 Task: Select traffic view around selected location Luray Caverns, Virginia, United States and identify the nearest hotel to the peak traffic point
Action: Mouse moved to (406, 580)
Screenshot: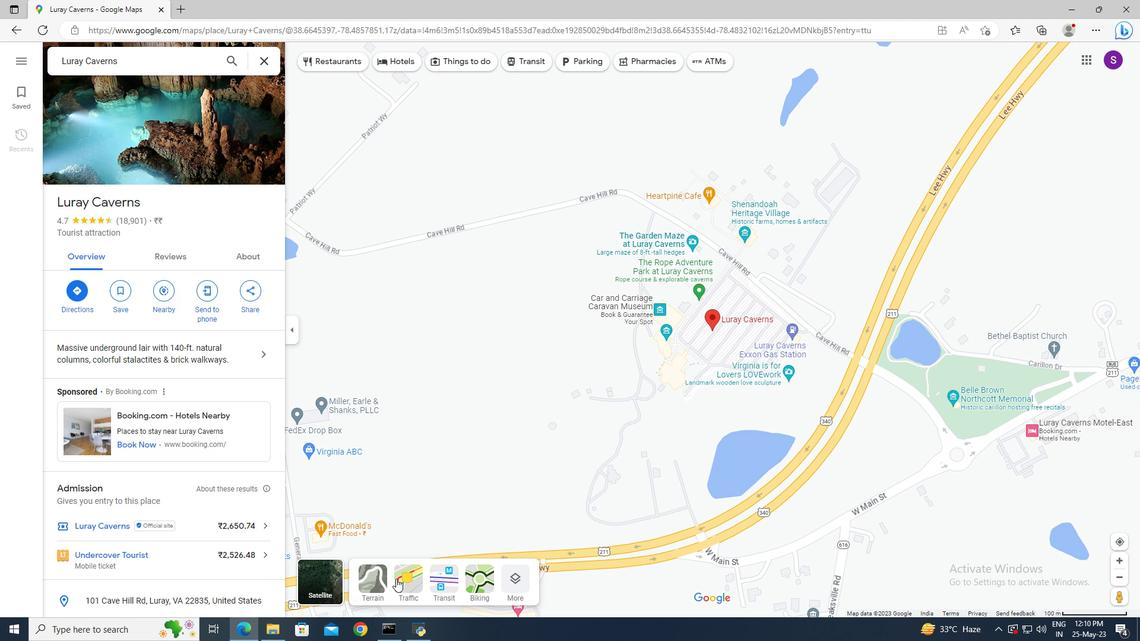 
Action: Mouse pressed left at (406, 580)
Screenshot: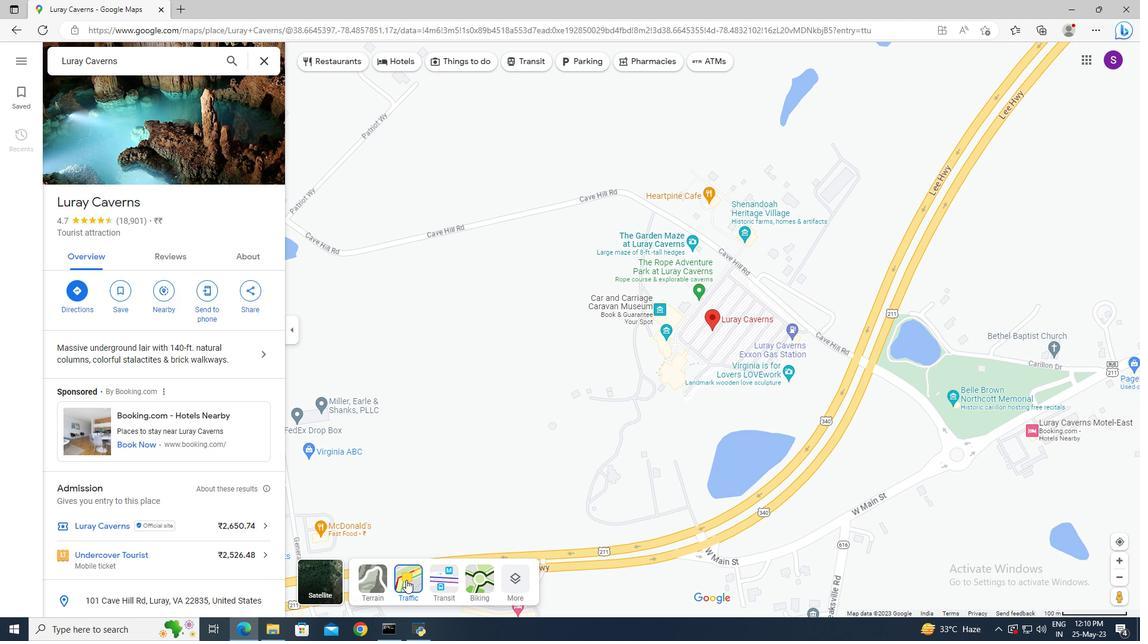 
Action: Mouse moved to (554, 437)
Screenshot: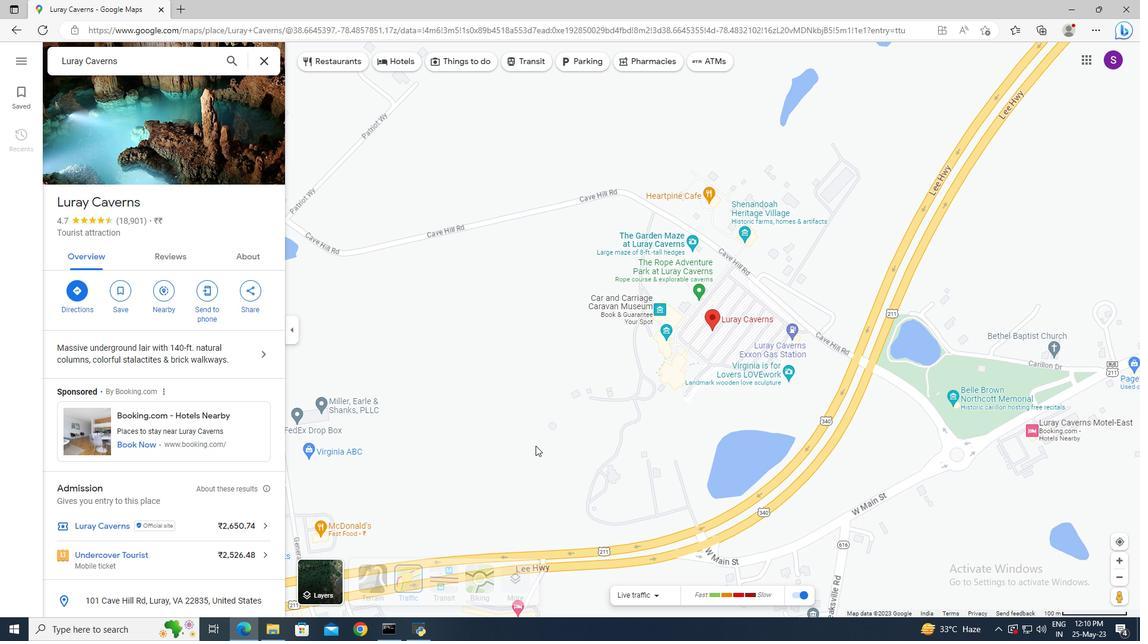 
Action: Mouse scrolled (554, 437) with delta (0, 0)
Screenshot: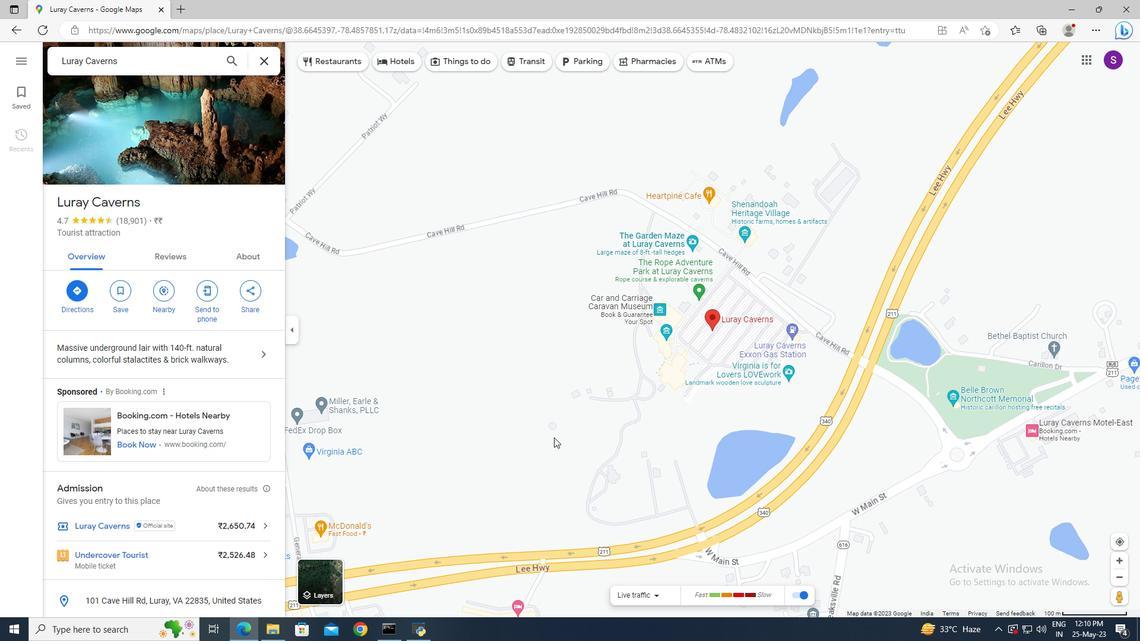 
Action: Mouse scrolled (554, 437) with delta (0, 0)
Screenshot: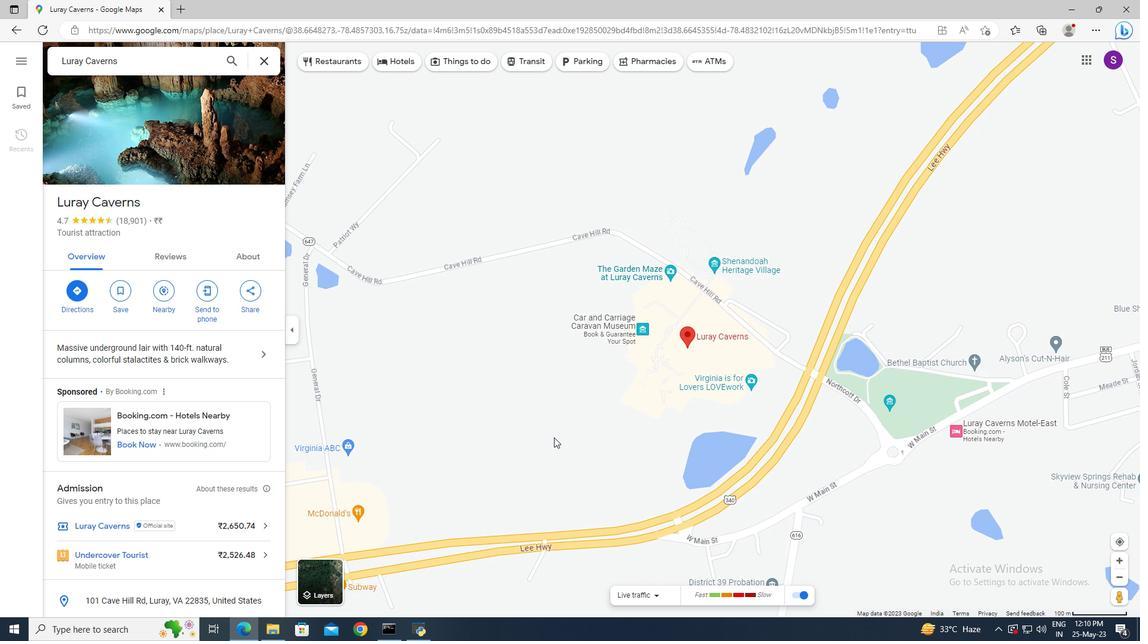 
Action: Mouse scrolled (554, 437) with delta (0, 0)
Screenshot: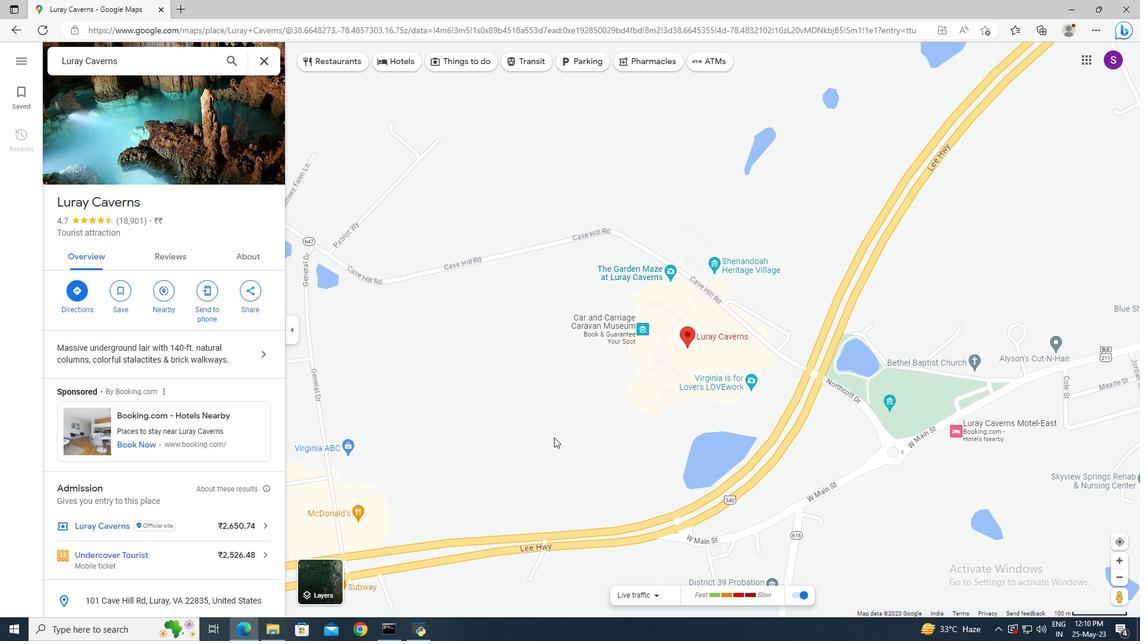 
Action: Mouse scrolled (554, 437) with delta (0, 0)
Screenshot: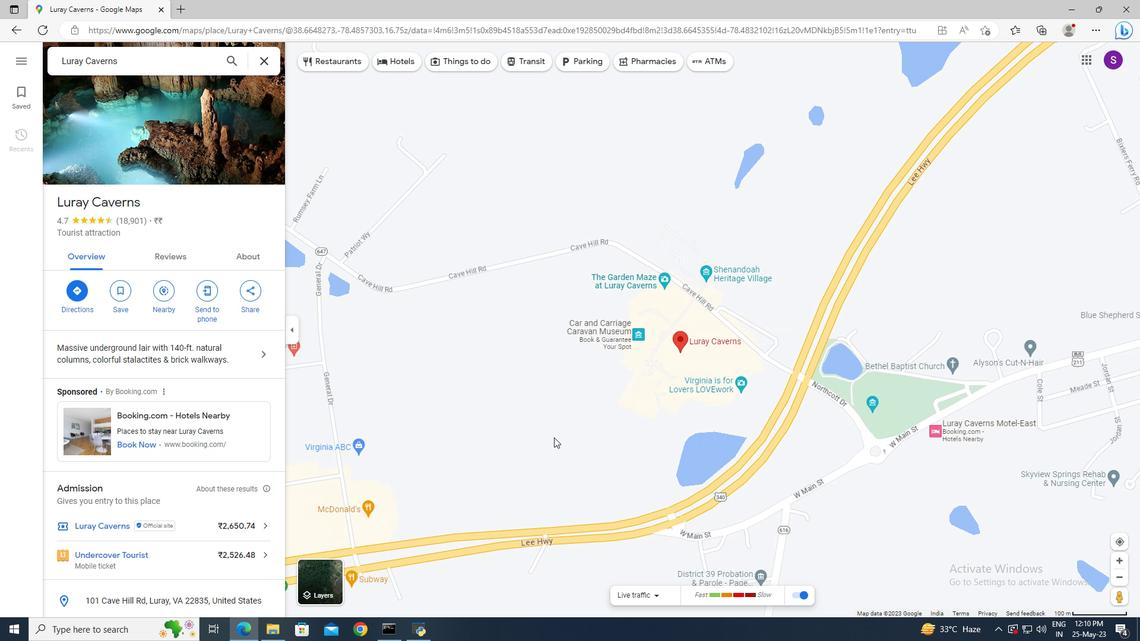 
Action: Mouse scrolled (554, 437) with delta (0, 0)
Screenshot: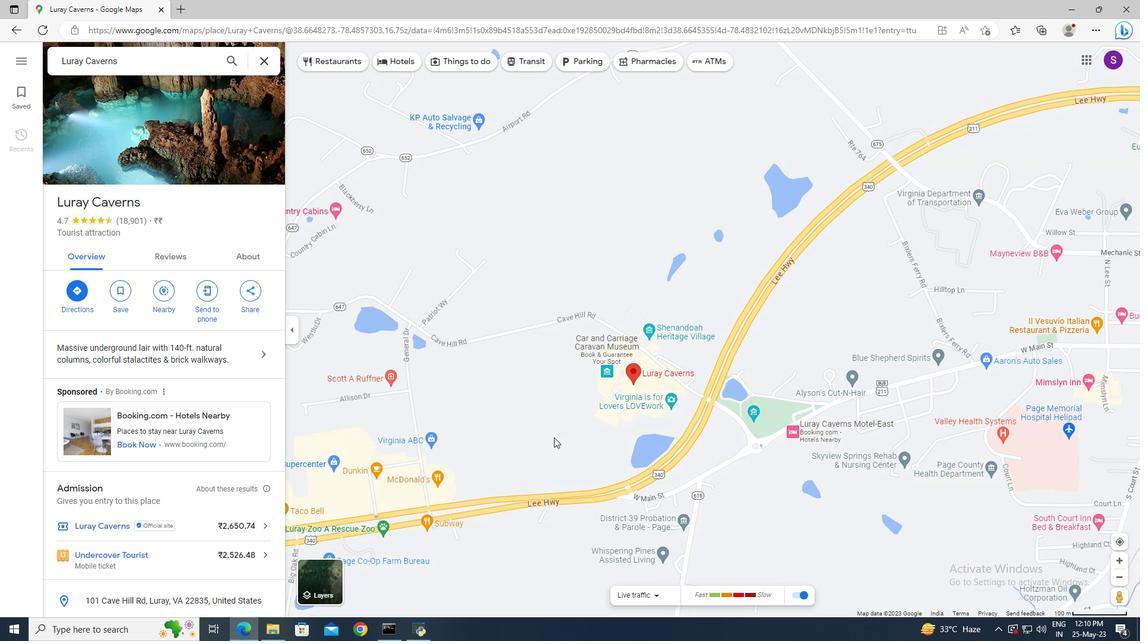 
Action: Mouse scrolled (554, 437) with delta (0, 0)
Screenshot: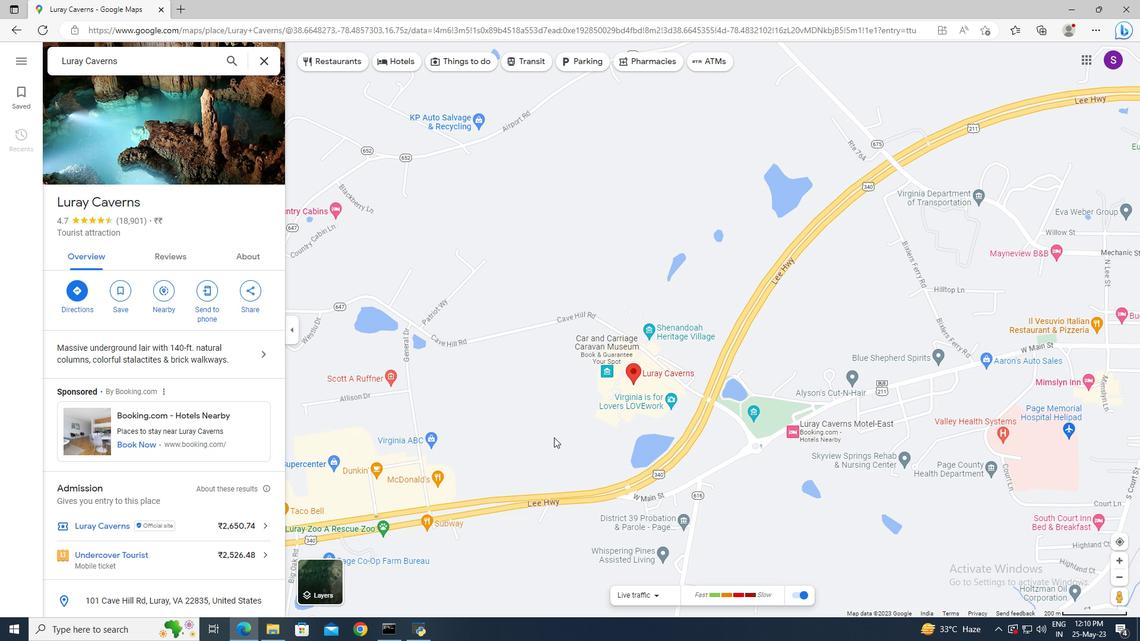 
Action: Mouse scrolled (554, 437) with delta (0, 0)
Screenshot: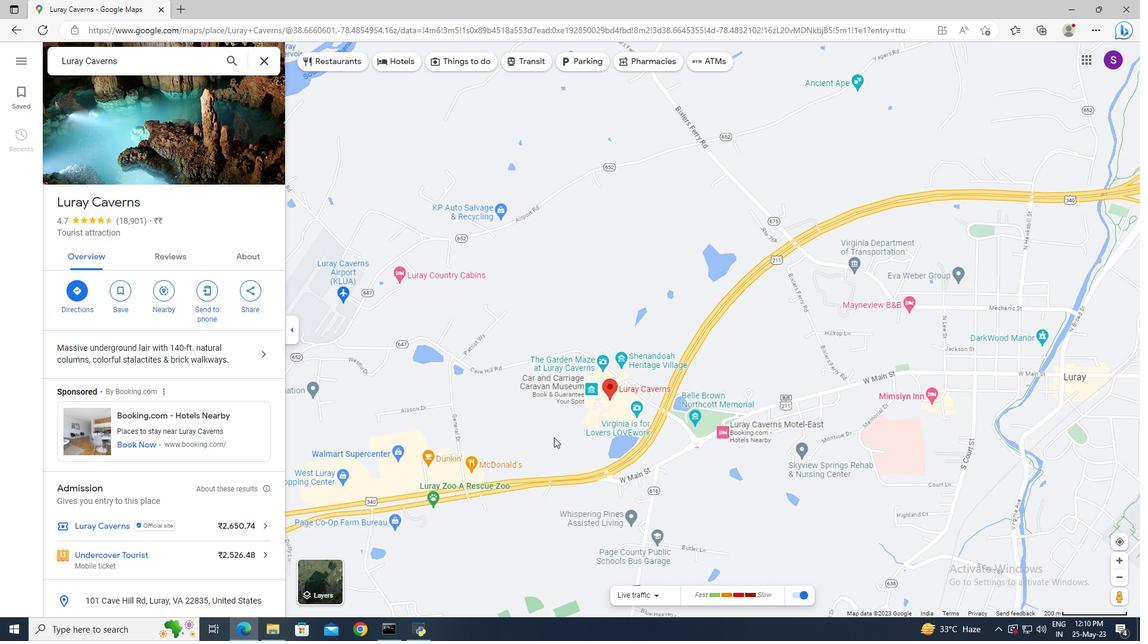 
Action: Mouse scrolled (554, 437) with delta (0, 0)
Screenshot: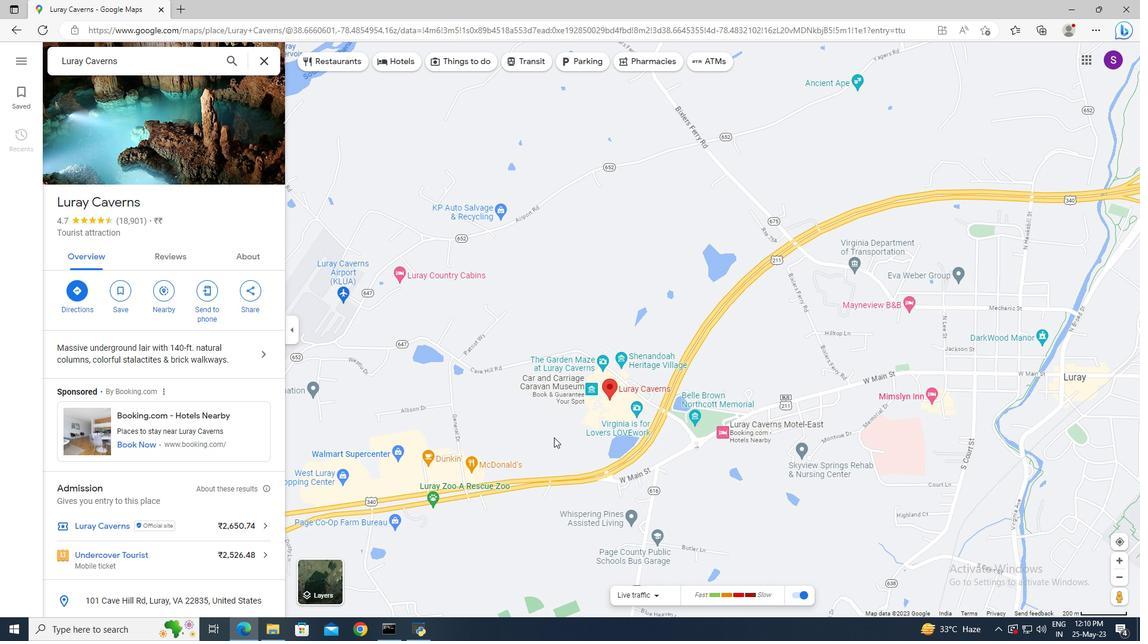 
Action: Mouse scrolled (554, 437) with delta (0, 0)
Screenshot: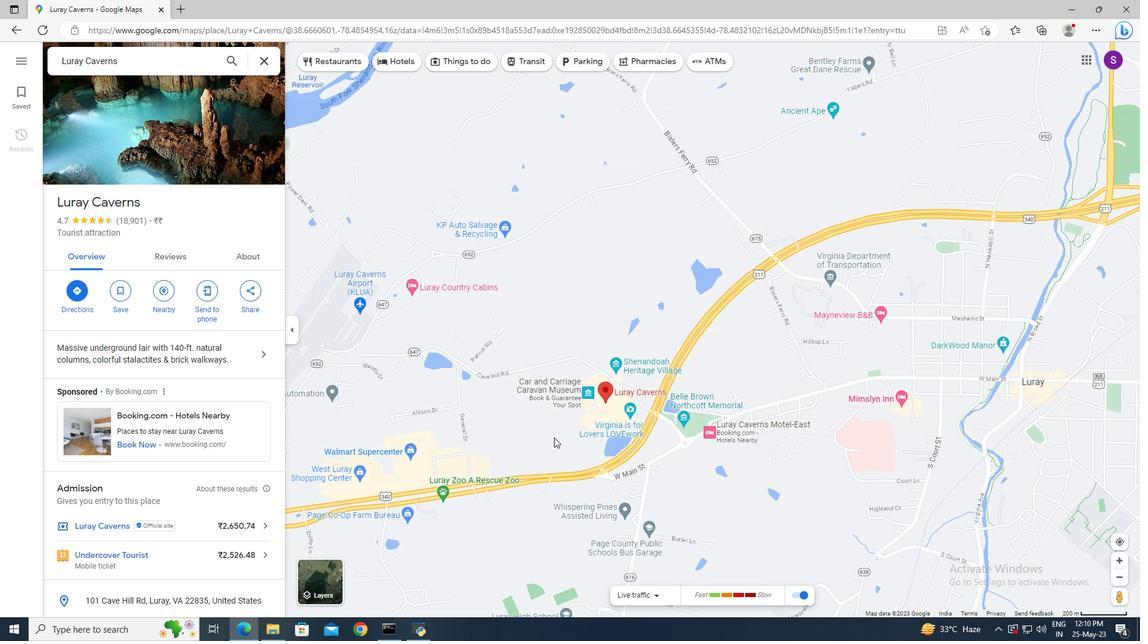 
Action: Mouse scrolled (554, 437) with delta (0, 0)
Screenshot: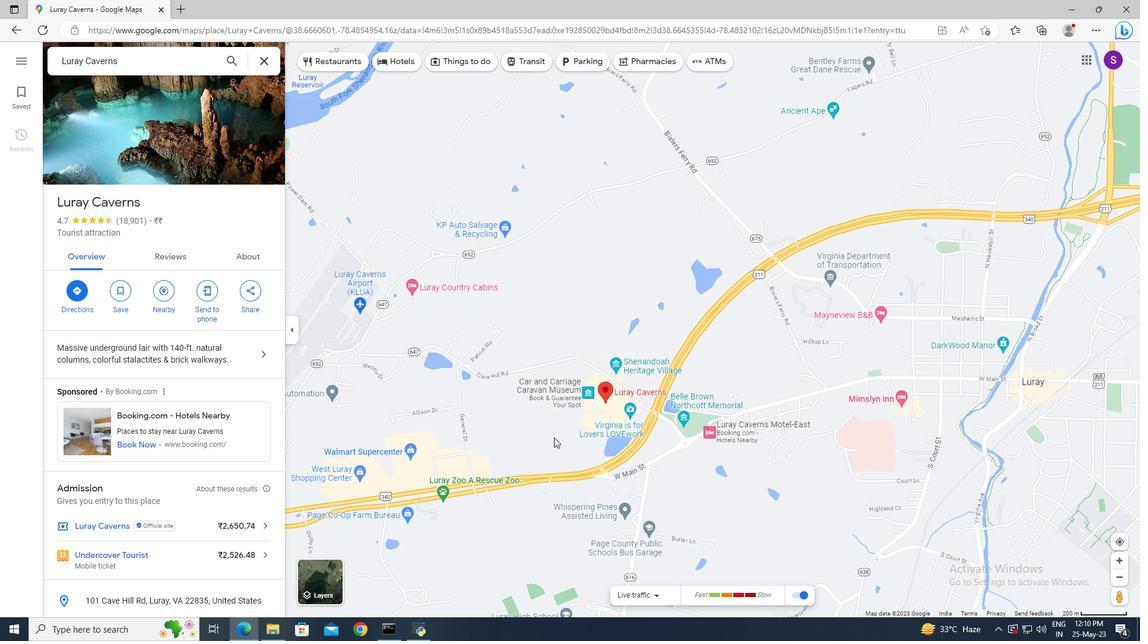 
Action: Mouse scrolled (554, 438) with delta (0, 0)
Screenshot: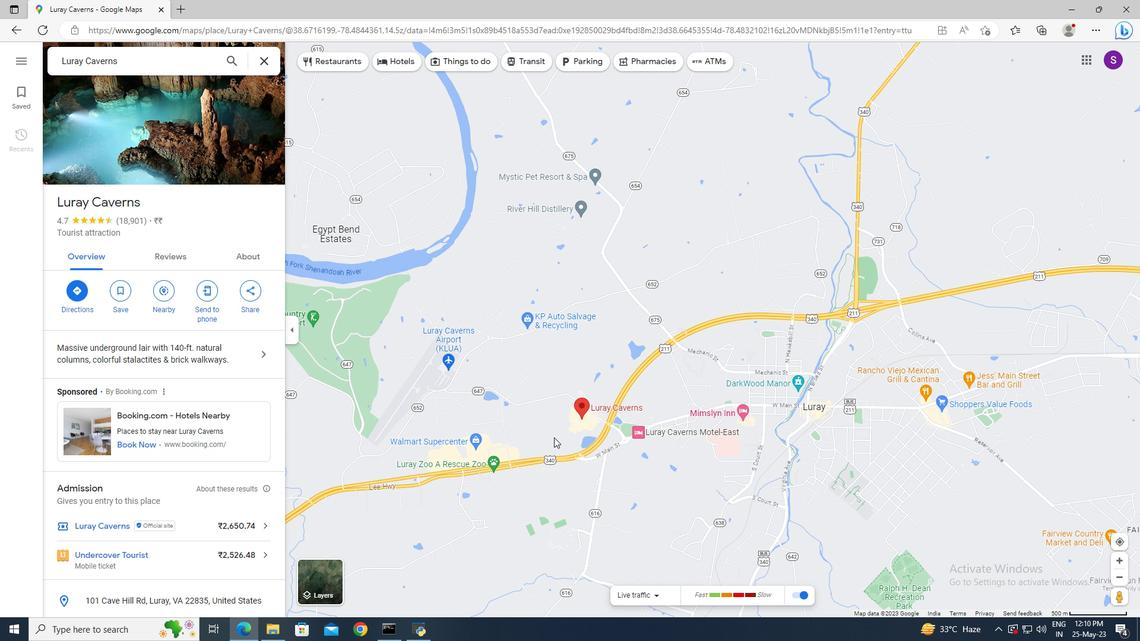
Action: Mouse scrolled (554, 438) with delta (0, 0)
Screenshot: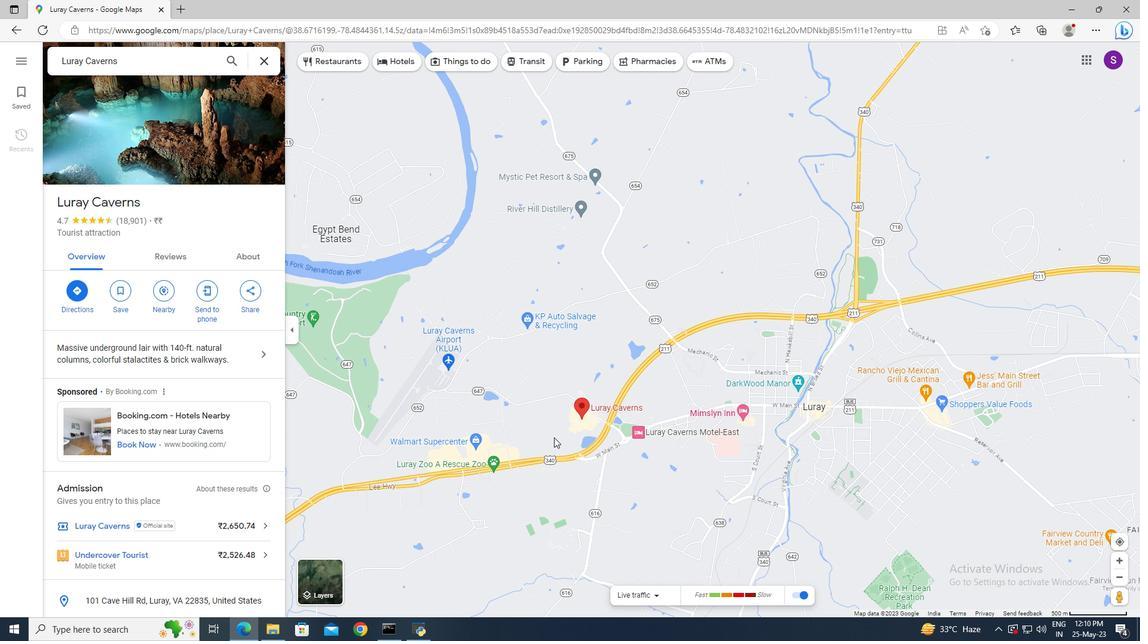 
Action: Mouse scrolled (554, 437) with delta (0, 0)
Screenshot: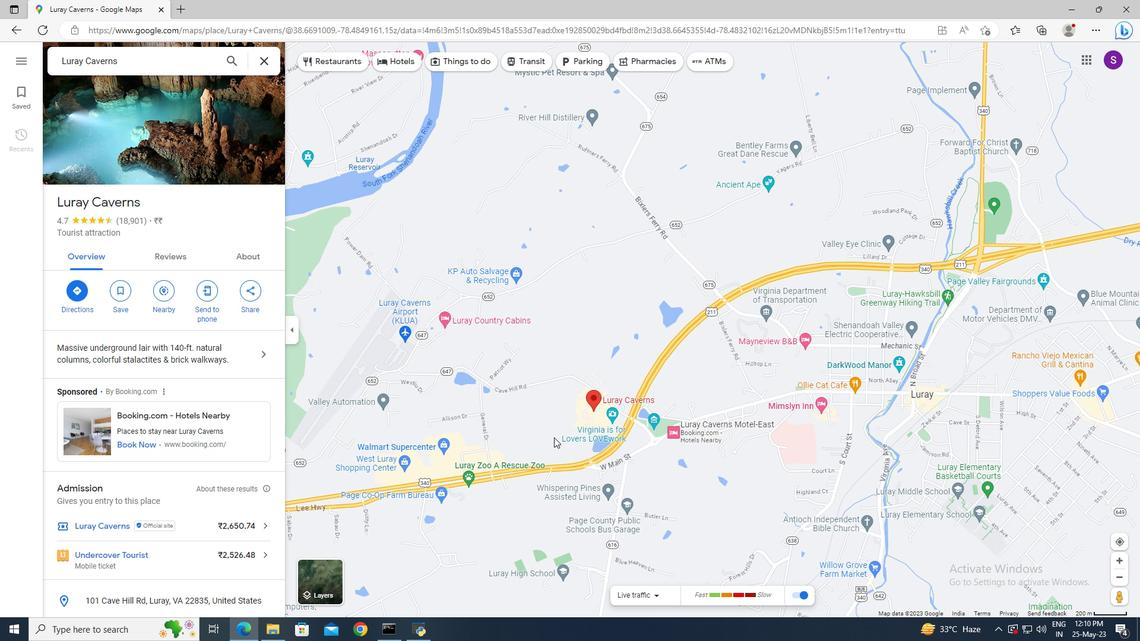 
Action: Mouse scrolled (554, 437) with delta (0, 0)
Screenshot: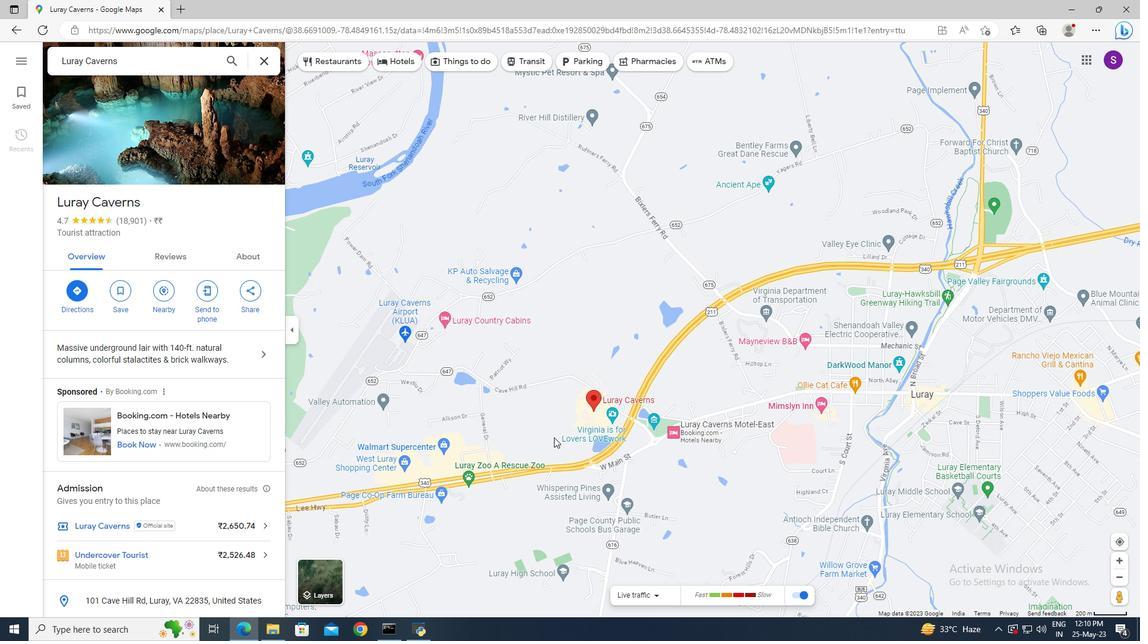 
Action: Mouse scrolled (554, 437) with delta (0, 0)
Screenshot: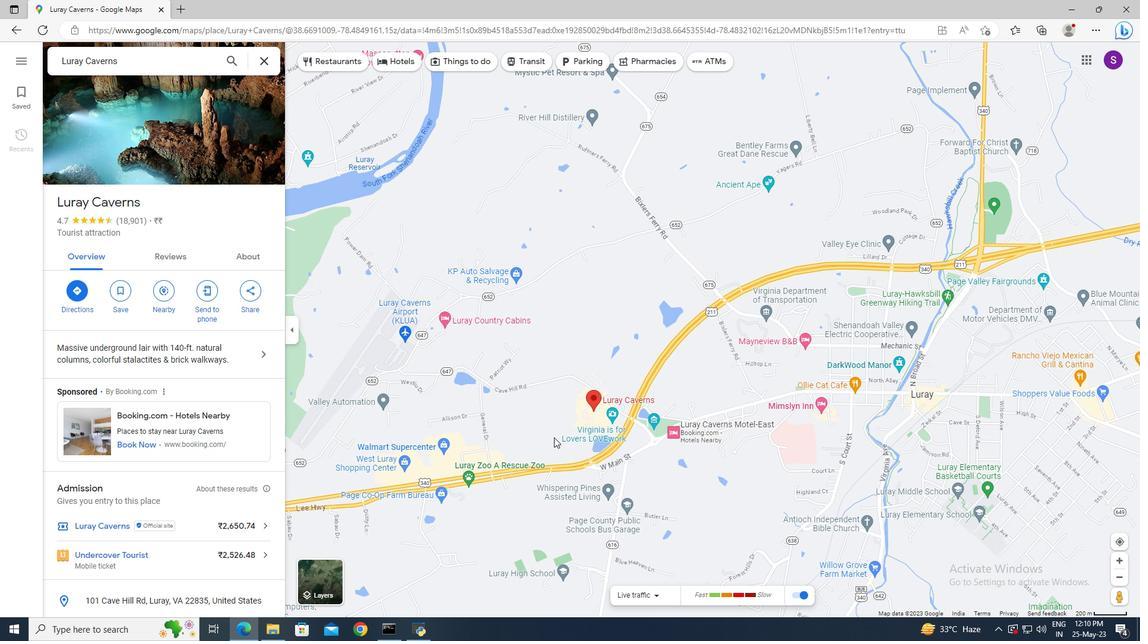 
Action: Mouse scrolled (554, 437) with delta (0, 0)
Screenshot: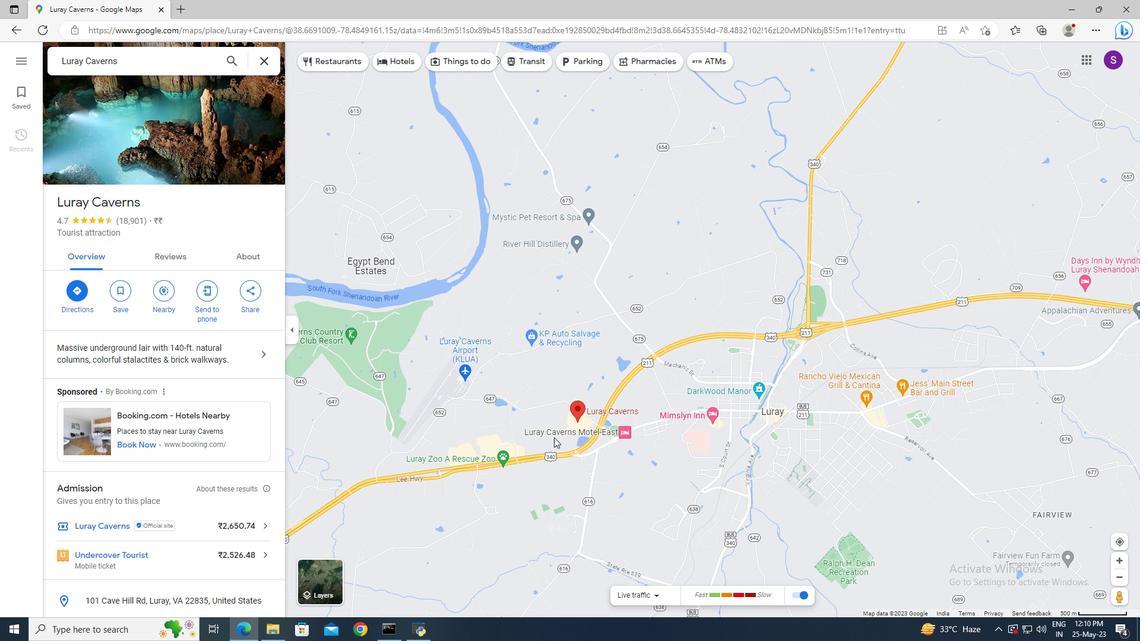 
Action: Mouse scrolled (554, 437) with delta (0, 0)
Screenshot: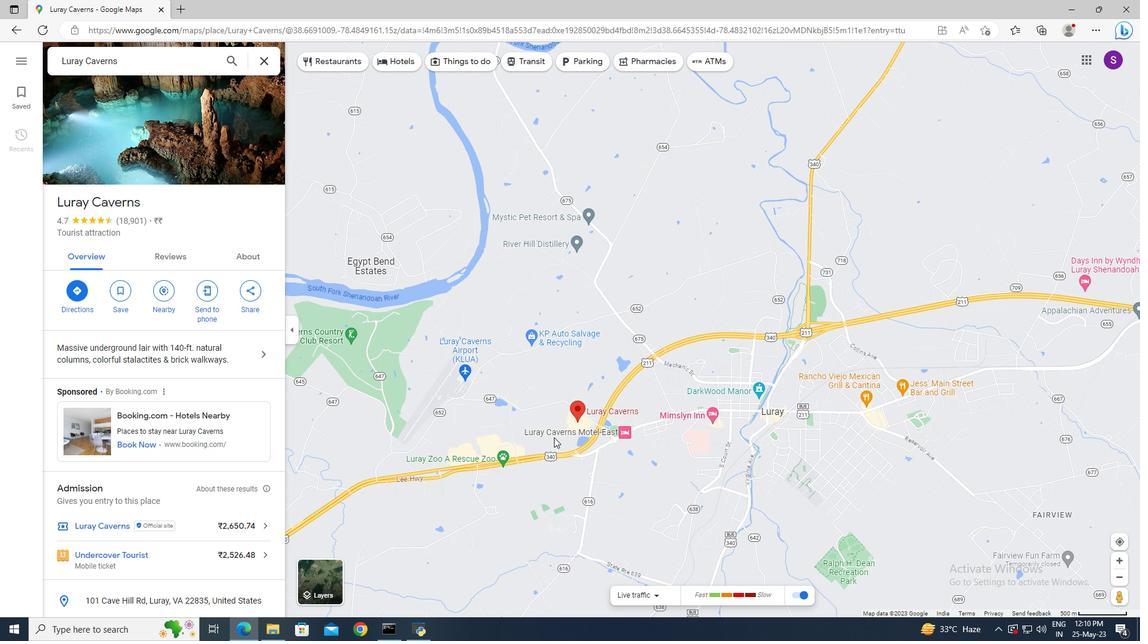 
Action: Mouse scrolled (554, 437) with delta (0, 0)
Screenshot: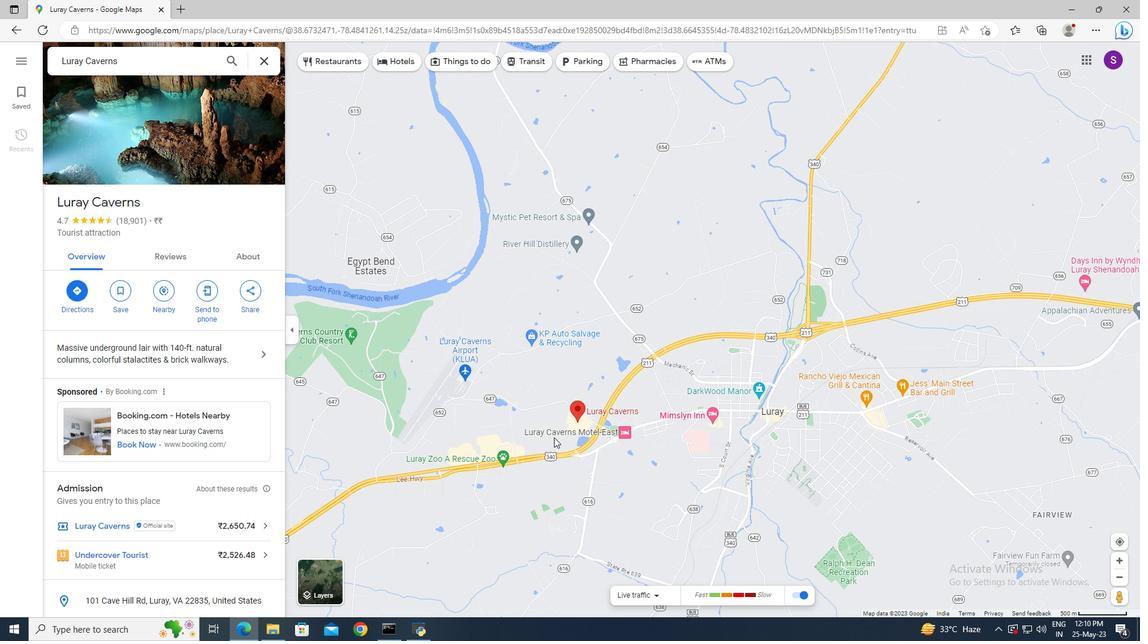 
Action: Mouse scrolled (554, 437) with delta (0, 0)
Screenshot: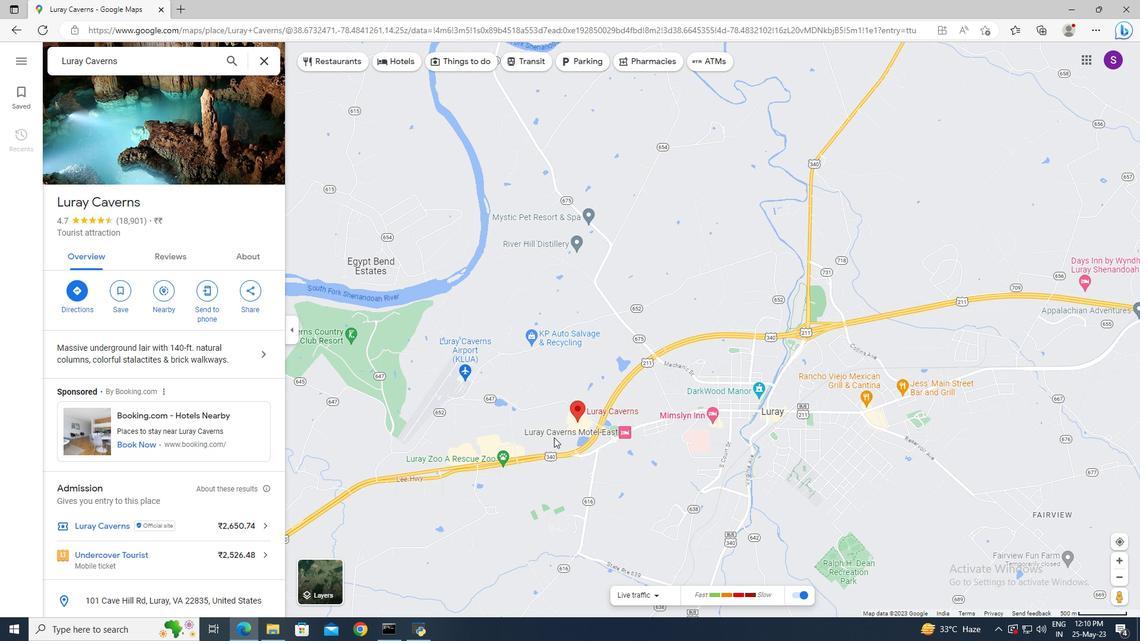 
Action: Mouse scrolled (554, 438) with delta (0, 0)
Screenshot: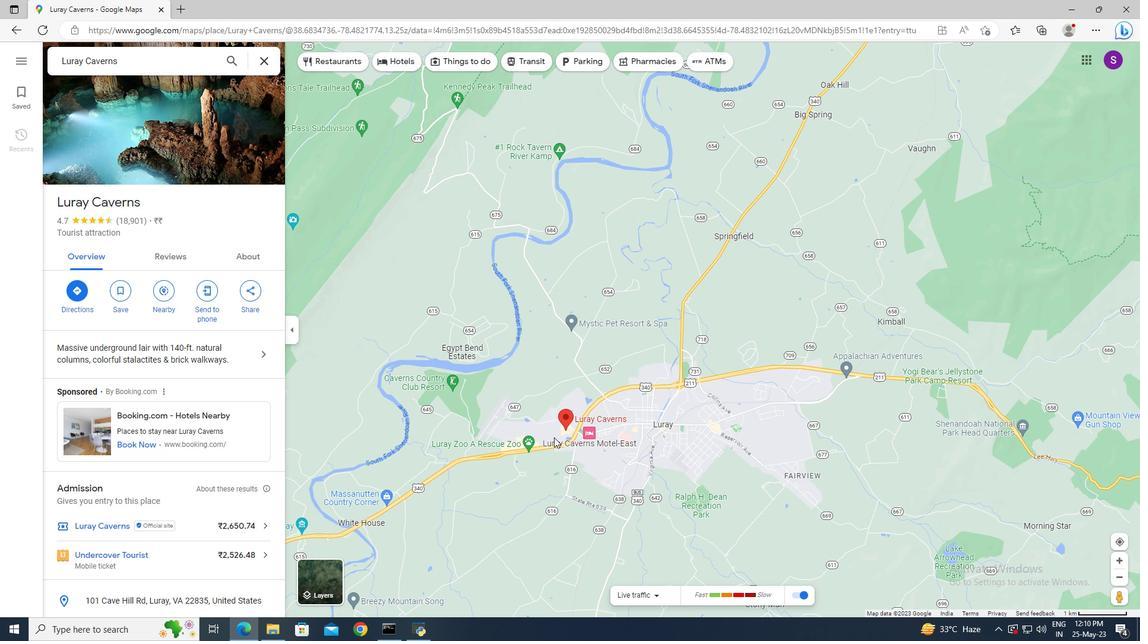 
Action: Mouse scrolled (554, 438) with delta (0, 0)
Screenshot: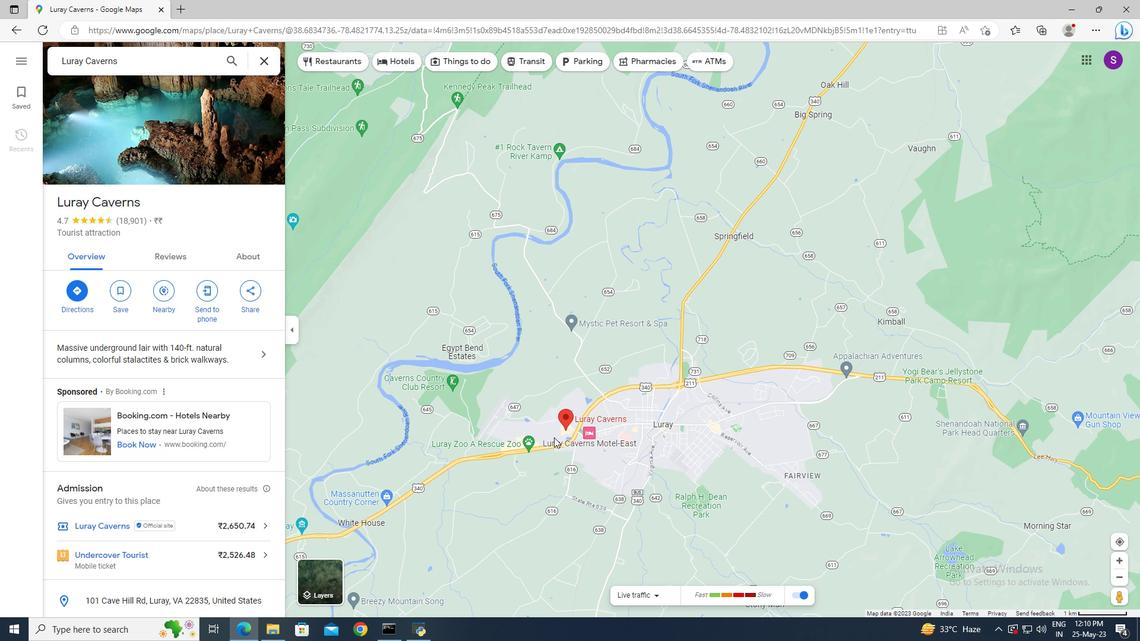 
Action: Mouse scrolled (554, 438) with delta (0, 0)
Screenshot: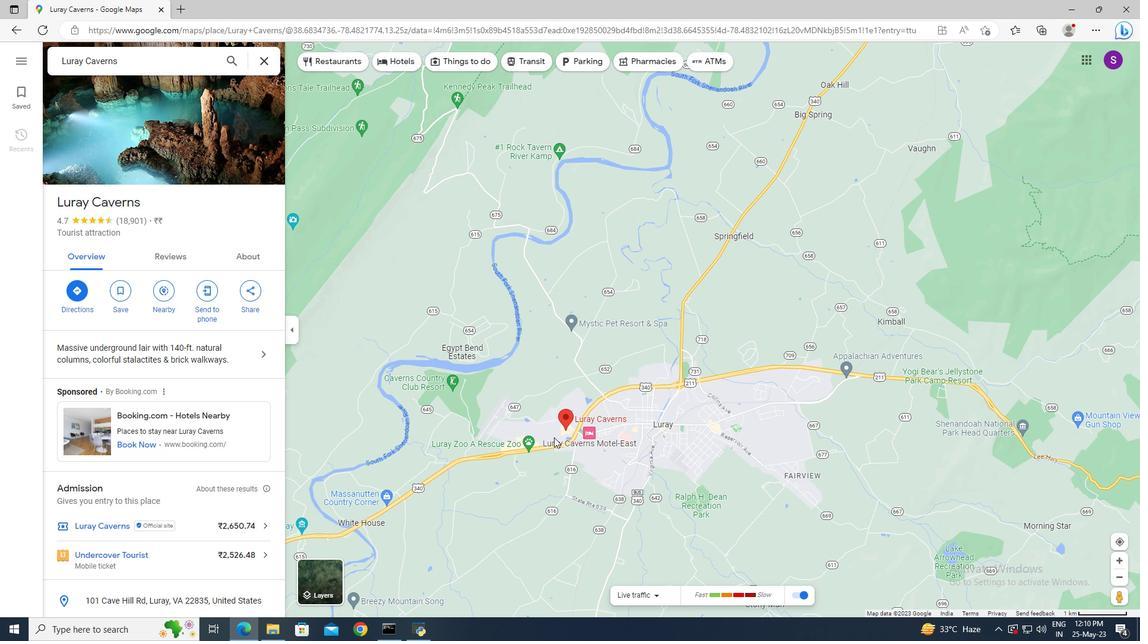 
Action: Mouse scrolled (554, 438) with delta (0, 0)
Screenshot: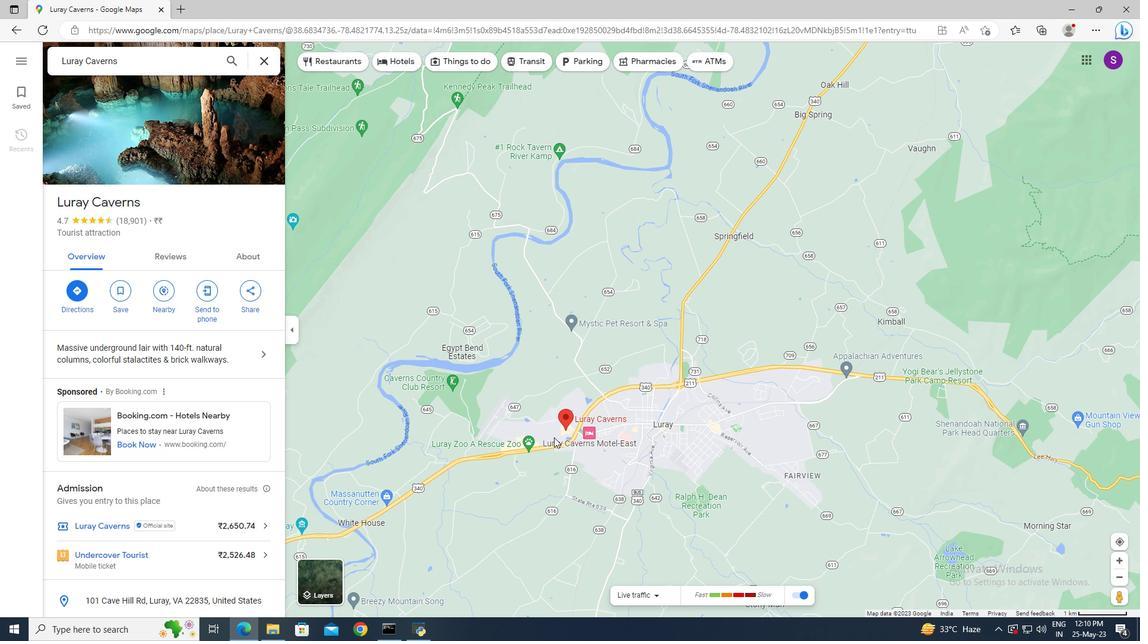 
Action: Mouse moved to (601, 430)
Screenshot: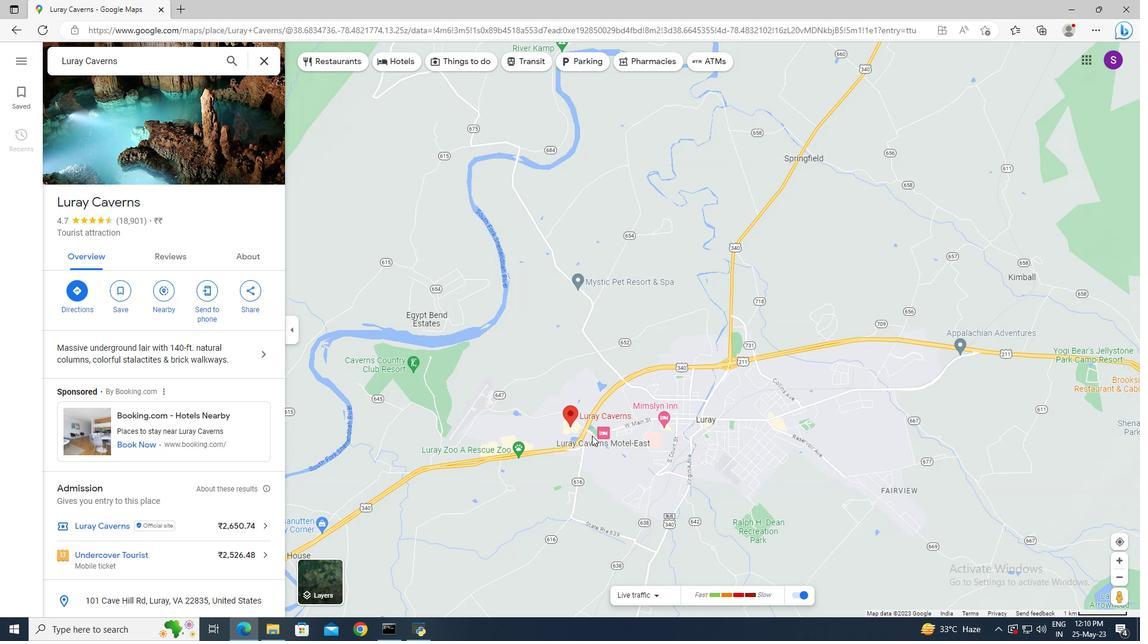 
Action: Mouse scrolled (601, 431) with delta (0, 0)
Screenshot: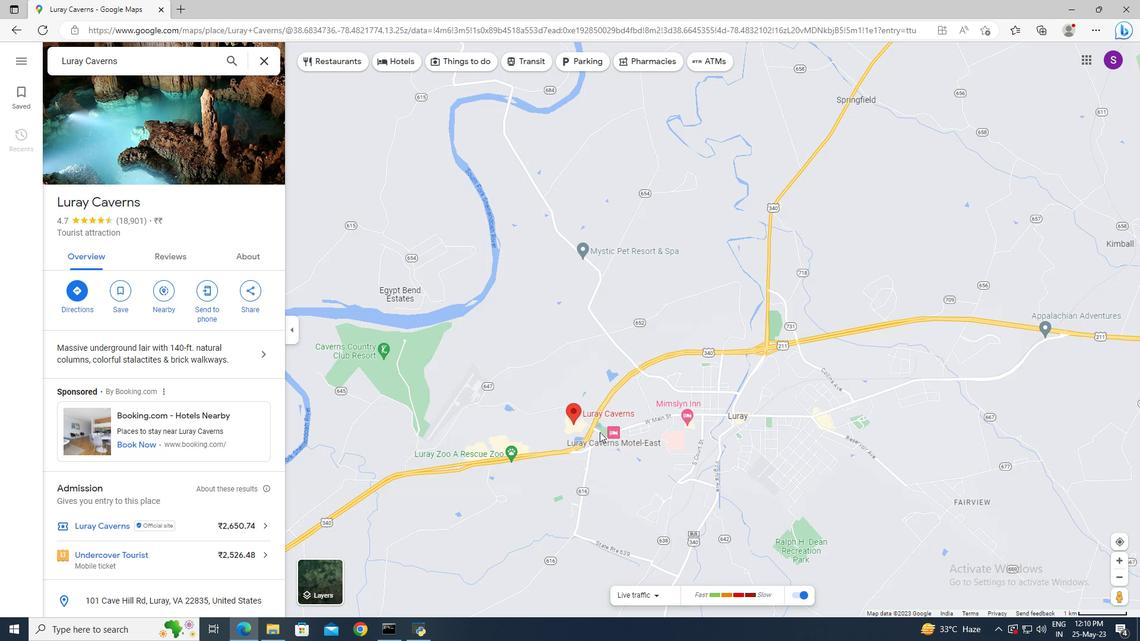 
Action: Mouse scrolled (601, 431) with delta (0, 0)
Screenshot: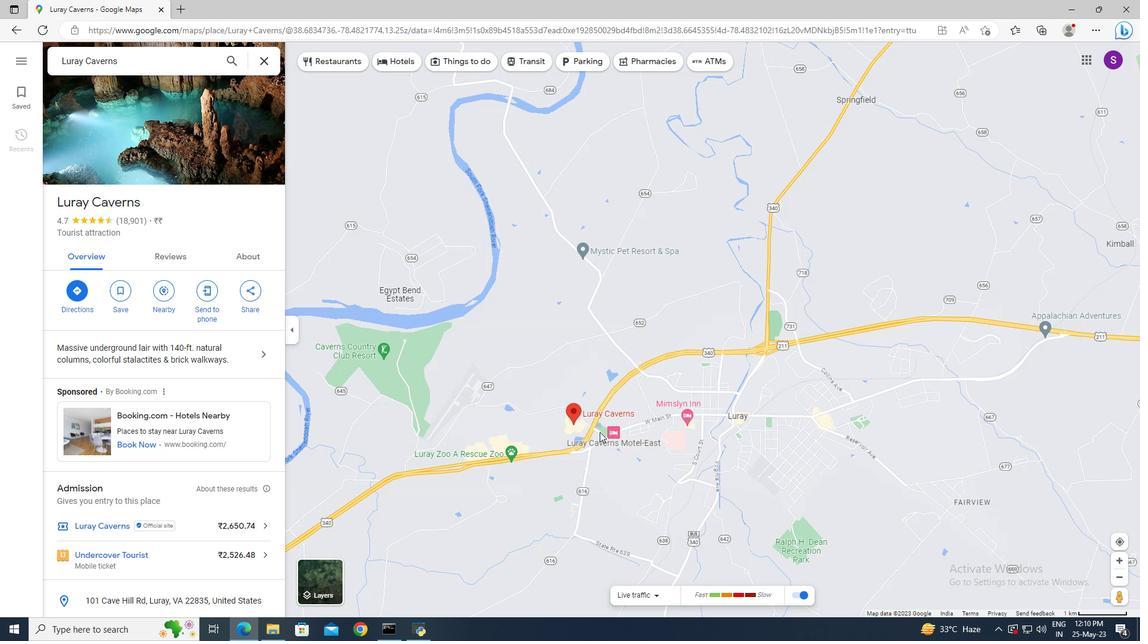 
Action: Mouse scrolled (601, 431) with delta (0, 0)
Screenshot: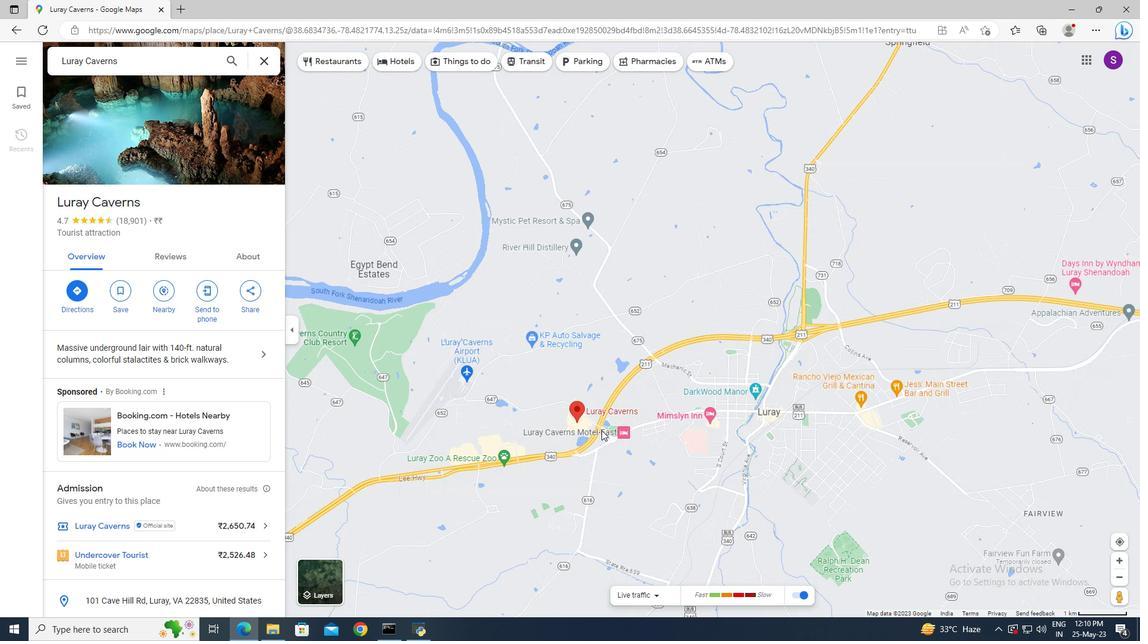 
Action: Mouse scrolled (601, 431) with delta (0, 0)
Screenshot: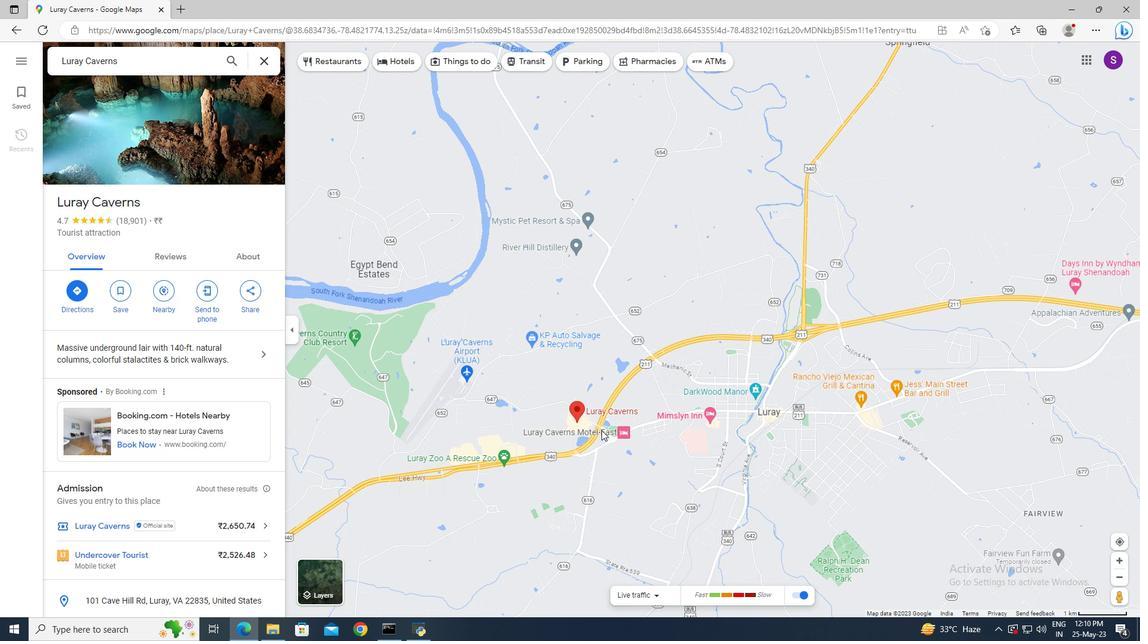 
Action: Mouse scrolled (601, 431) with delta (0, 0)
Screenshot: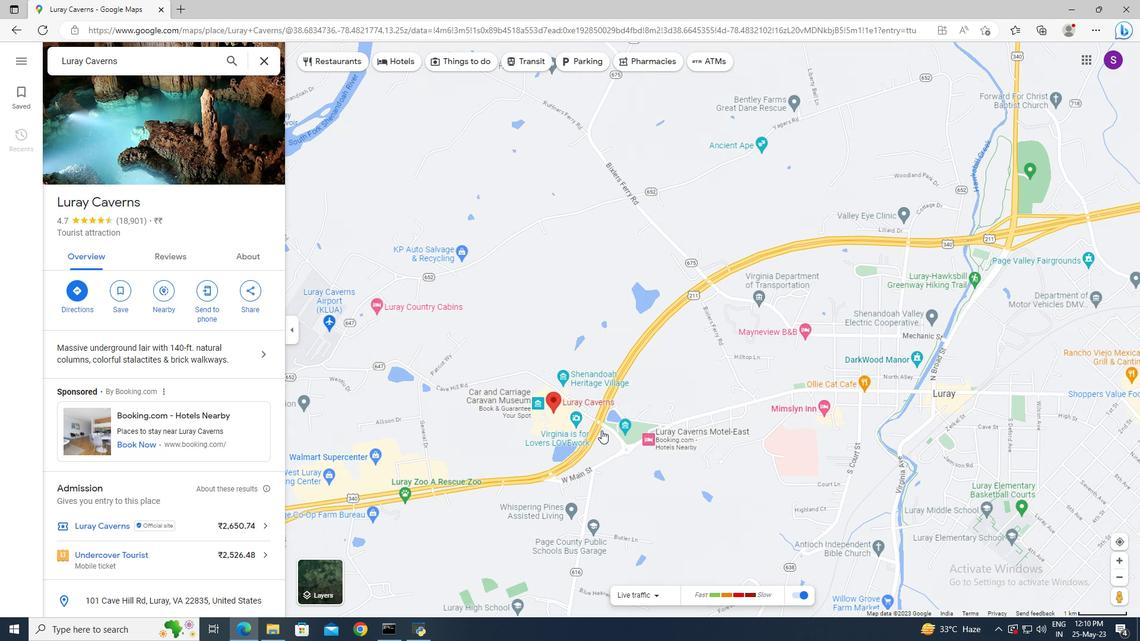 
Action: Mouse scrolled (601, 431) with delta (0, 0)
Screenshot: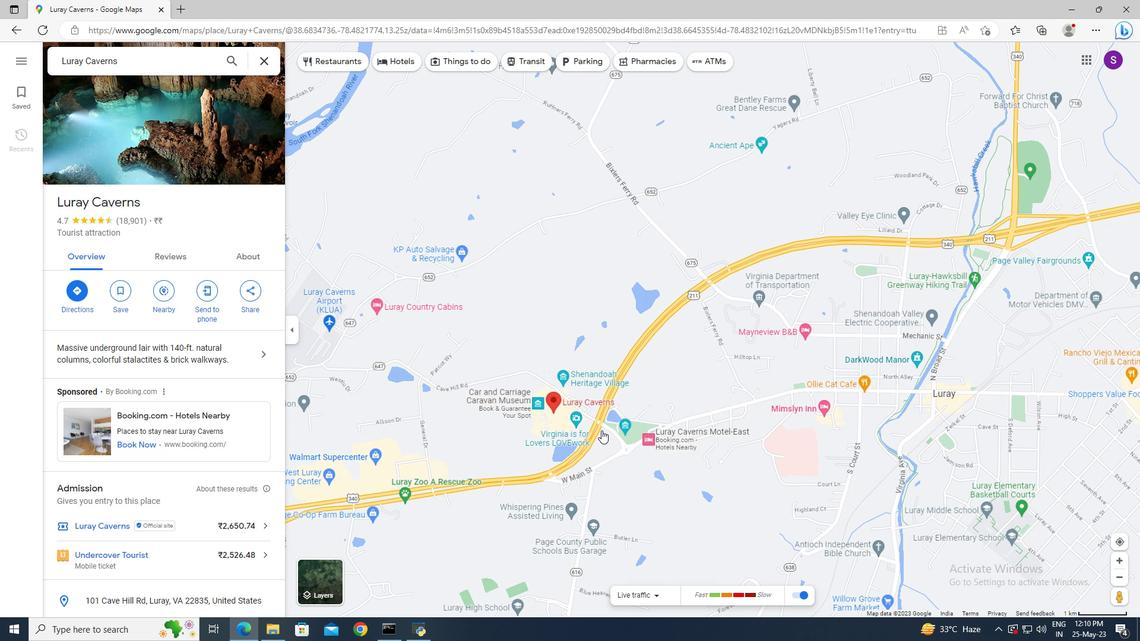 
Action: Mouse scrolled (601, 431) with delta (0, 0)
Screenshot: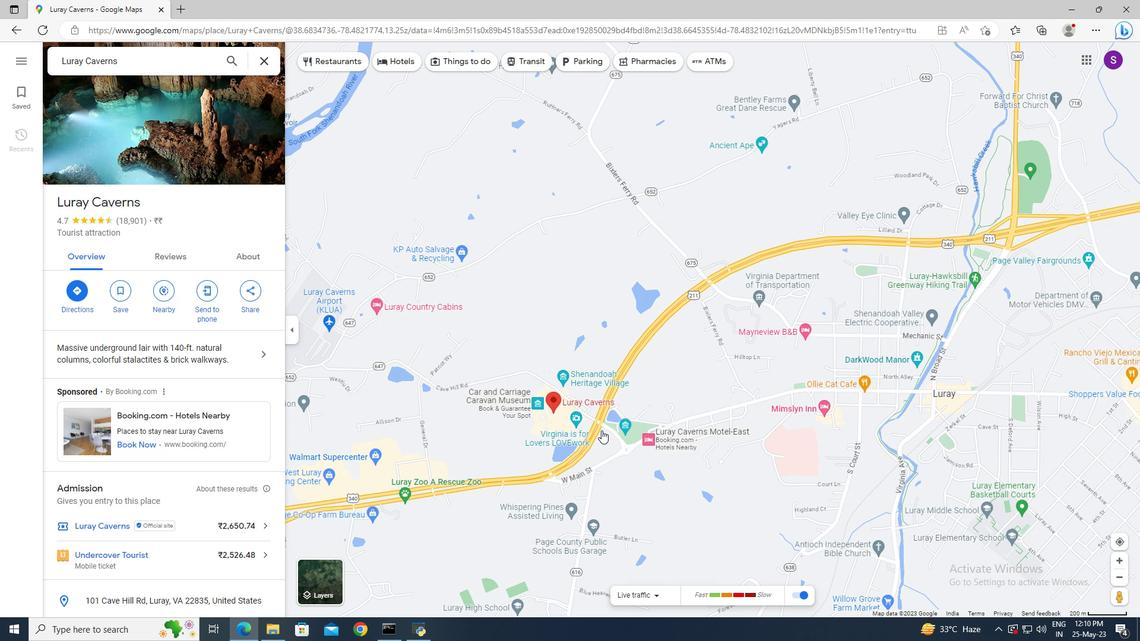 
Action: Mouse scrolled (601, 431) with delta (0, 0)
Screenshot: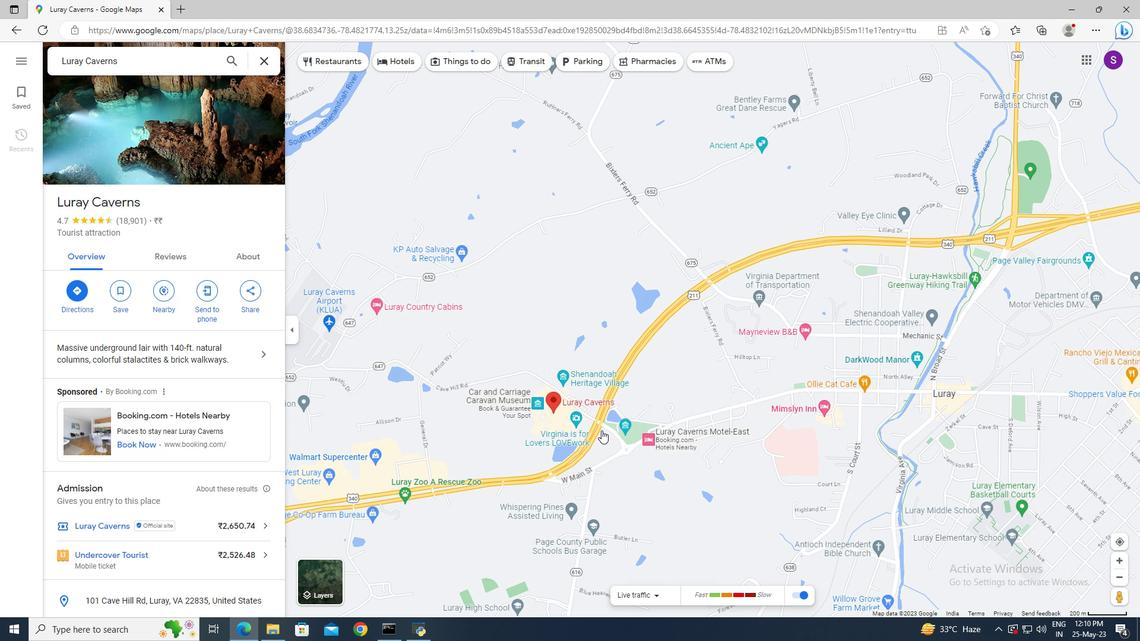 
Action: Mouse scrolled (601, 431) with delta (0, 0)
Screenshot: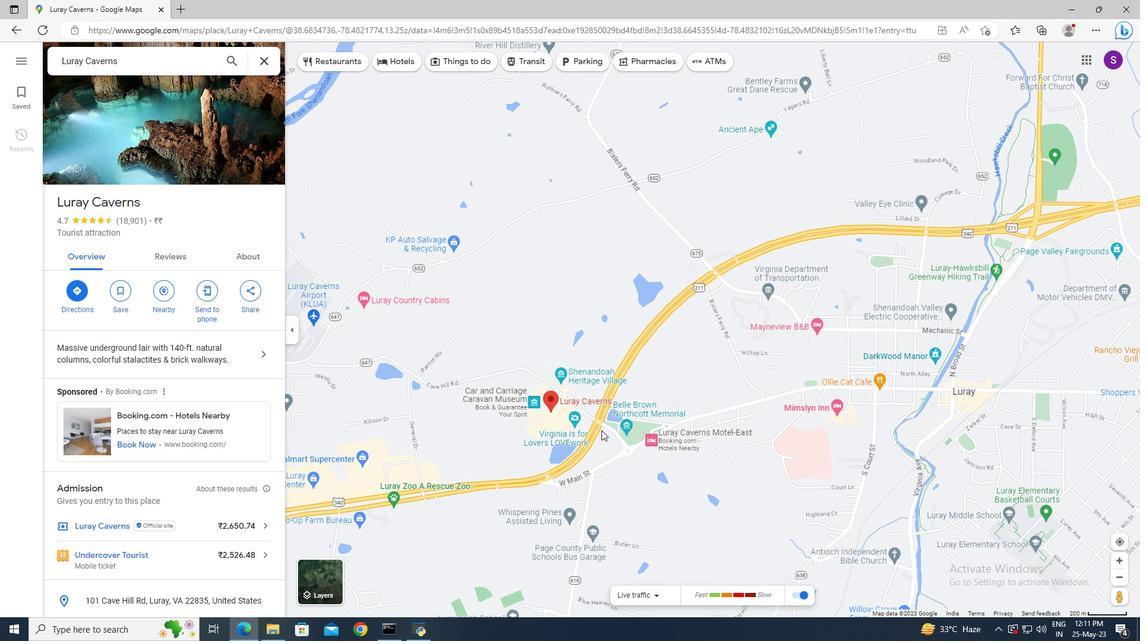 
Action: Mouse scrolled (601, 431) with delta (0, 0)
Screenshot: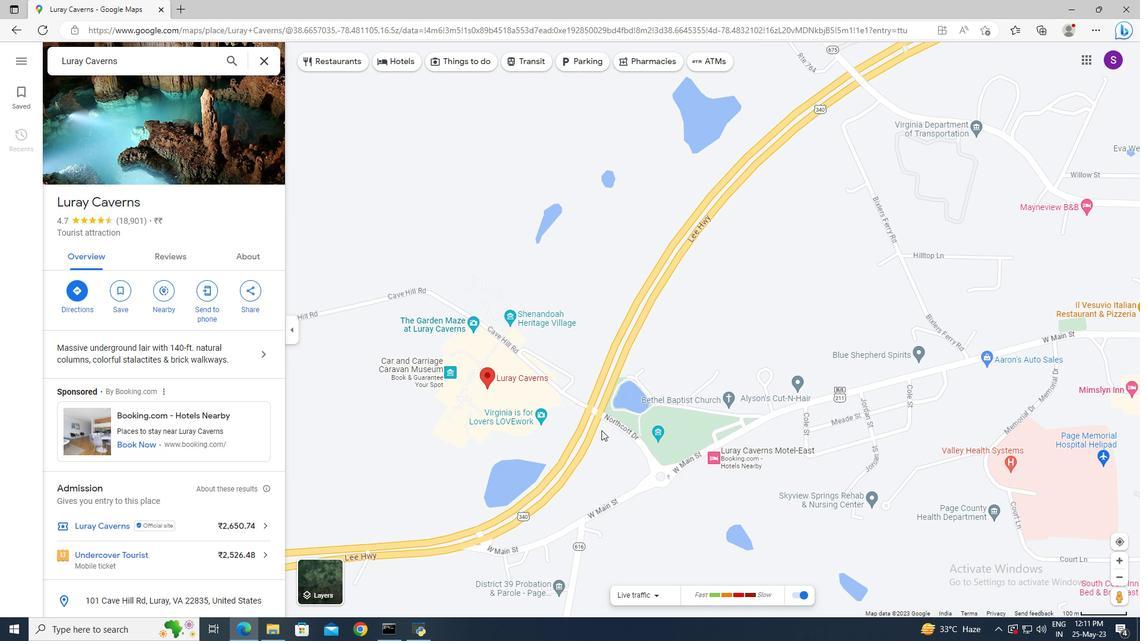 
Action: Mouse scrolled (601, 431) with delta (0, 0)
Screenshot: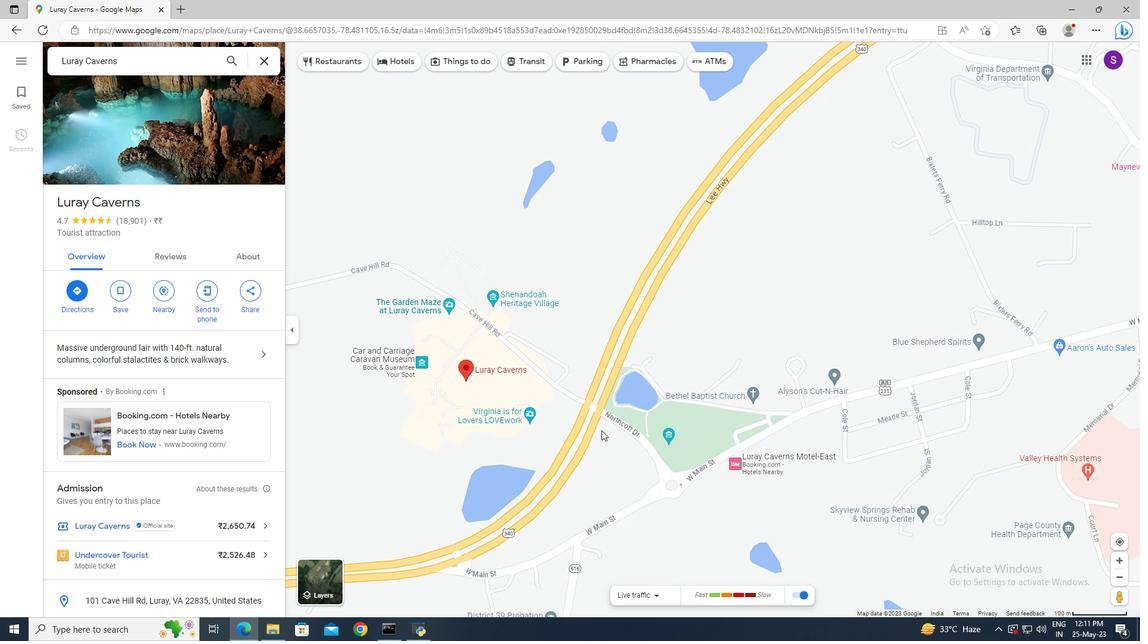
Action: Mouse scrolled (601, 431) with delta (0, 0)
Screenshot: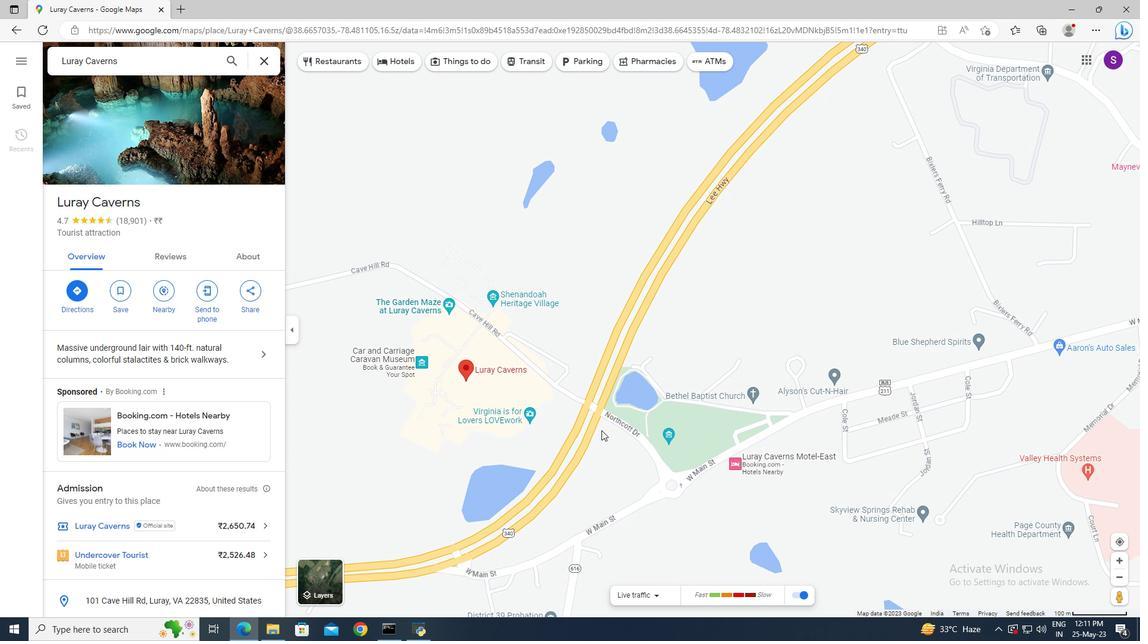 
Action: Mouse moved to (408, 70)
Screenshot: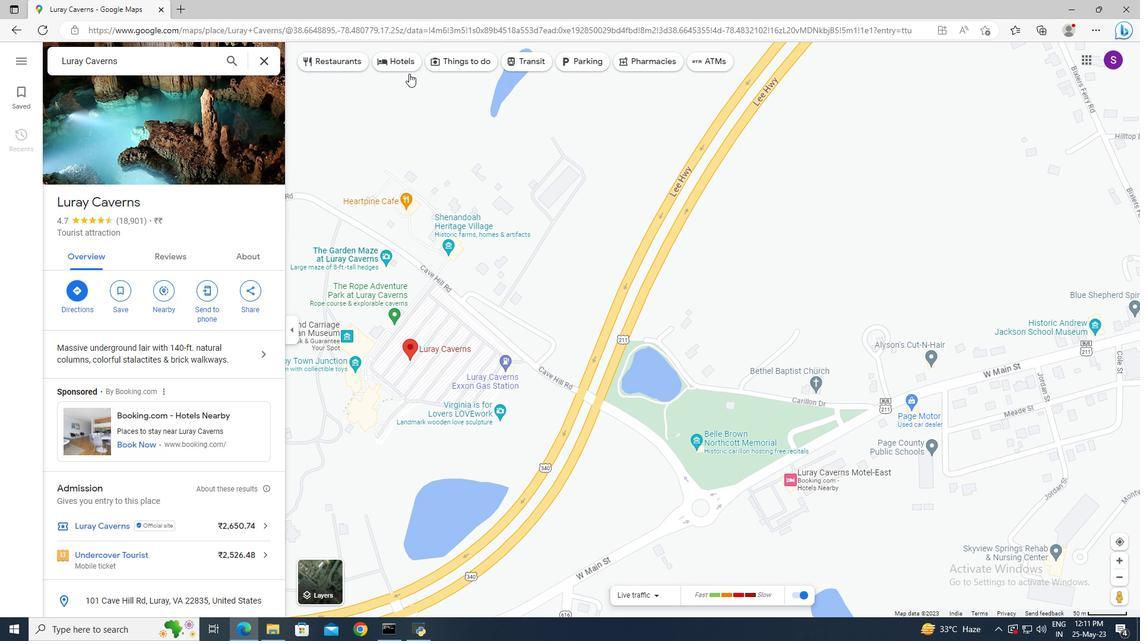 
Action: Mouse pressed left at (408, 70)
Screenshot: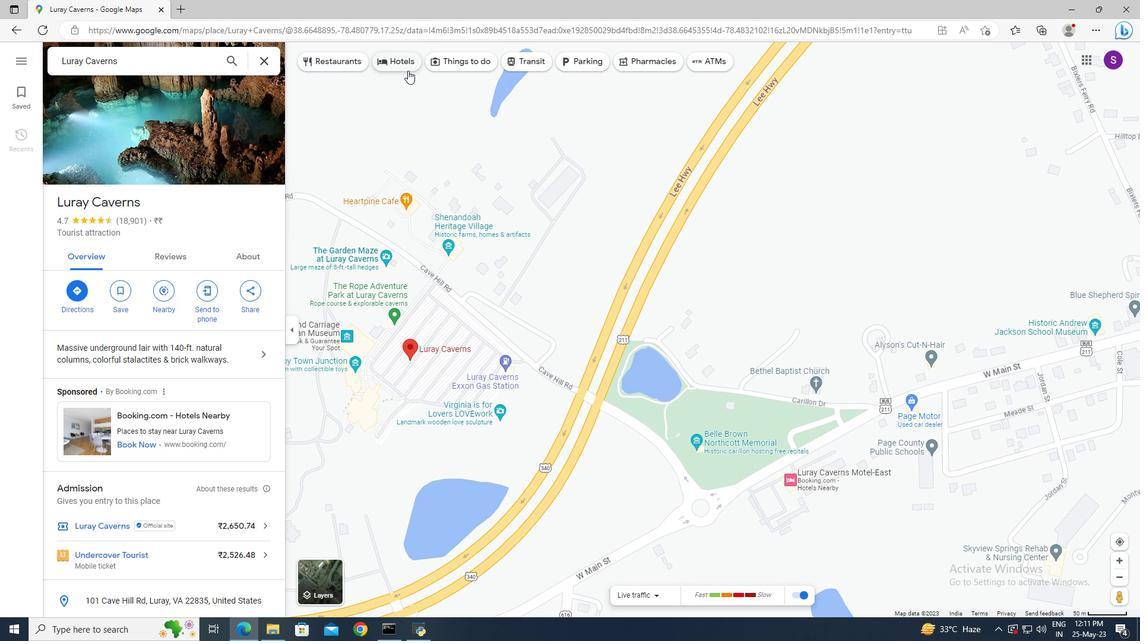
Action: Mouse moved to (459, 429)
Screenshot: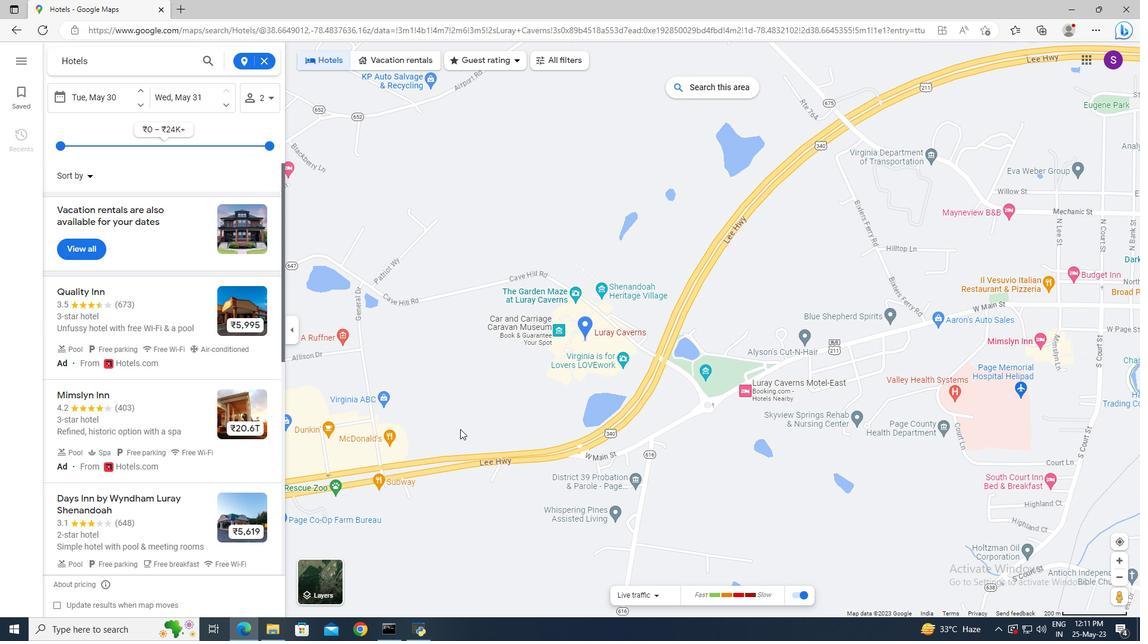 
Action: Mouse pressed left at (459, 429)
Screenshot: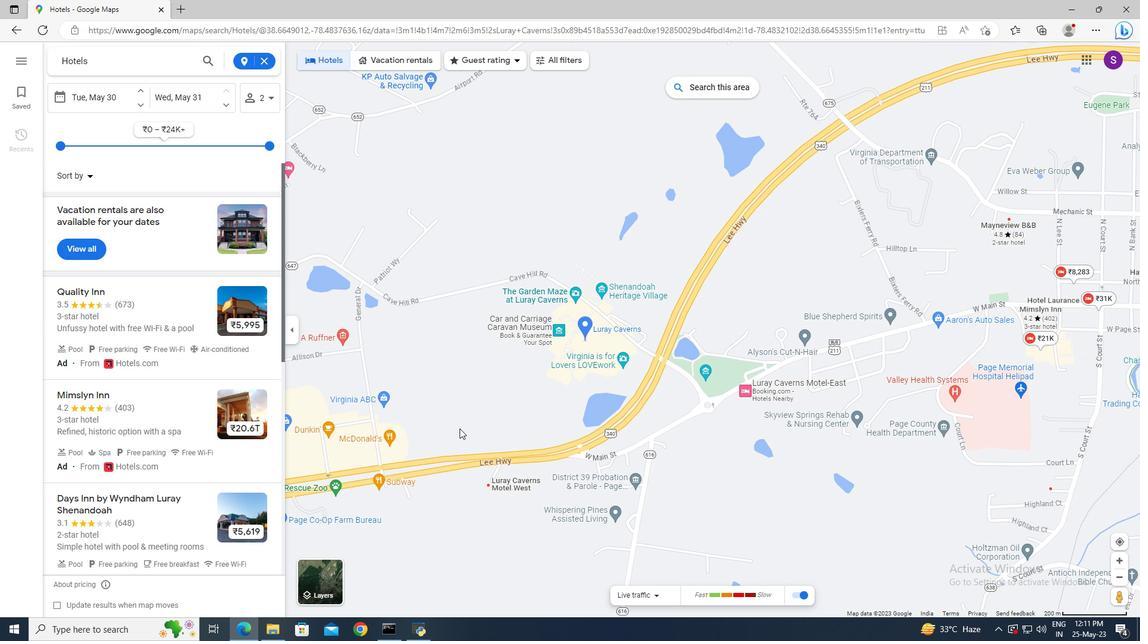
Action: Mouse moved to (678, 344)
Screenshot: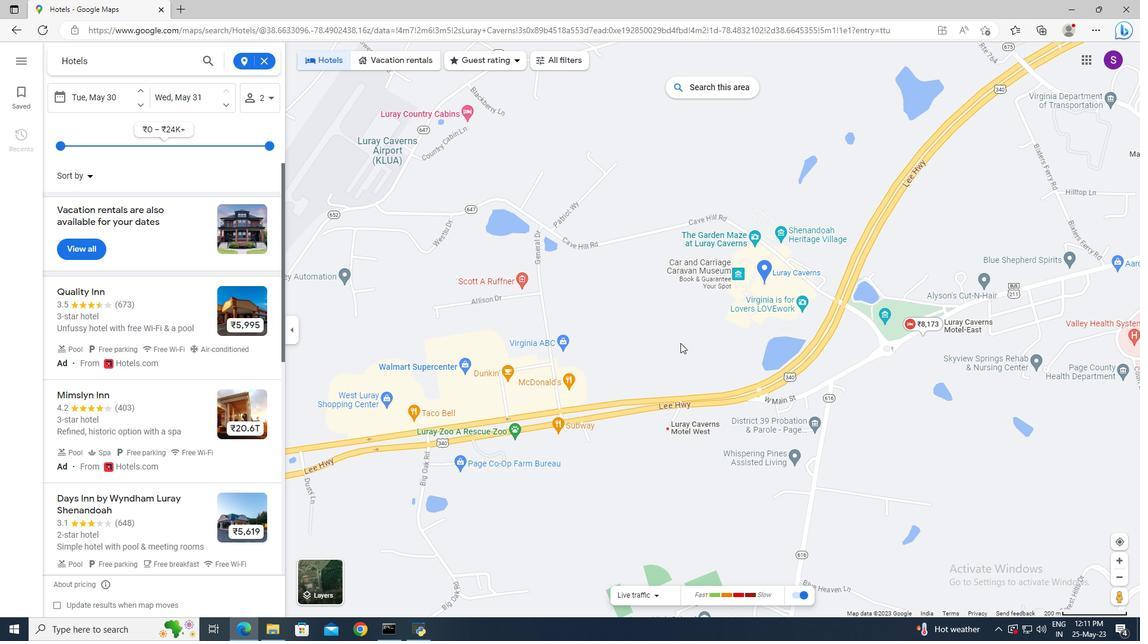 
Action: Mouse scrolled (678, 344) with delta (0, 0)
Screenshot: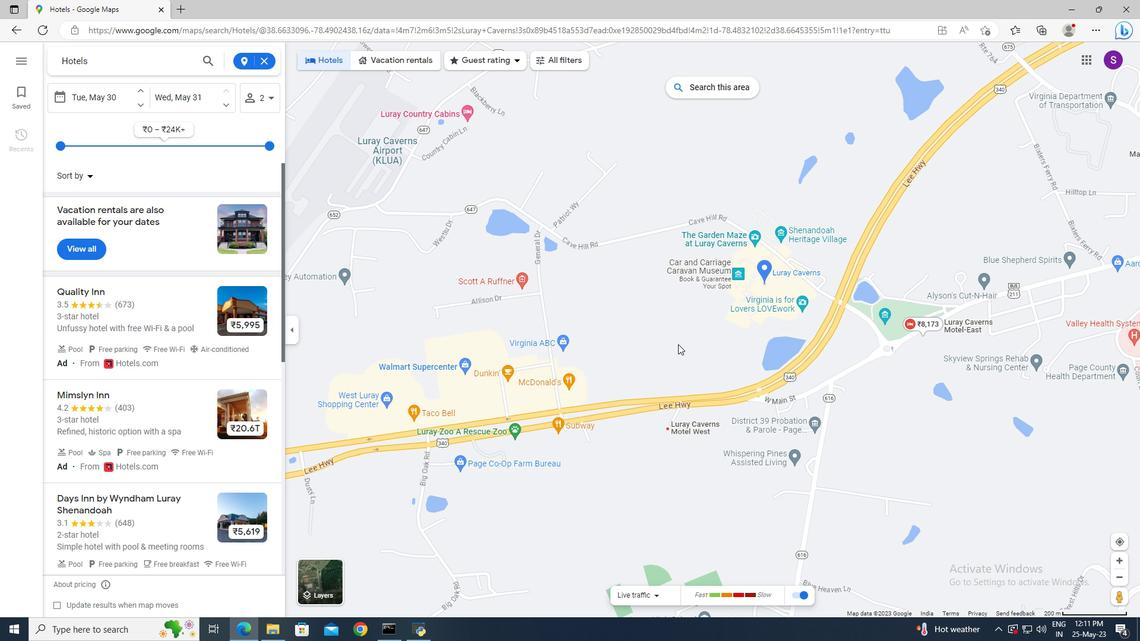 
Action: Mouse scrolled (678, 344) with delta (0, 0)
Screenshot: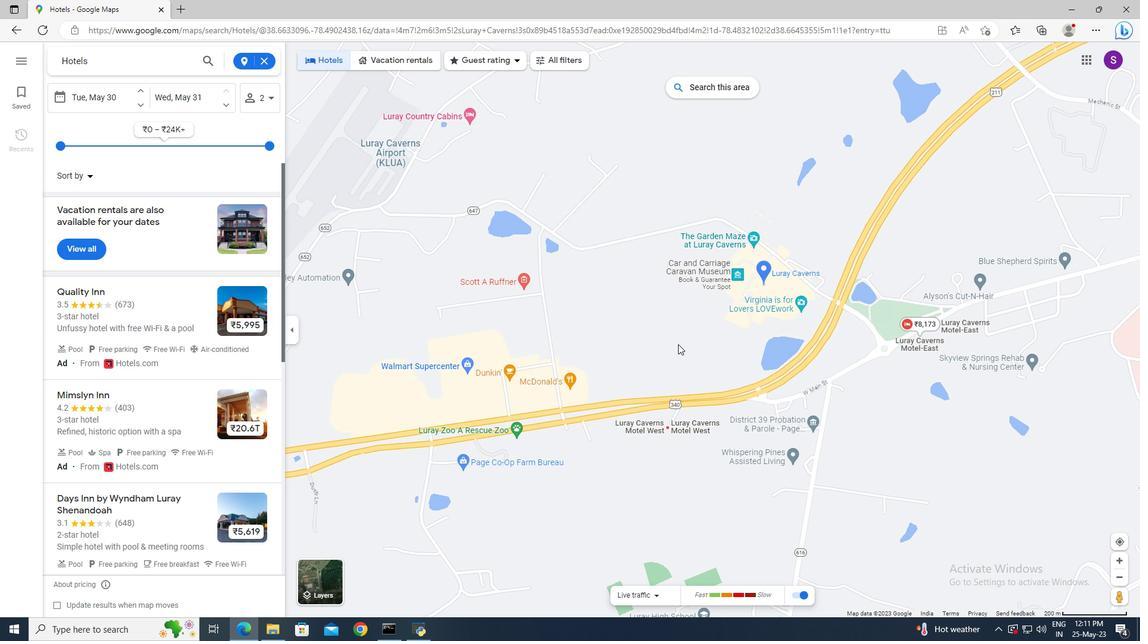 
Action: Mouse moved to (684, 186)
Screenshot: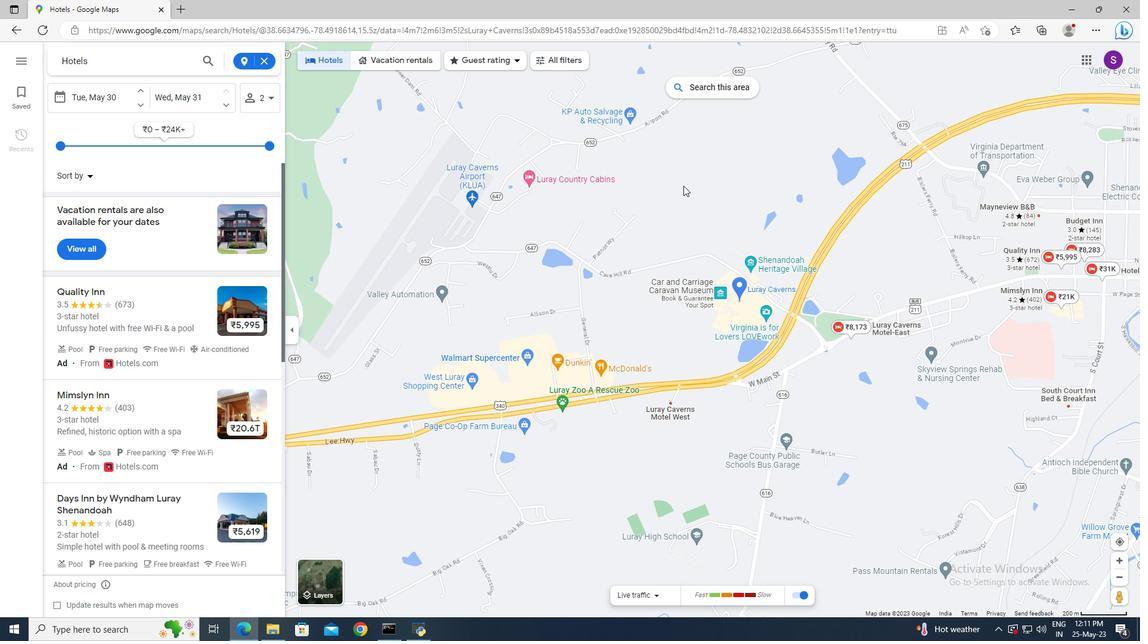 
Action: Mouse pressed left at (684, 186)
Screenshot: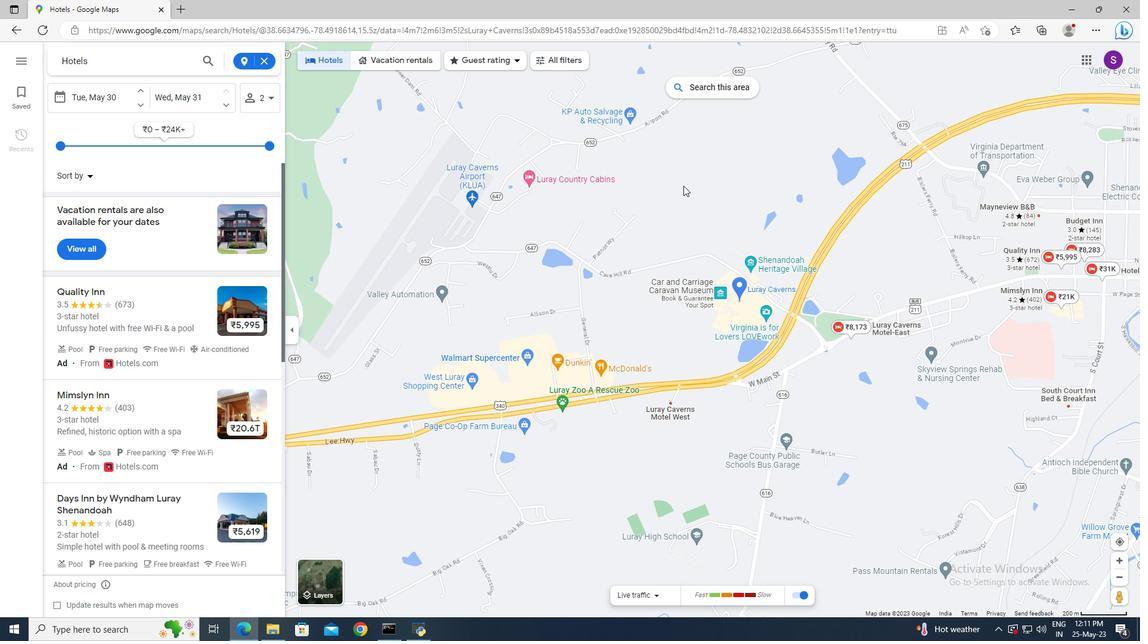 
Action: Mouse moved to (807, 356)
Screenshot: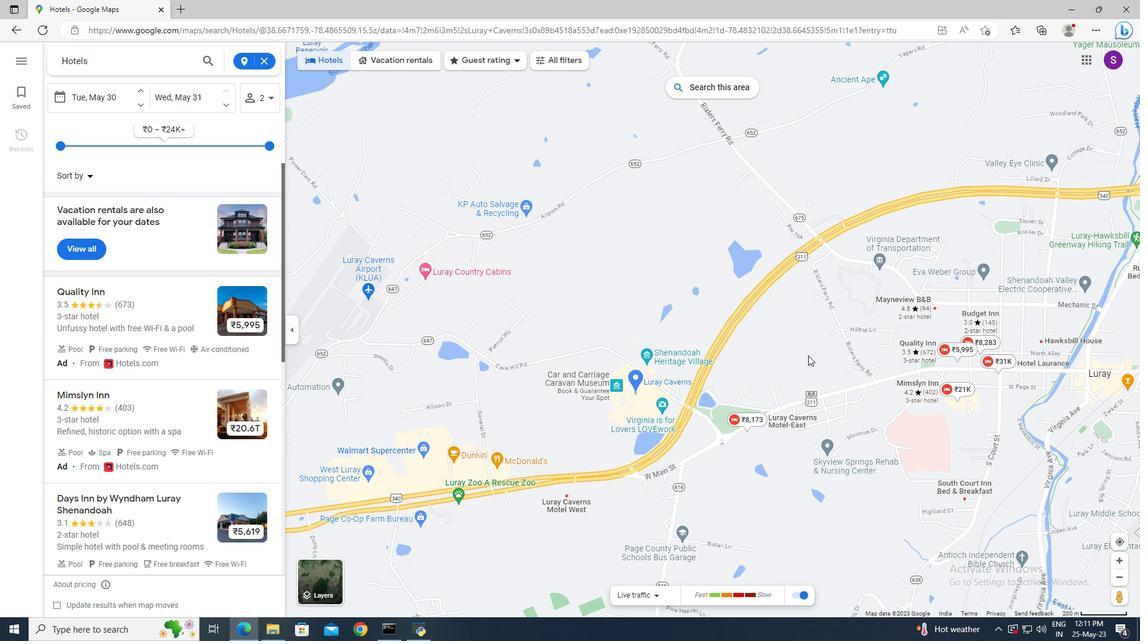 
Action: Mouse pressed left at (807, 356)
Screenshot: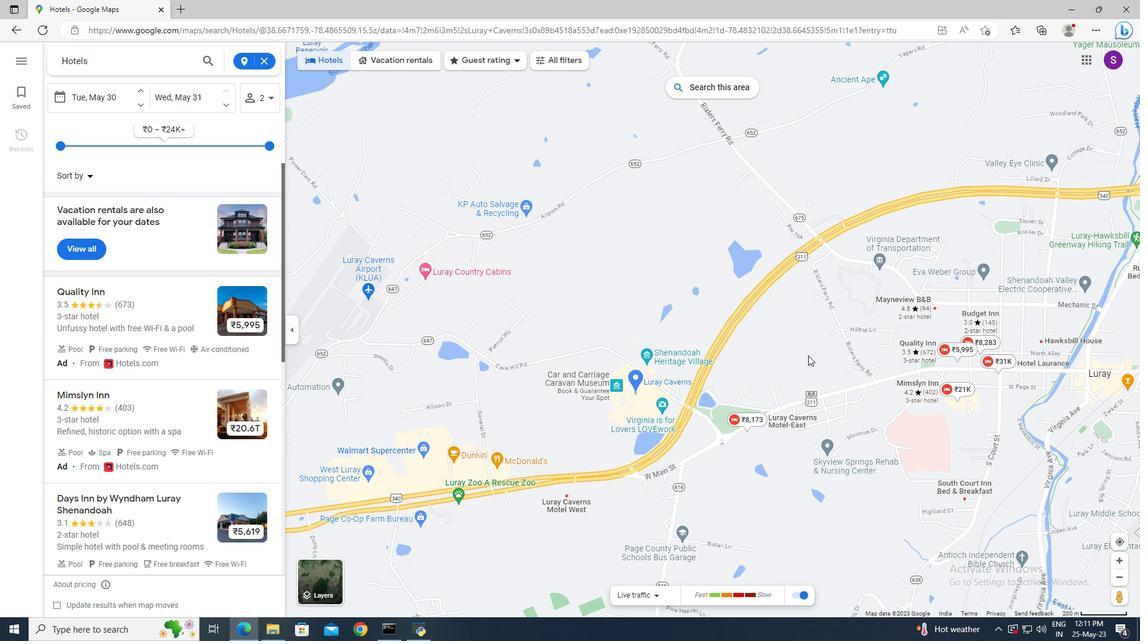 
Action: Mouse moved to (575, 399)
Screenshot: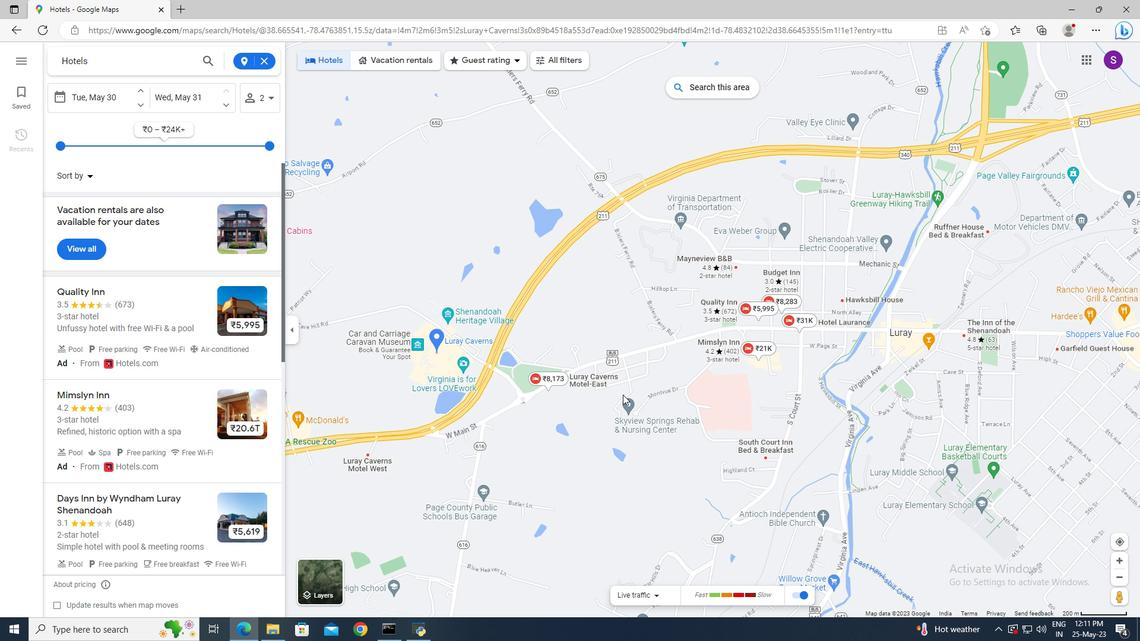 
Action: Mouse scrolled (575, 400) with delta (0, 0)
Screenshot: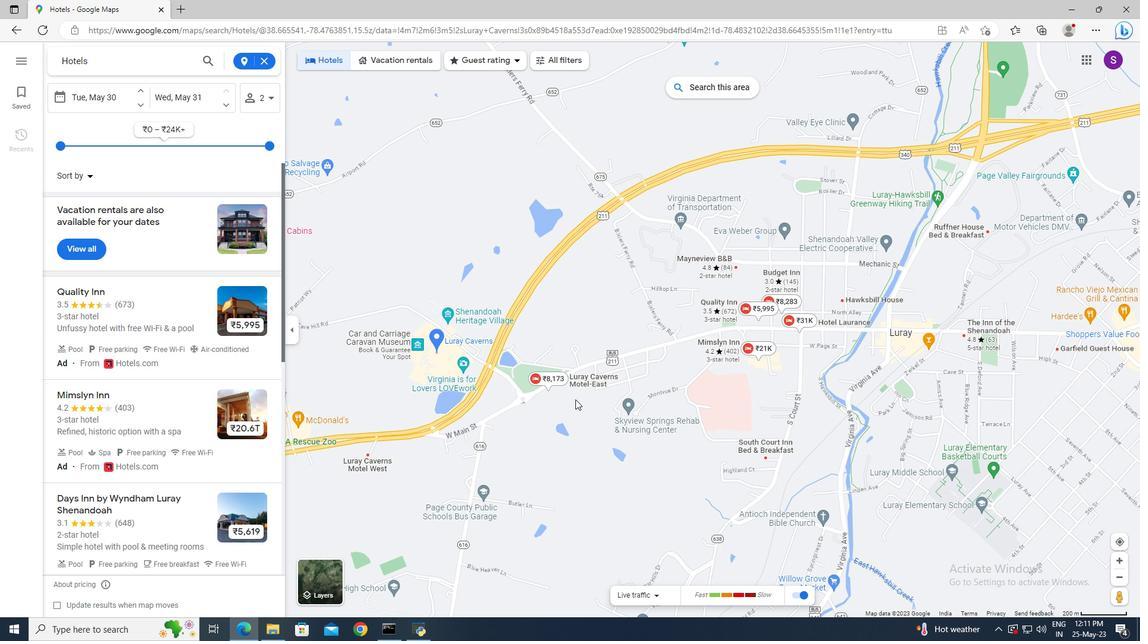 
Action: Mouse scrolled (575, 400) with delta (0, 0)
Screenshot: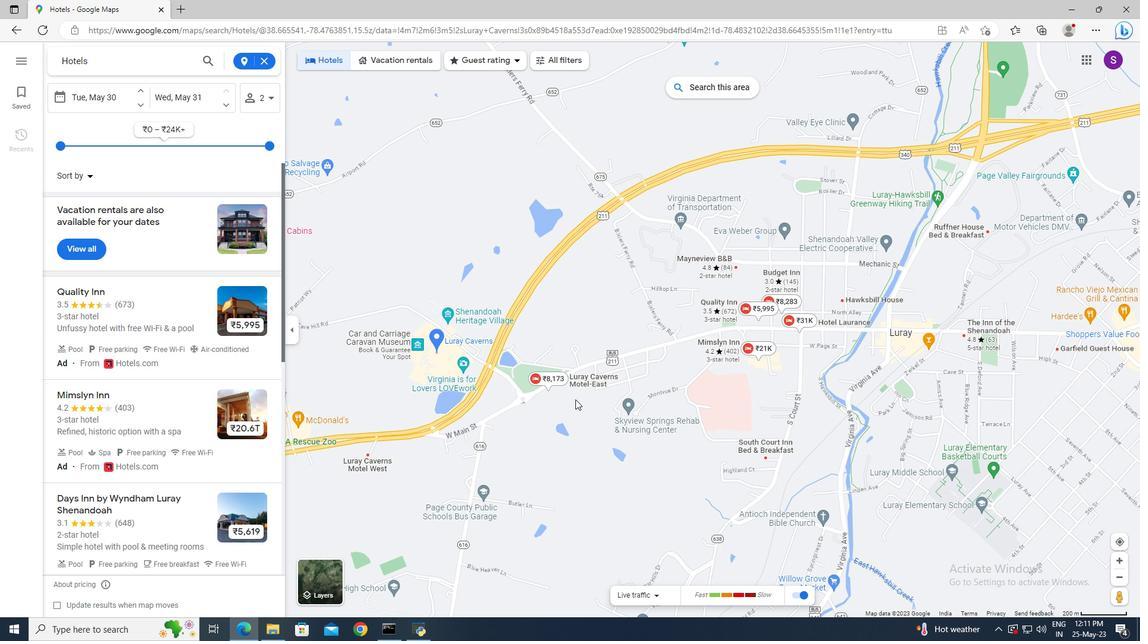 
Action: Mouse scrolled (575, 400) with delta (0, 0)
Screenshot: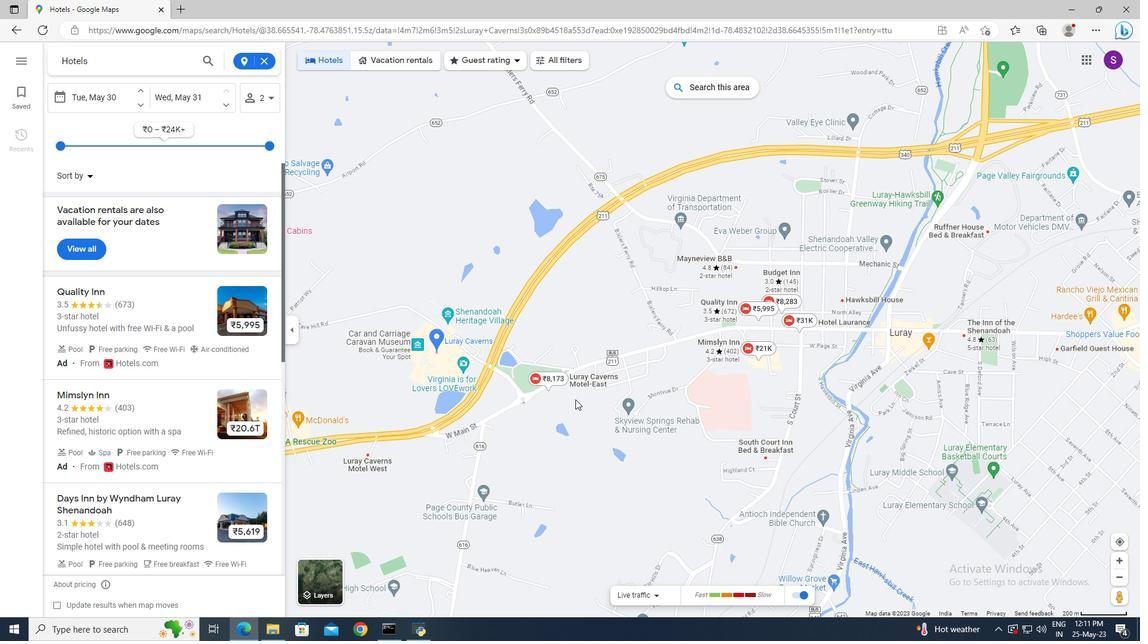 
Action: Mouse moved to (565, 396)
Screenshot: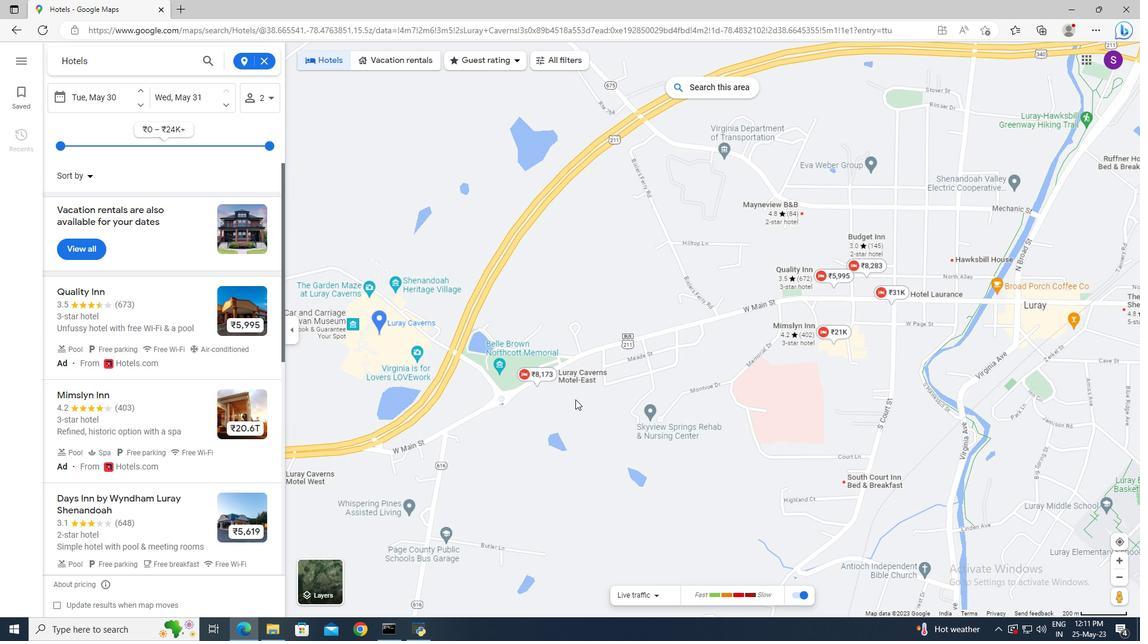
Action: Mouse scrolled (565, 397) with delta (0, 0)
Screenshot: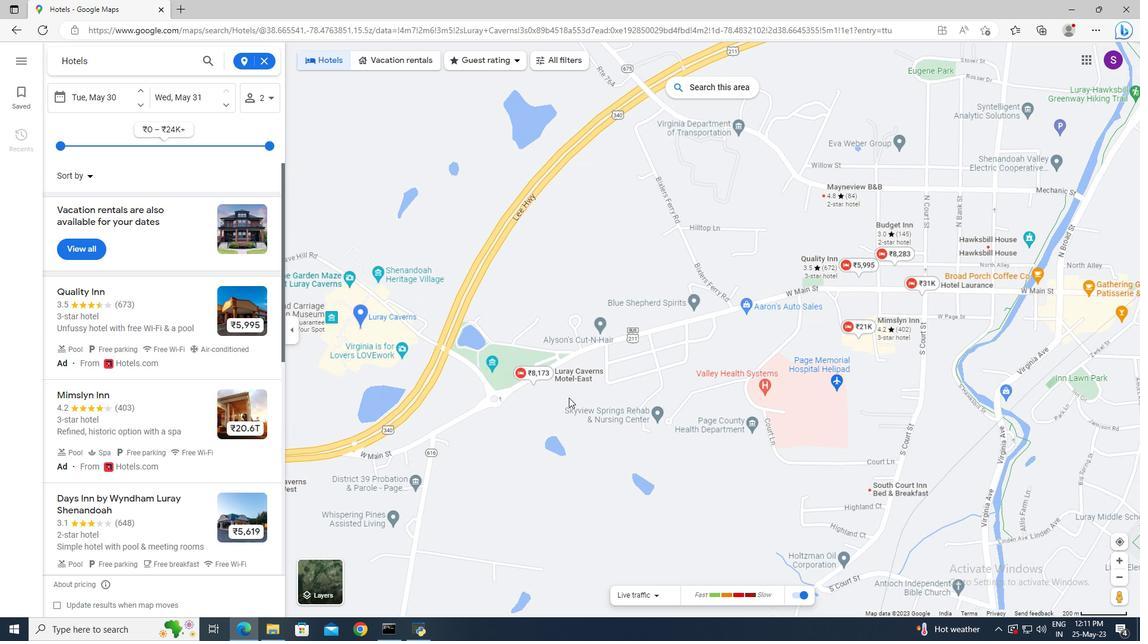 
Action: Mouse moved to (565, 396)
Screenshot: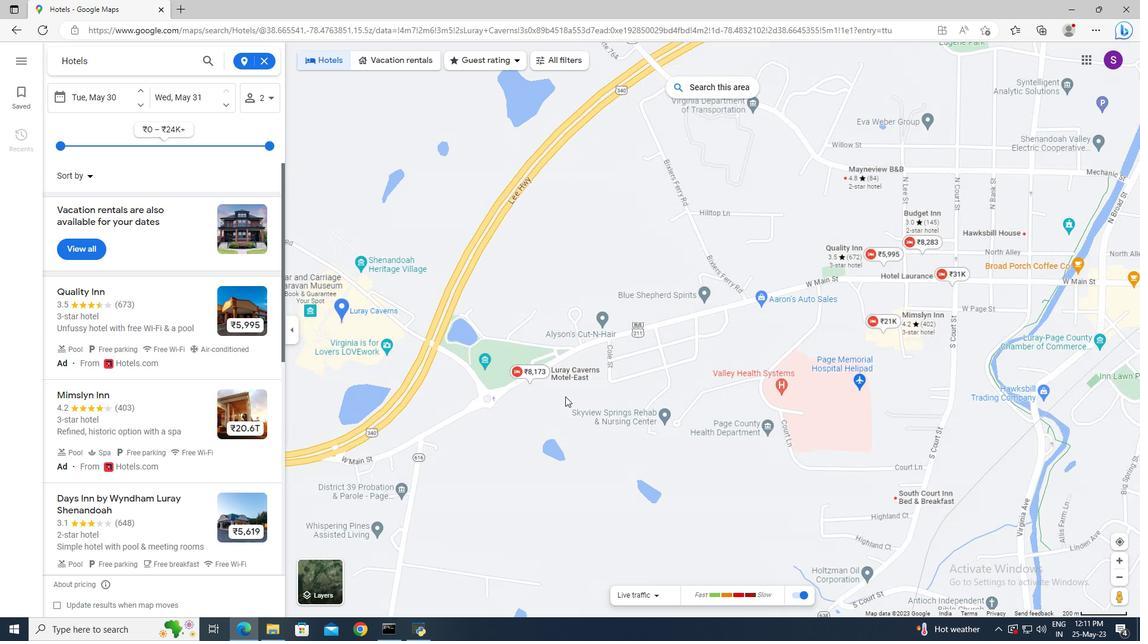 
Action: Mouse scrolled (565, 396) with delta (0, 0)
Screenshot: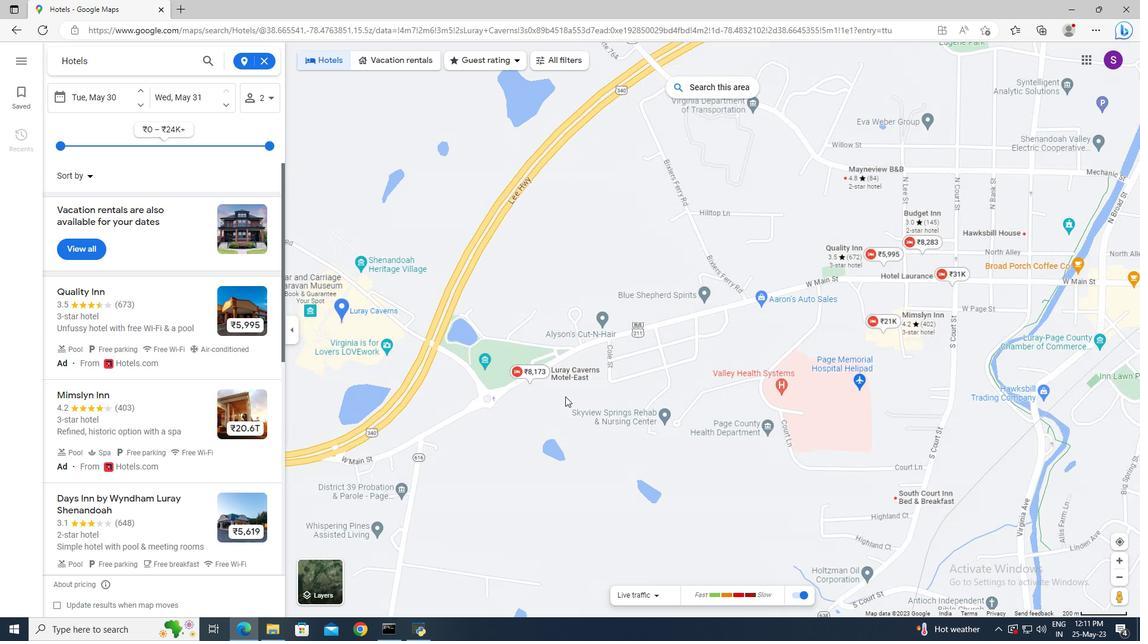 
Action: Mouse scrolled (565, 396) with delta (0, 0)
Screenshot: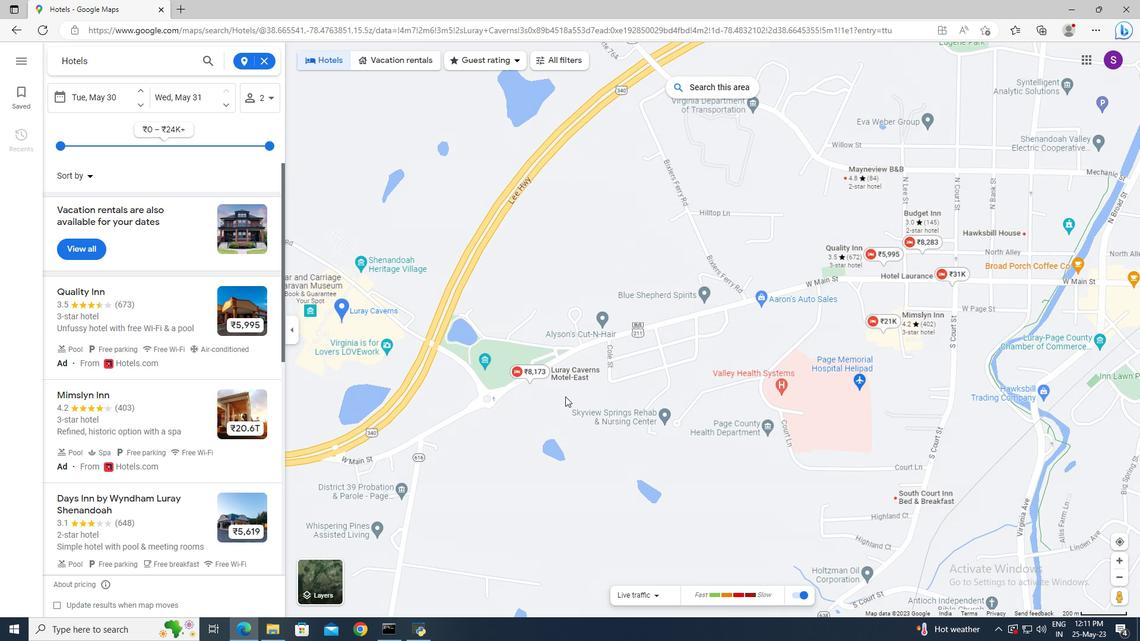 
Action: Mouse scrolled (565, 396) with delta (0, 0)
Screenshot: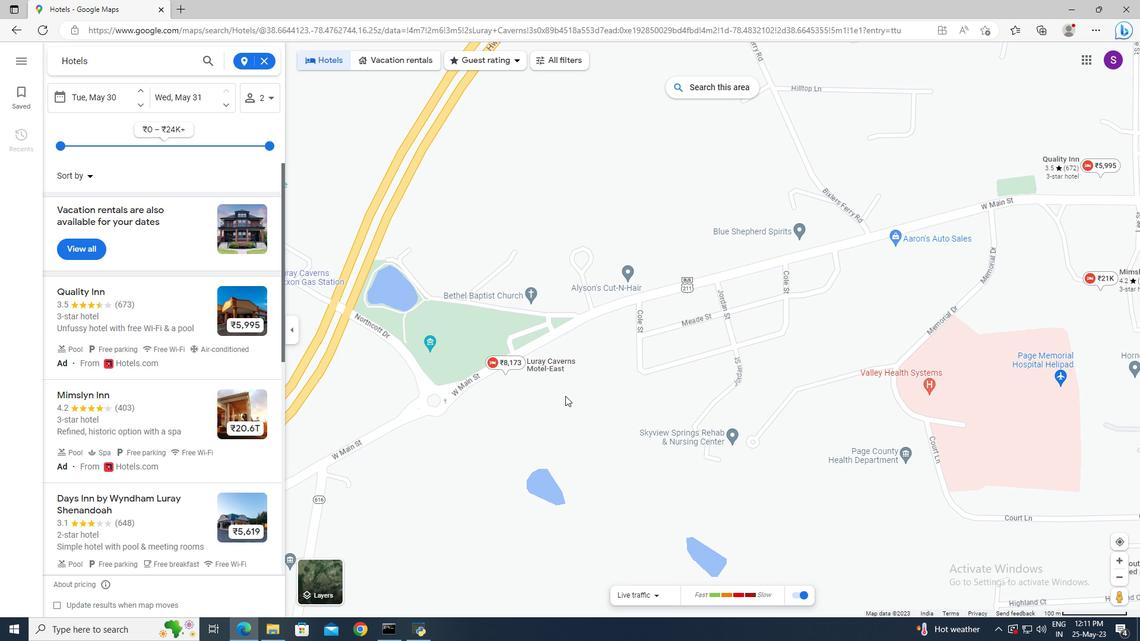 
Action: Mouse moved to (668, 396)
Screenshot: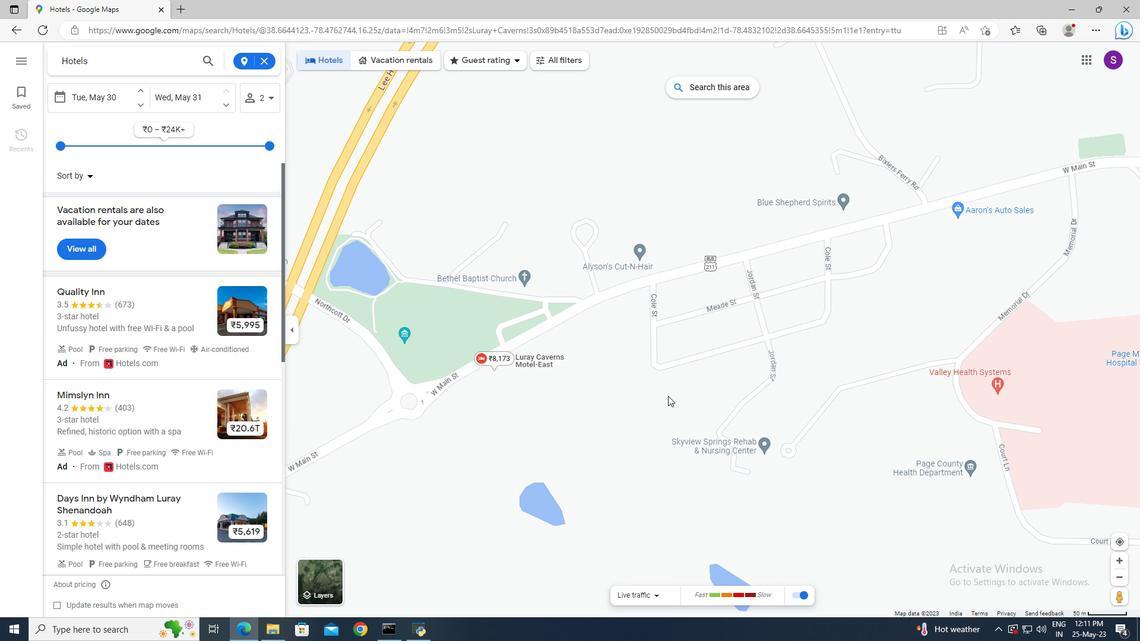 
Action: Mouse pressed left at (668, 396)
Screenshot: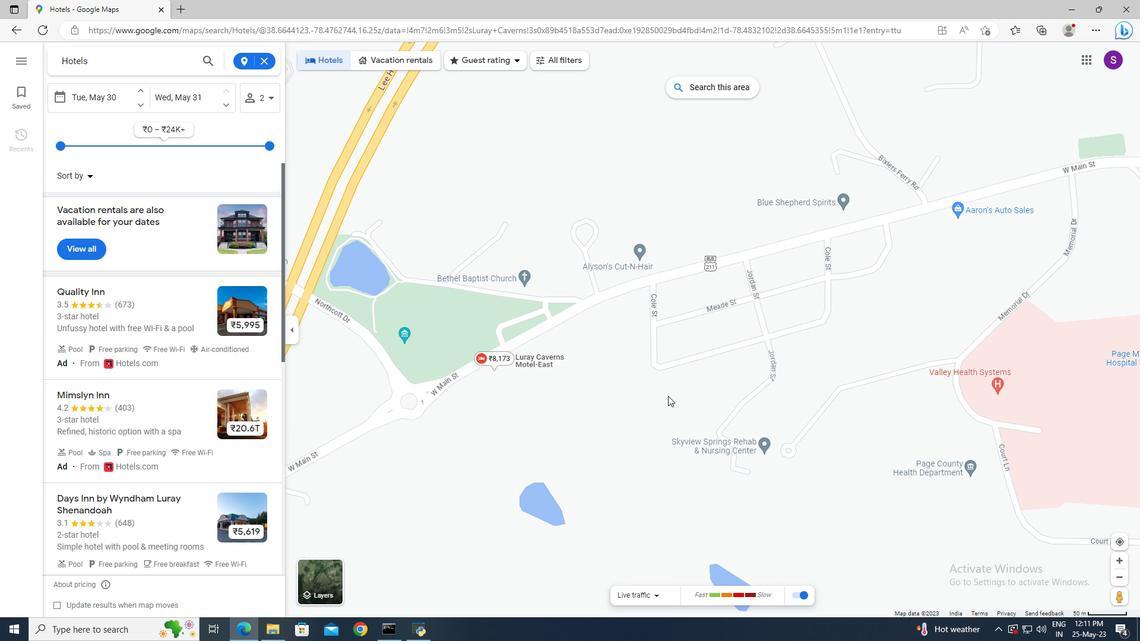 
Action: Mouse moved to (728, 330)
Screenshot: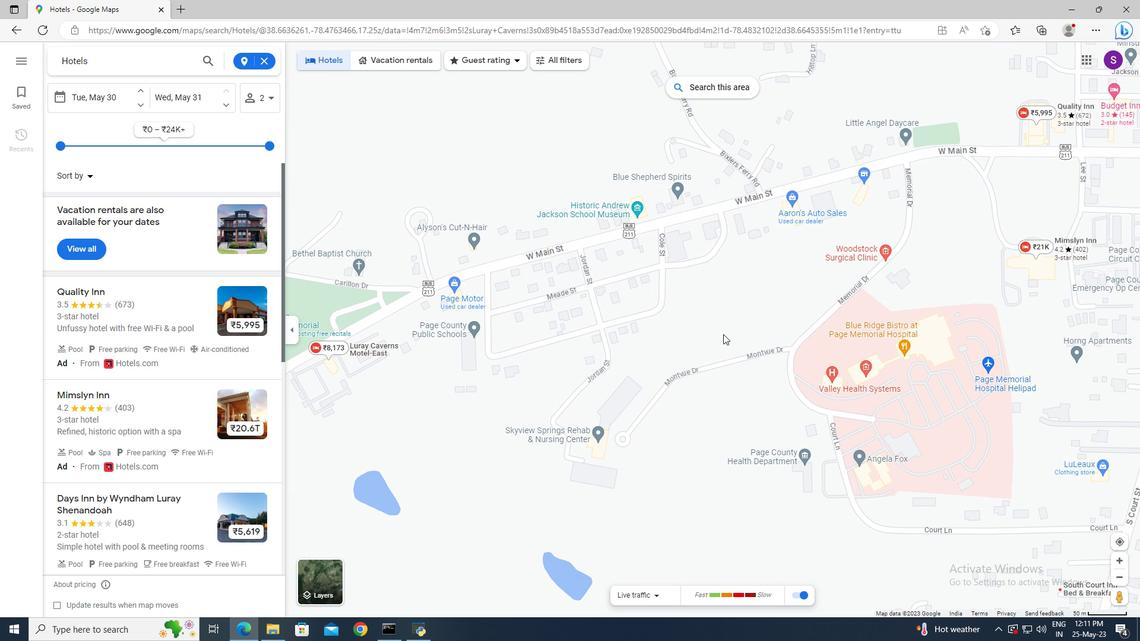 
Action: Mouse pressed left at (728, 330)
Screenshot: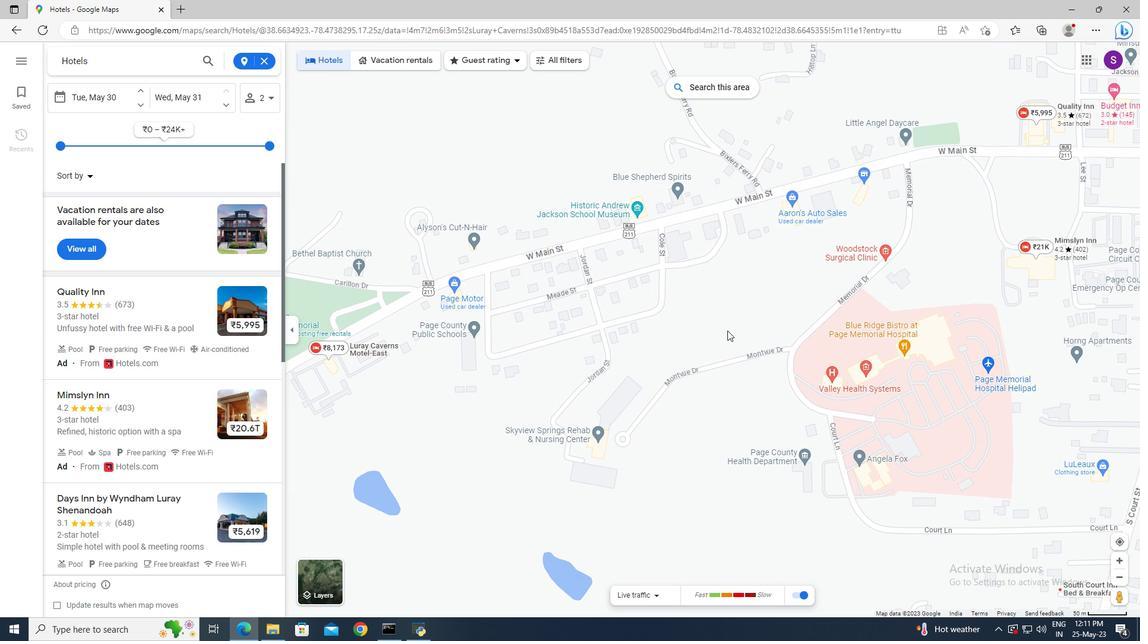
Action: Mouse moved to (828, 311)
Screenshot: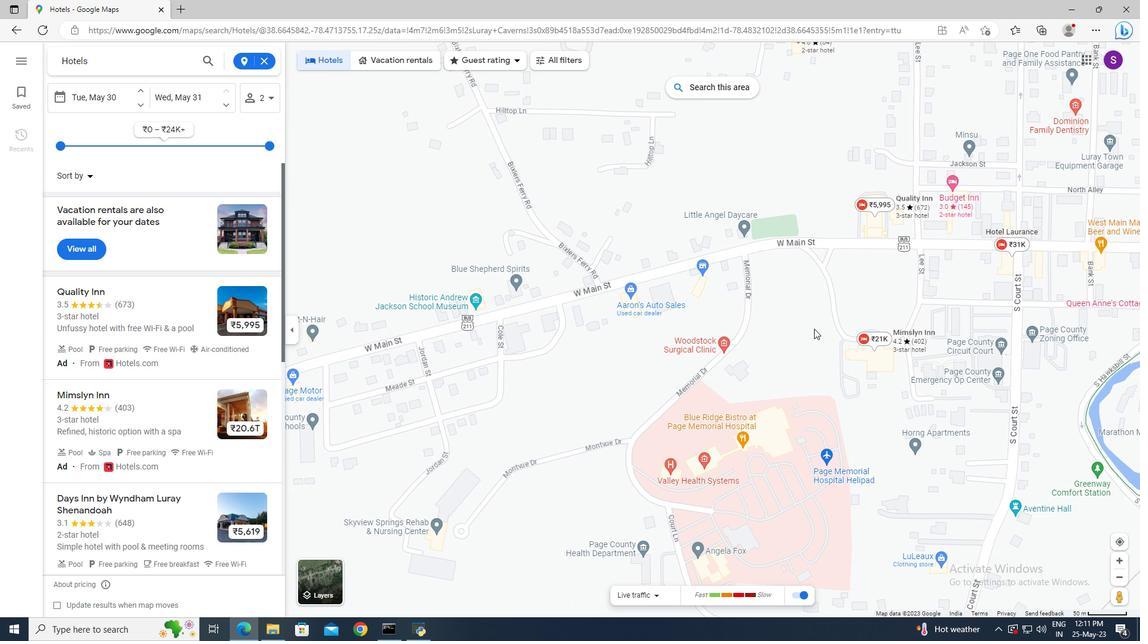 
Action: Mouse pressed left at (828, 311)
Screenshot: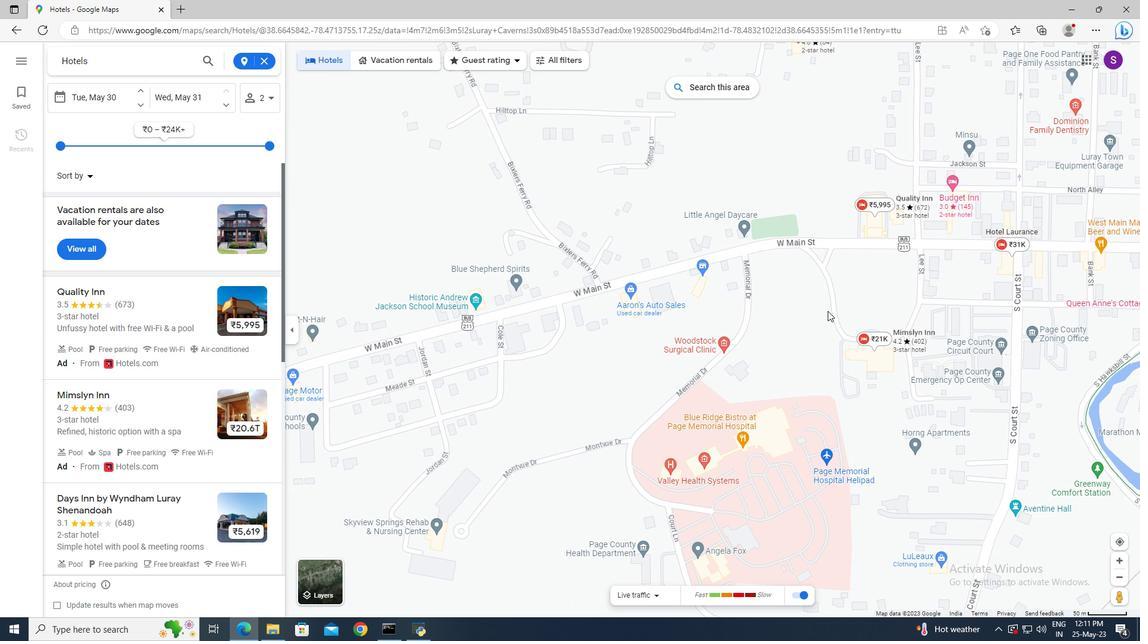 
Action: Mouse moved to (657, 597)
Screenshot: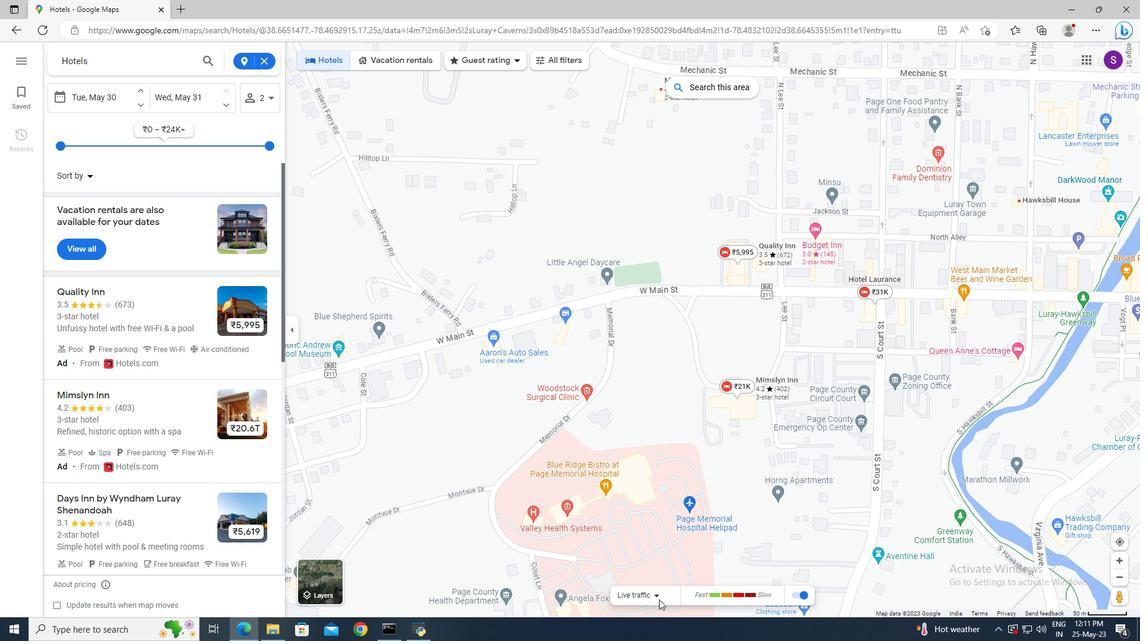 
Action: Mouse pressed left at (657, 597)
Screenshot: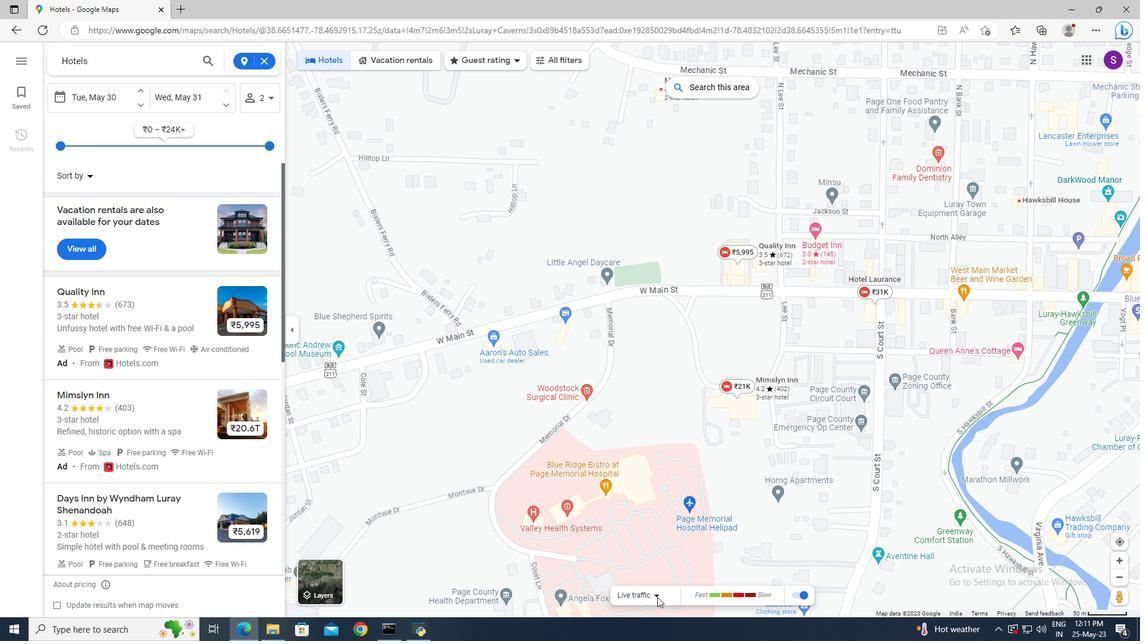 
Action: Mouse moved to (655, 585)
Screenshot: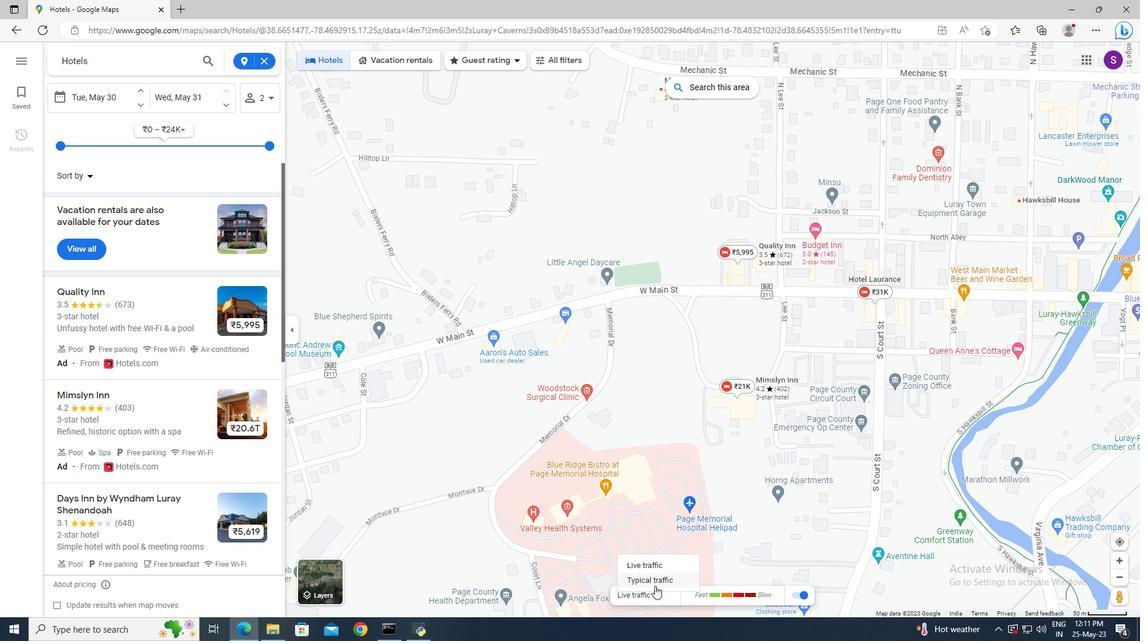 
Action: Mouse pressed left at (655, 585)
Screenshot: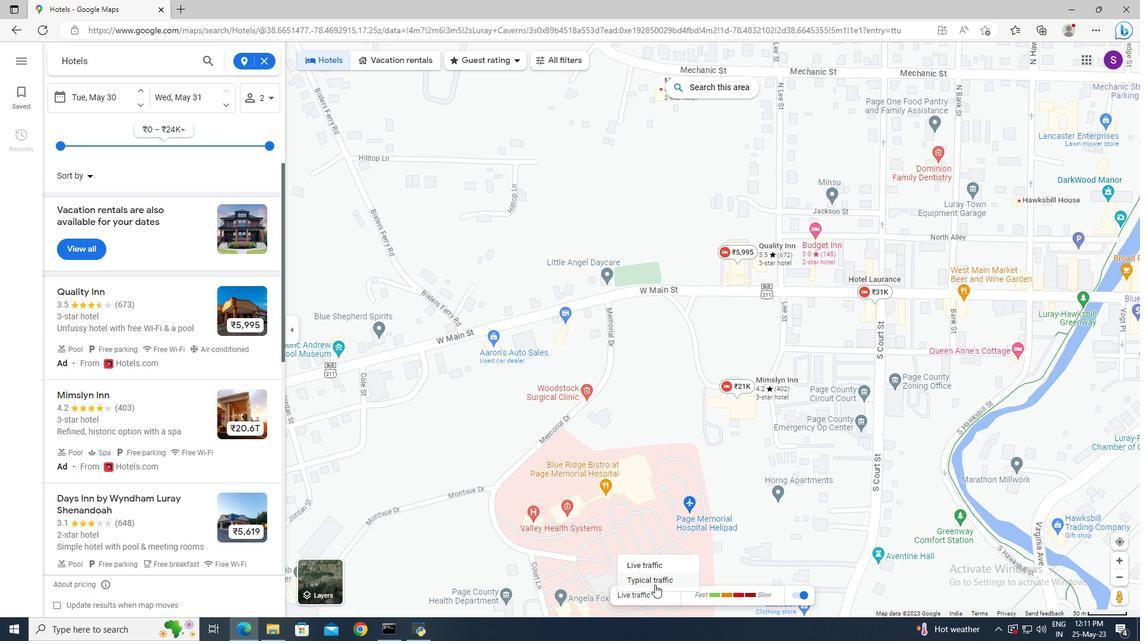 
Action: Mouse moved to (659, 559)
Screenshot: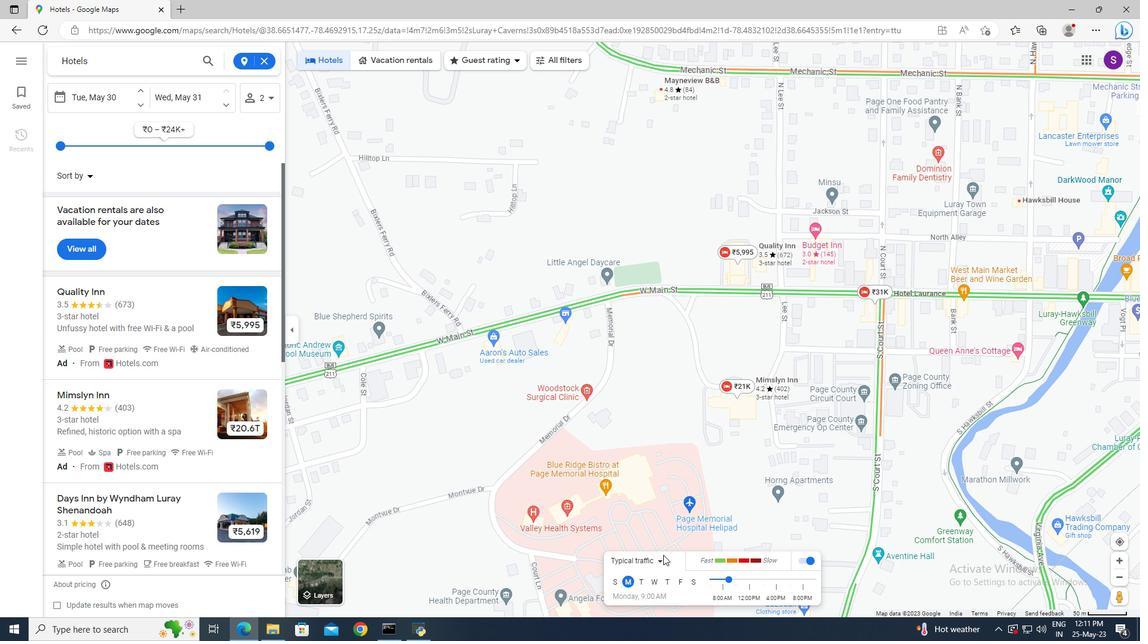 
Action: Mouse pressed left at (659, 559)
Screenshot: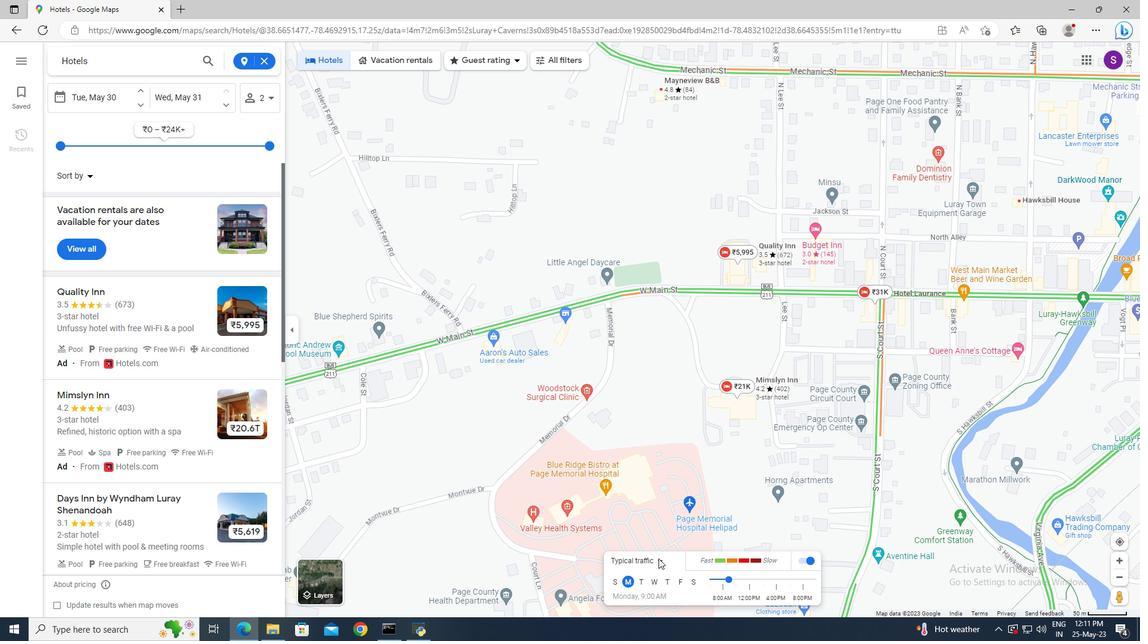 
Action: Mouse moved to (646, 575)
Screenshot: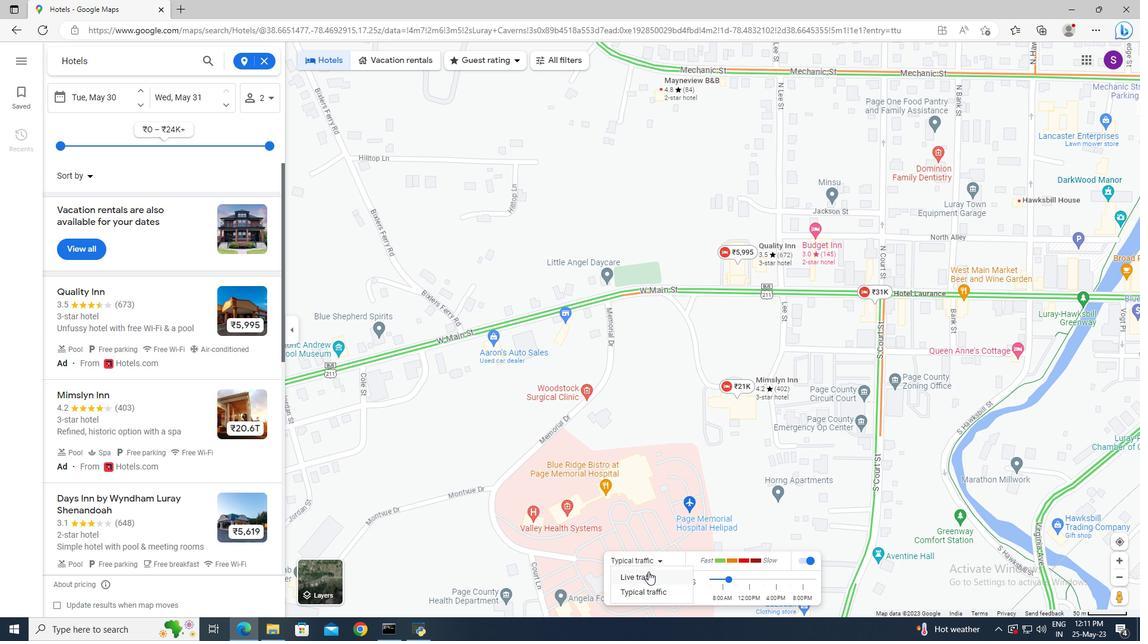 
Action: Mouse pressed left at (646, 575)
Screenshot: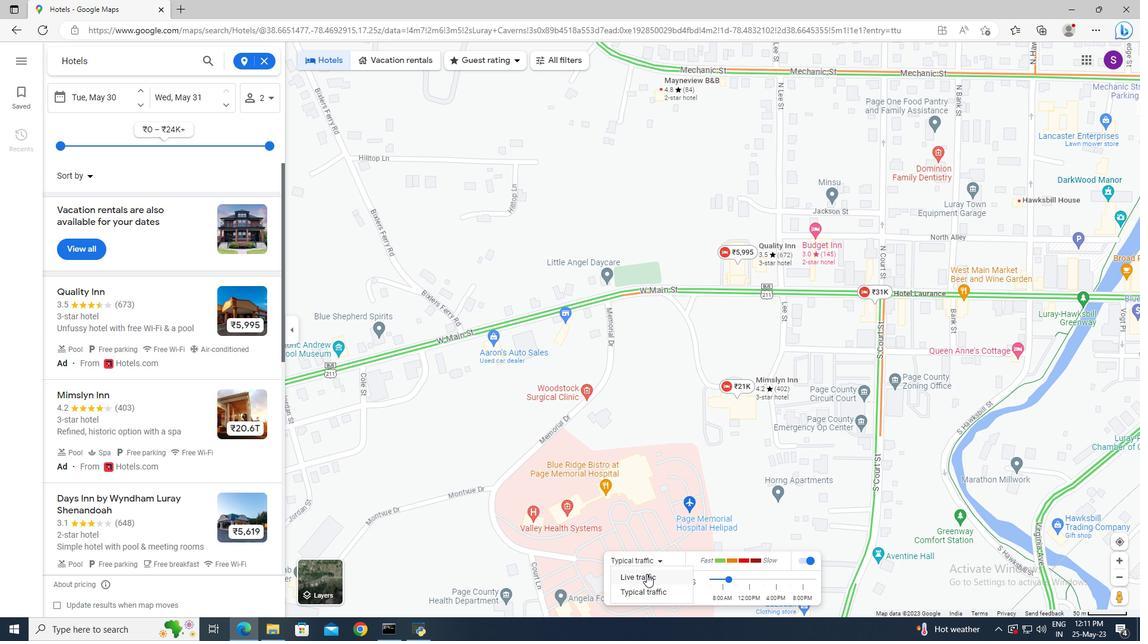 
Action: Mouse moved to (656, 600)
Screenshot: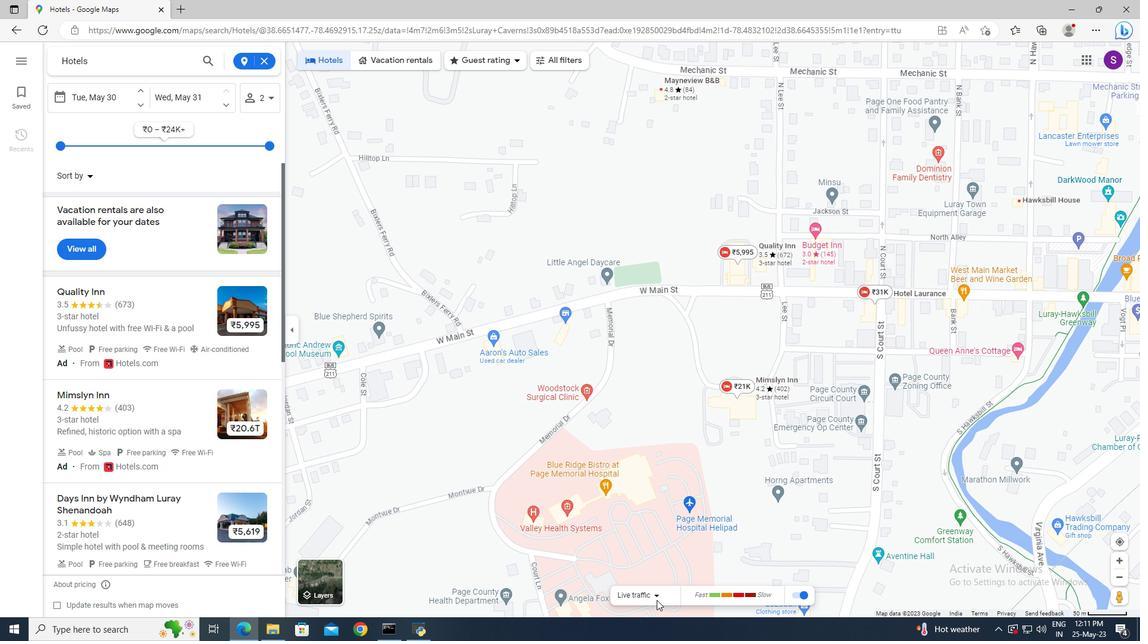 
Action: Mouse pressed left at (656, 600)
Screenshot: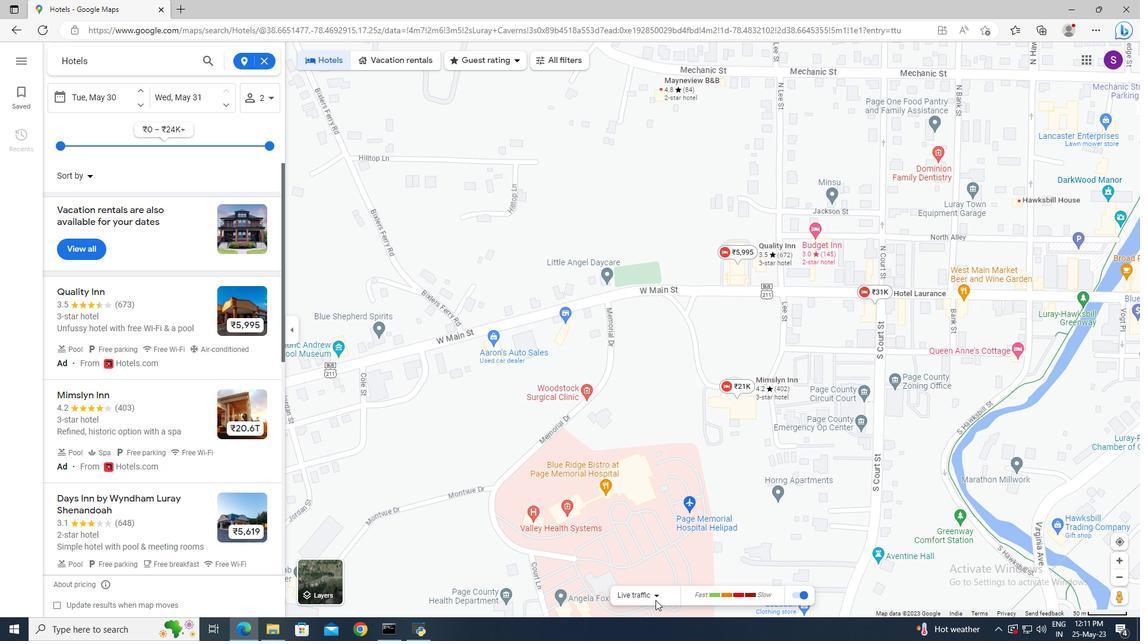 
Action: Mouse moved to (653, 581)
Screenshot: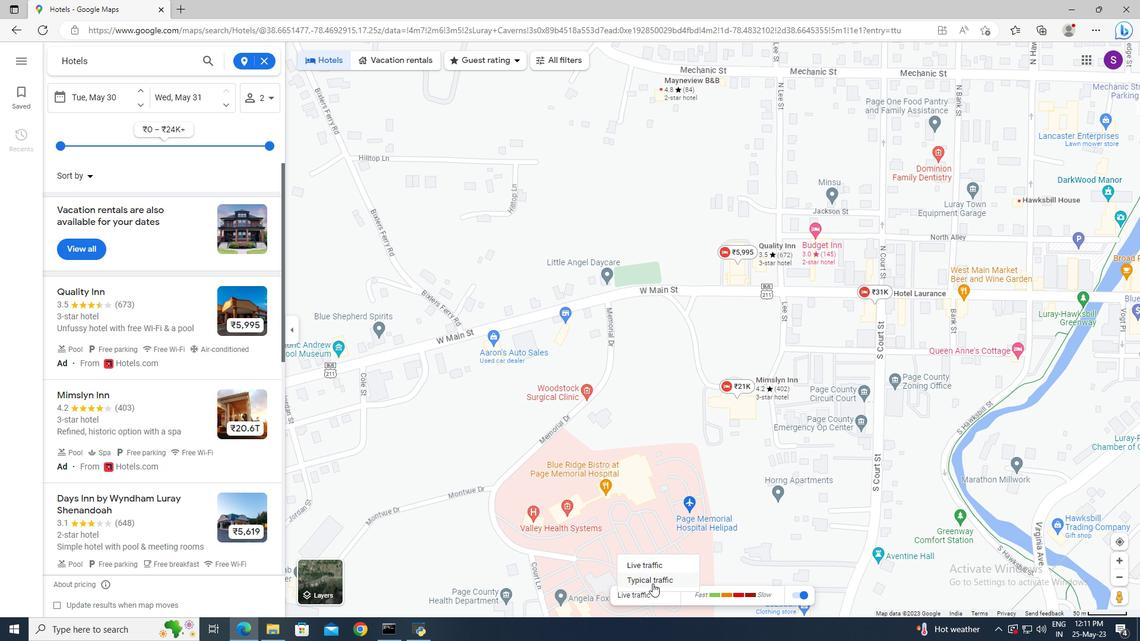 
Action: Mouse pressed left at (653, 581)
Screenshot: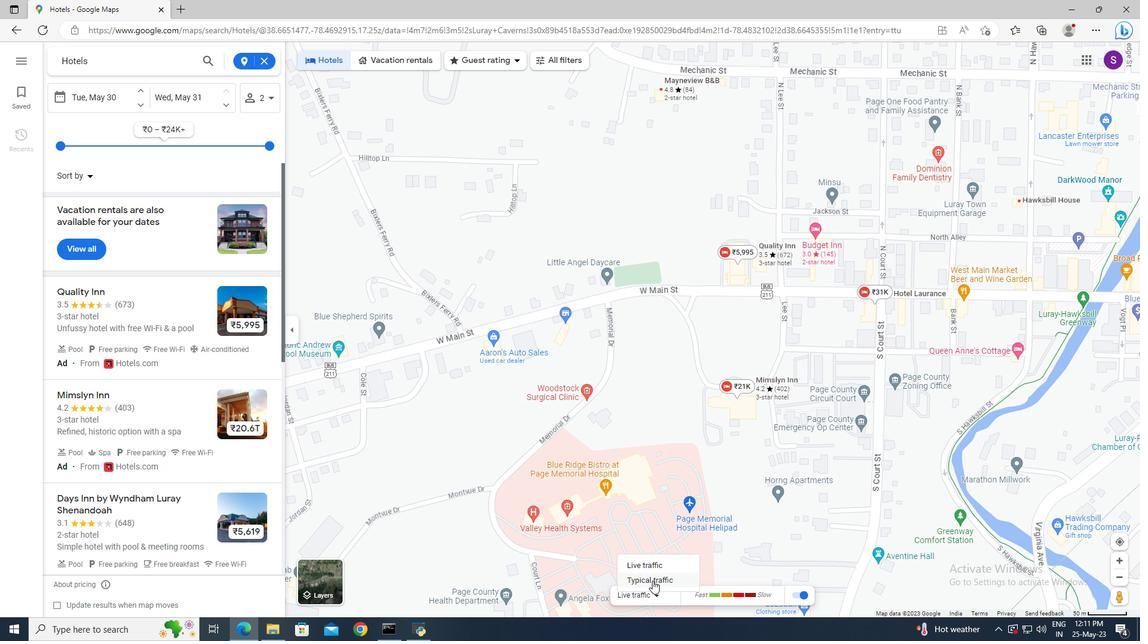 
Action: Mouse moved to (651, 377)
Screenshot: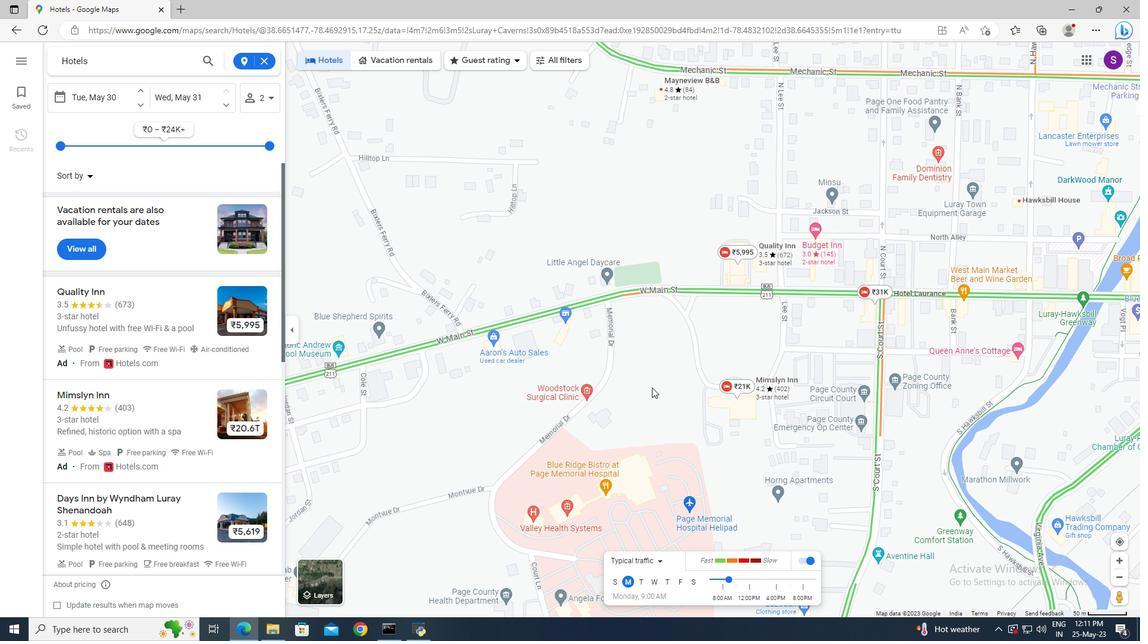 
Action: Mouse pressed left at (651, 377)
Screenshot: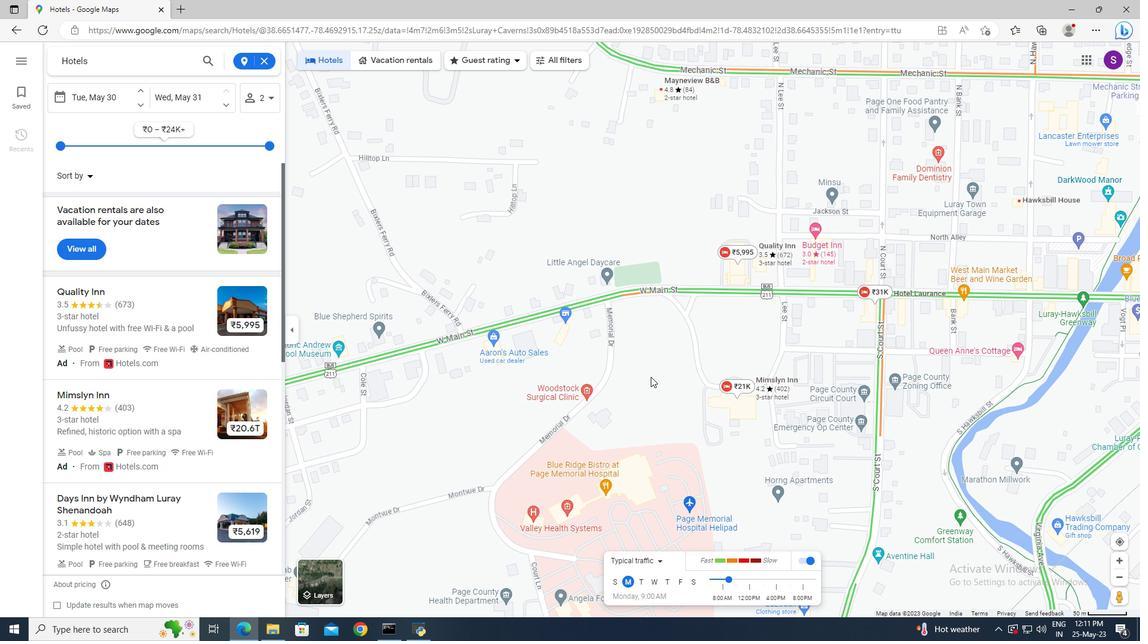 
Action: Mouse moved to (657, 377)
Screenshot: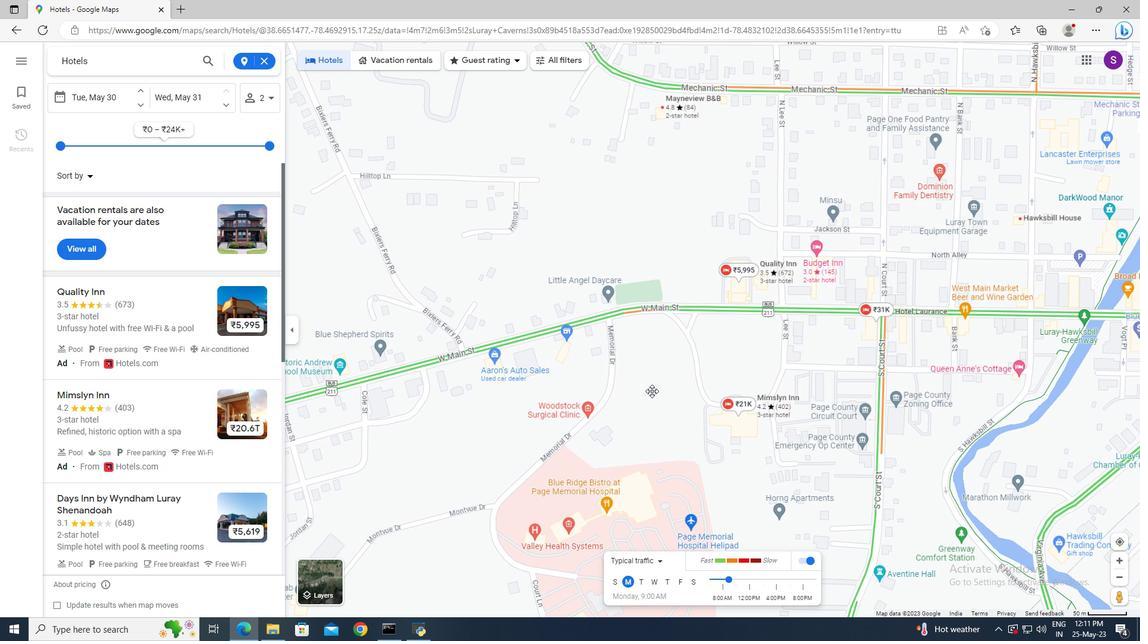 
Action: Mouse scrolled (657, 376) with delta (0, 0)
Screenshot: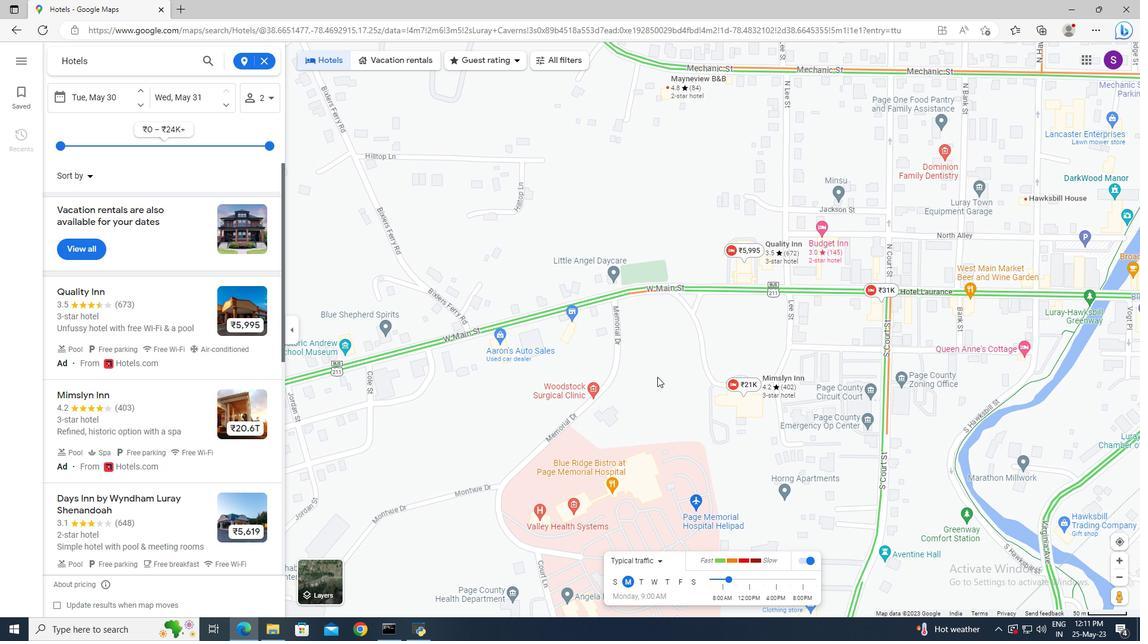 
Action: Mouse scrolled (657, 376) with delta (0, 0)
Screenshot: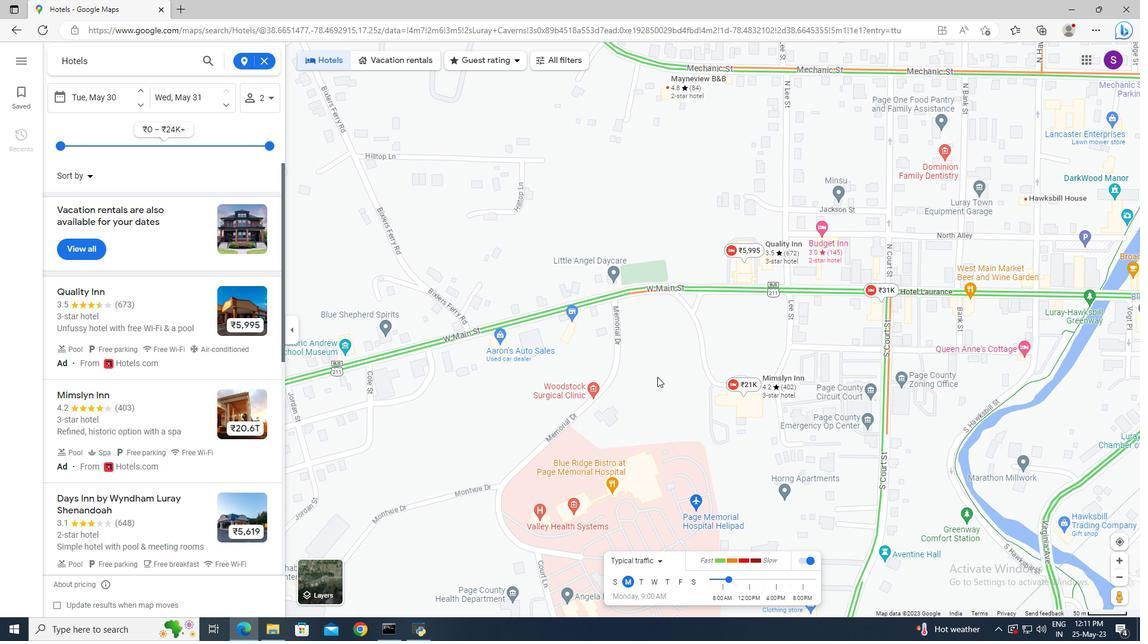 
Action: Mouse moved to (815, 310)
Screenshot: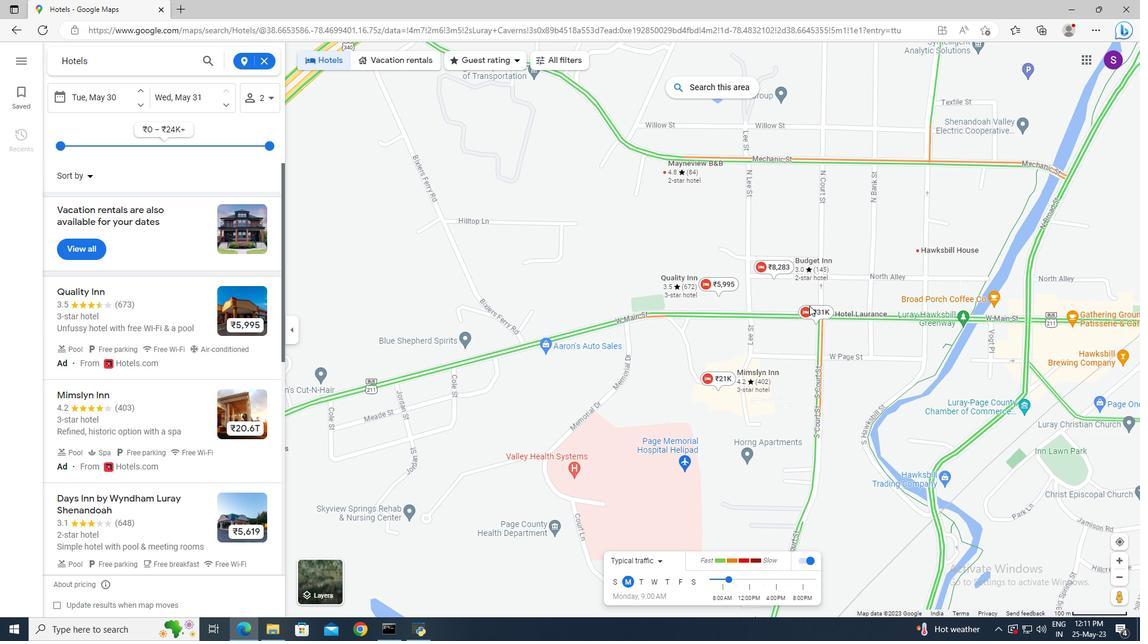 
Action: Mouse scrolled (815, 311) with delta (0, 0)
Screenshot: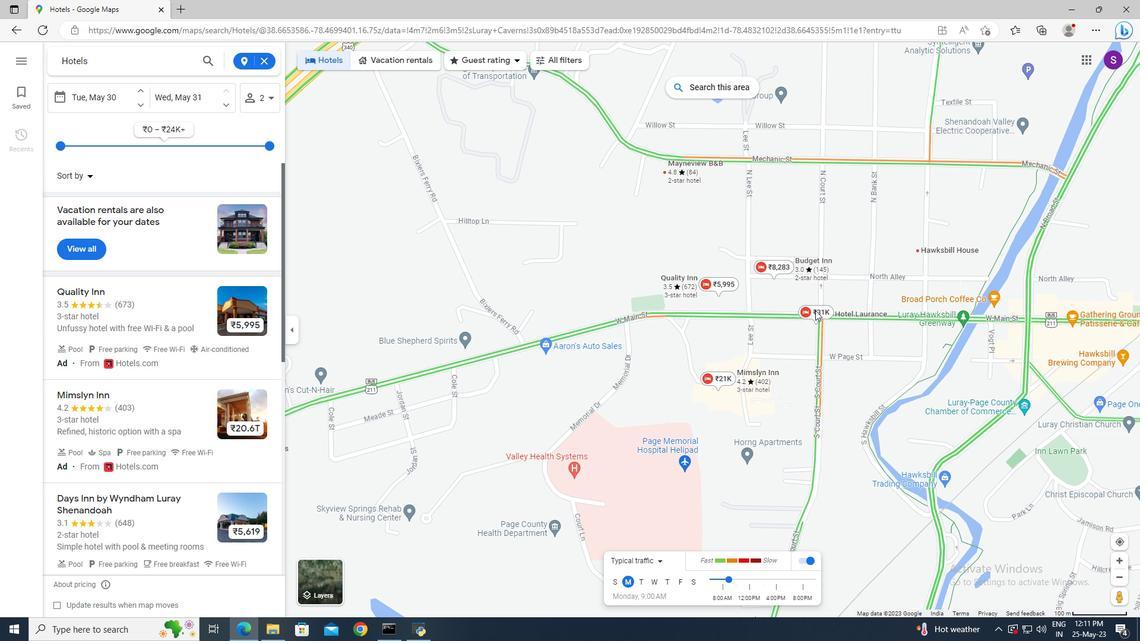 
Action: Mouse scrolled (815, 311) with delta (0, 0)
Screenshot: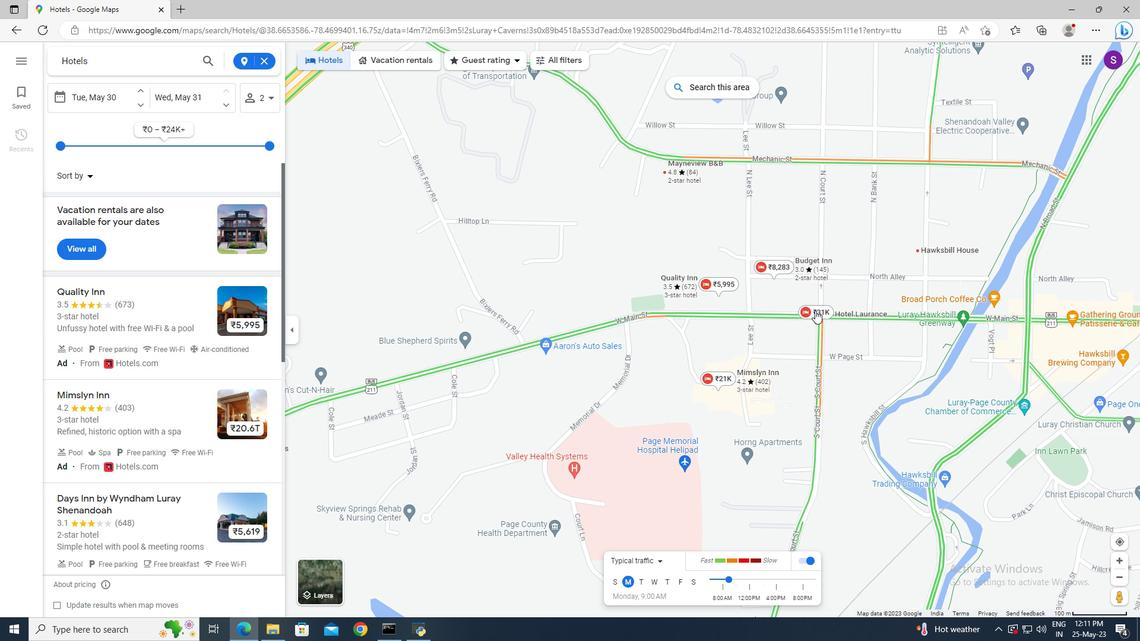 
Action: Mouse scrolled (815, 311) with delta (0, 0)
Screenshot: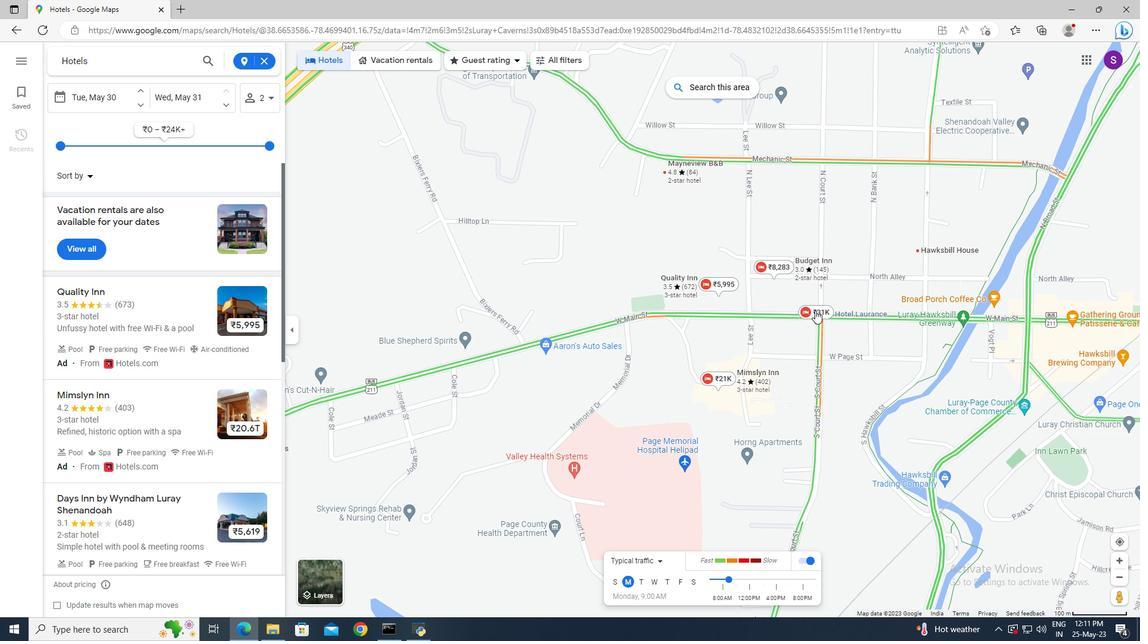 
Action: Mouse scrolled (815, 311) with delta (0, 0)
Screenshot: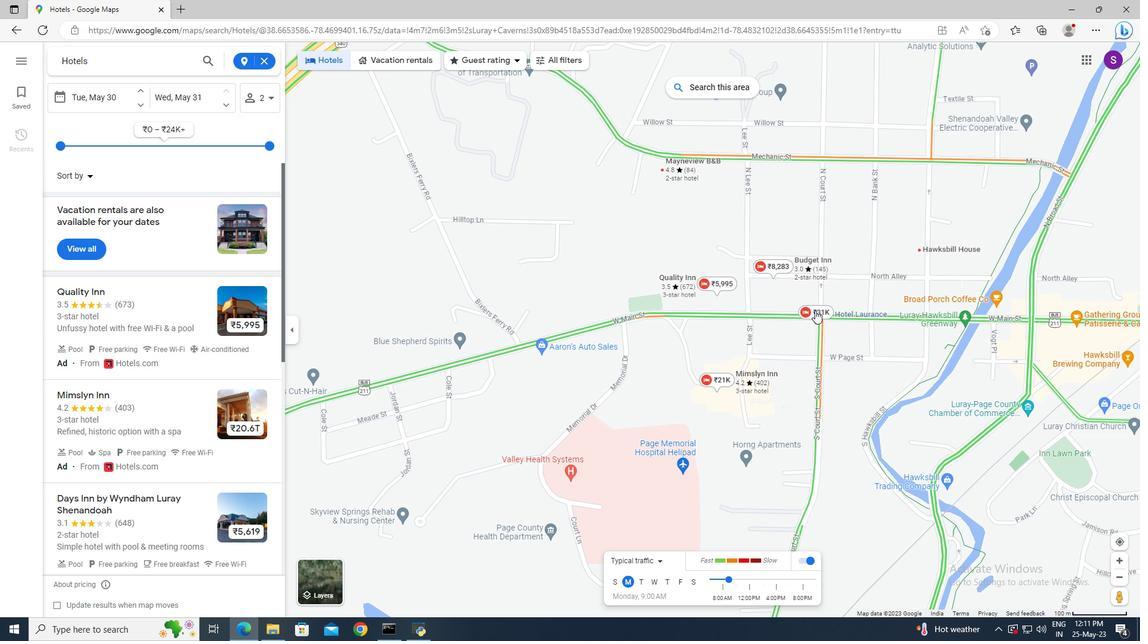
Action: Mouse moved to (818, 311)
Screenshot: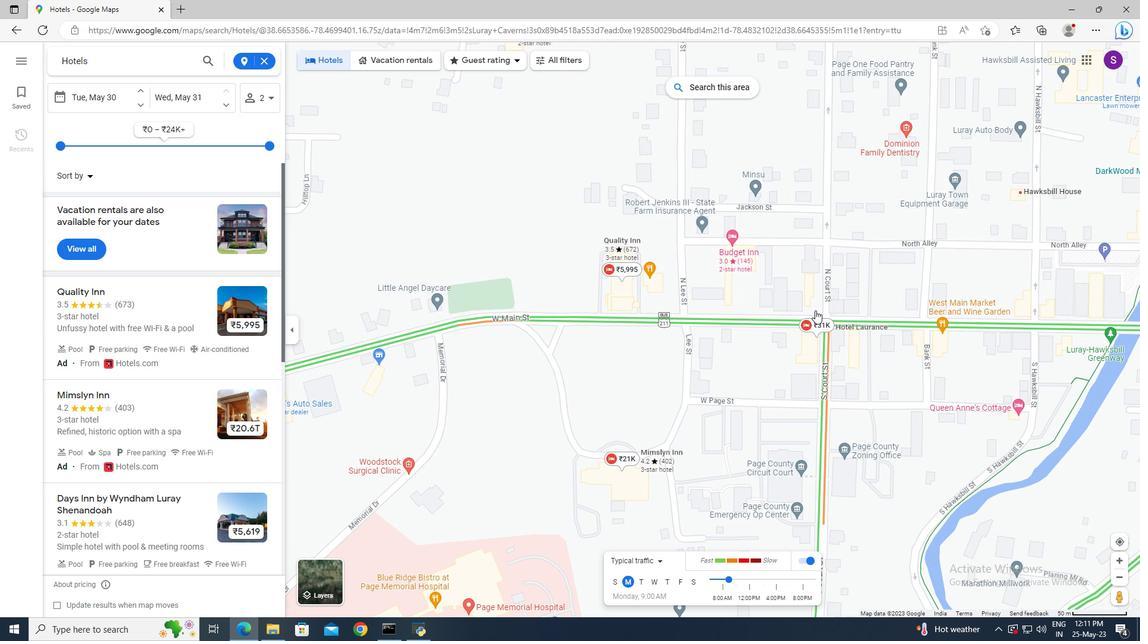 
Action: Mouse scrolled (818, 311) with delta (0, 0)
Screenshot: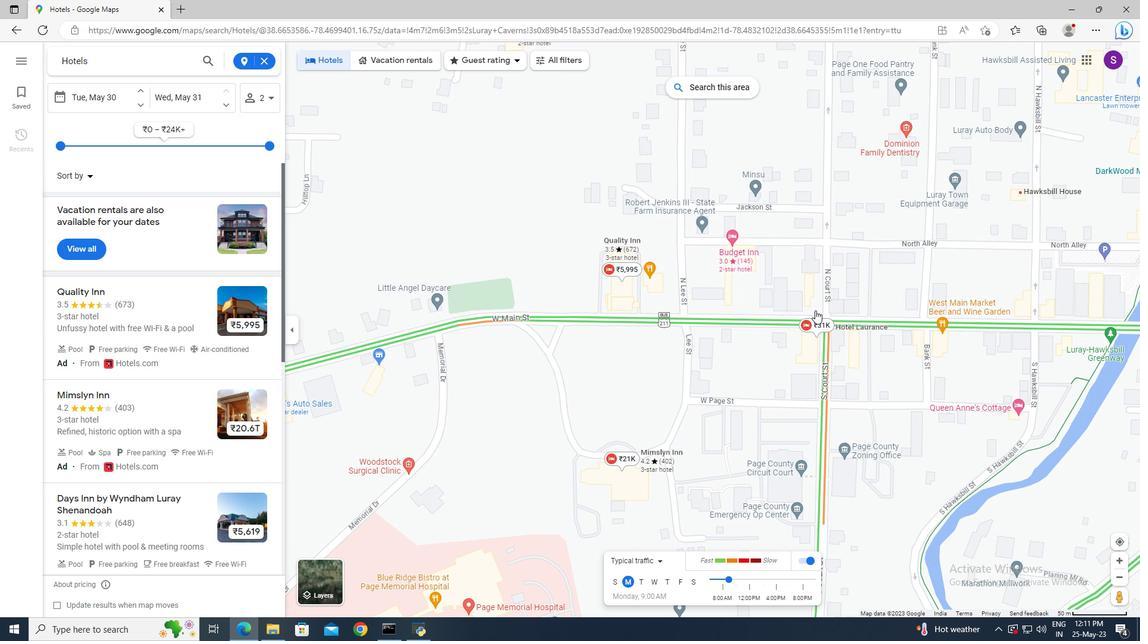 
Action: Mouse scrolled (818, 311) with delta (0, 0)
Screenshot: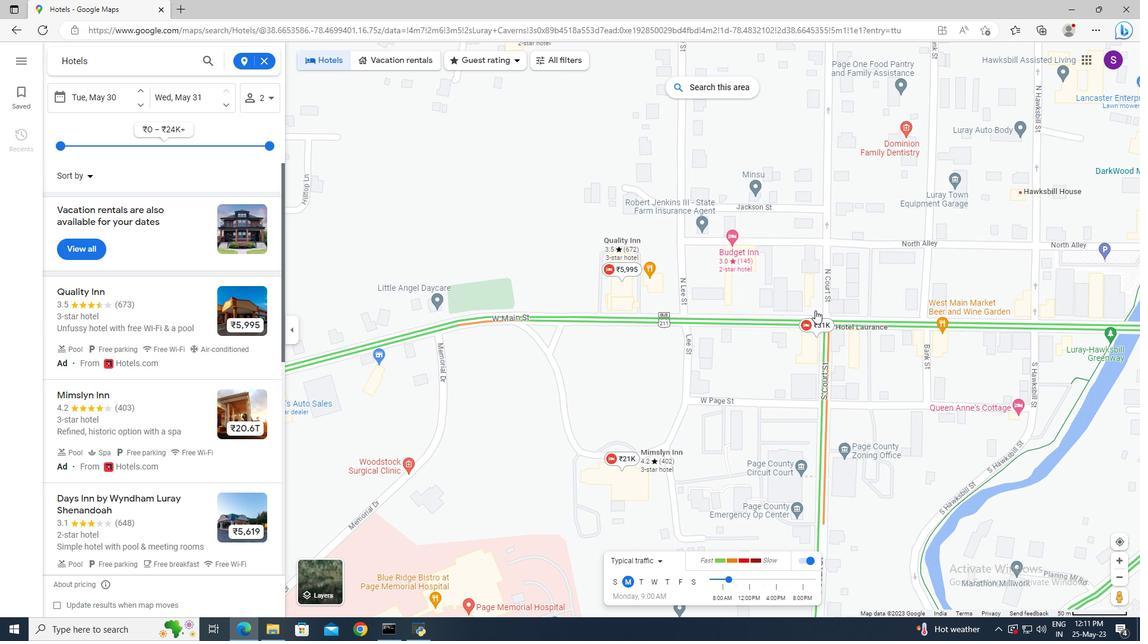 
Action: Mouse moved to (485, 394)
Screenshot: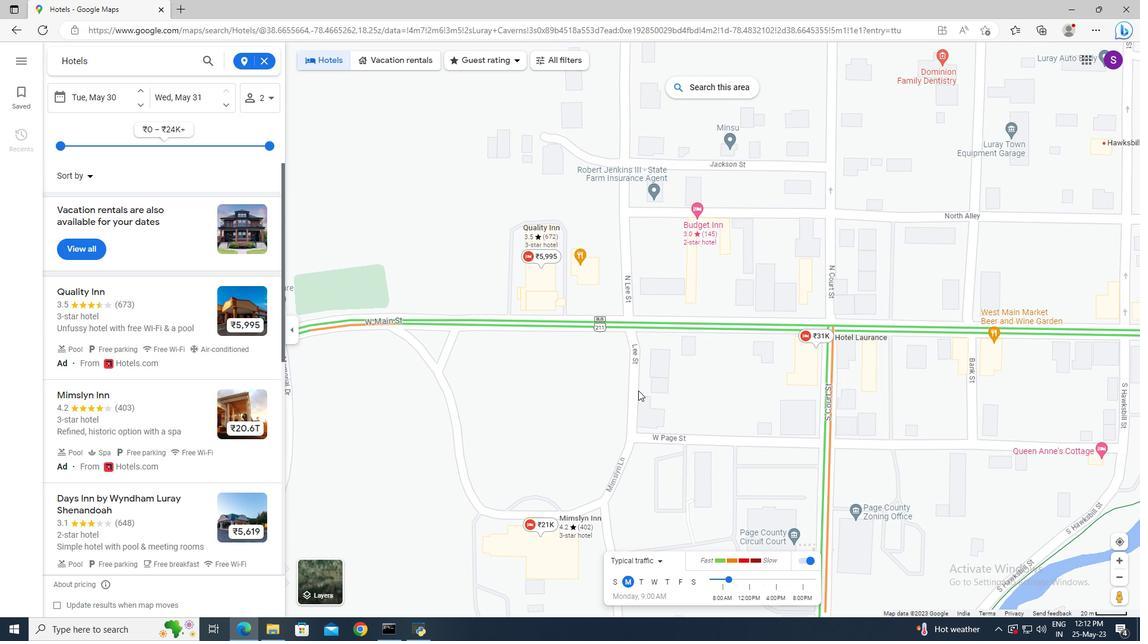 
Action: Mouse scrolled (485, 393) with delta (0, 0)
Screenshot: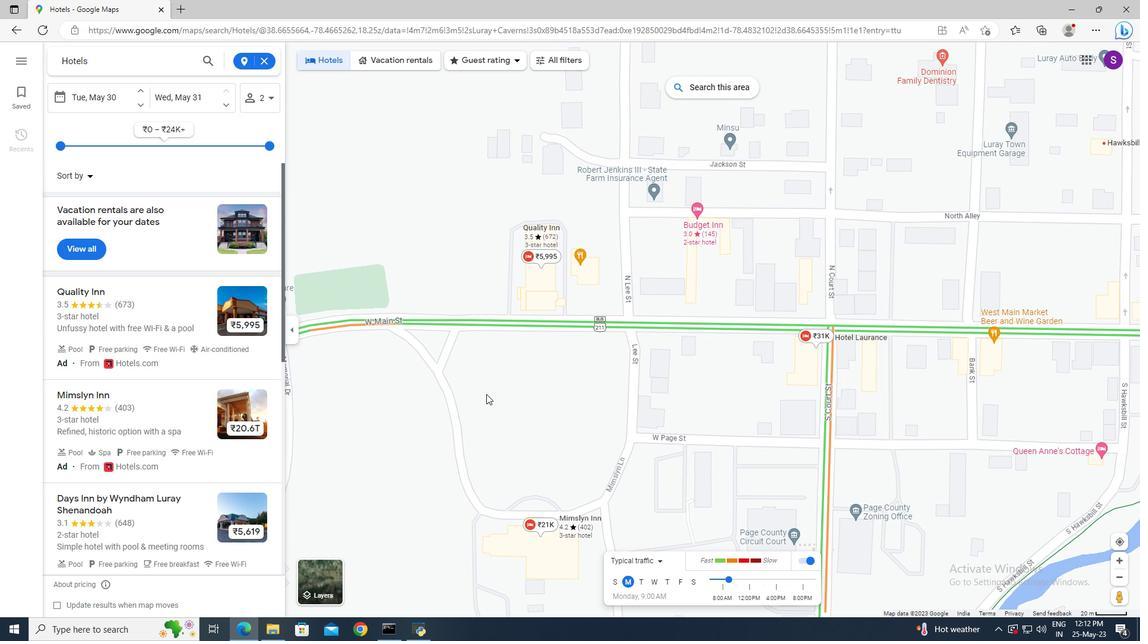 
Action: Mouse scrolled (485, 393) with delta (0, 0)
Screenshot: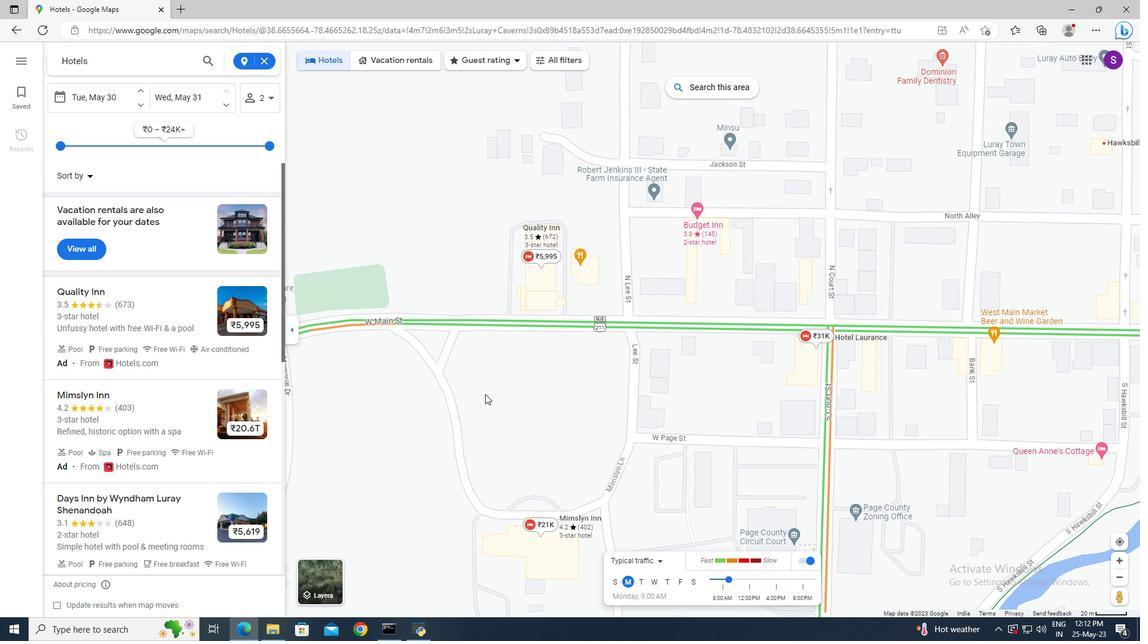 
Action: Mouse scrolled (485, 393) with delta (0, 0)
Screenshot: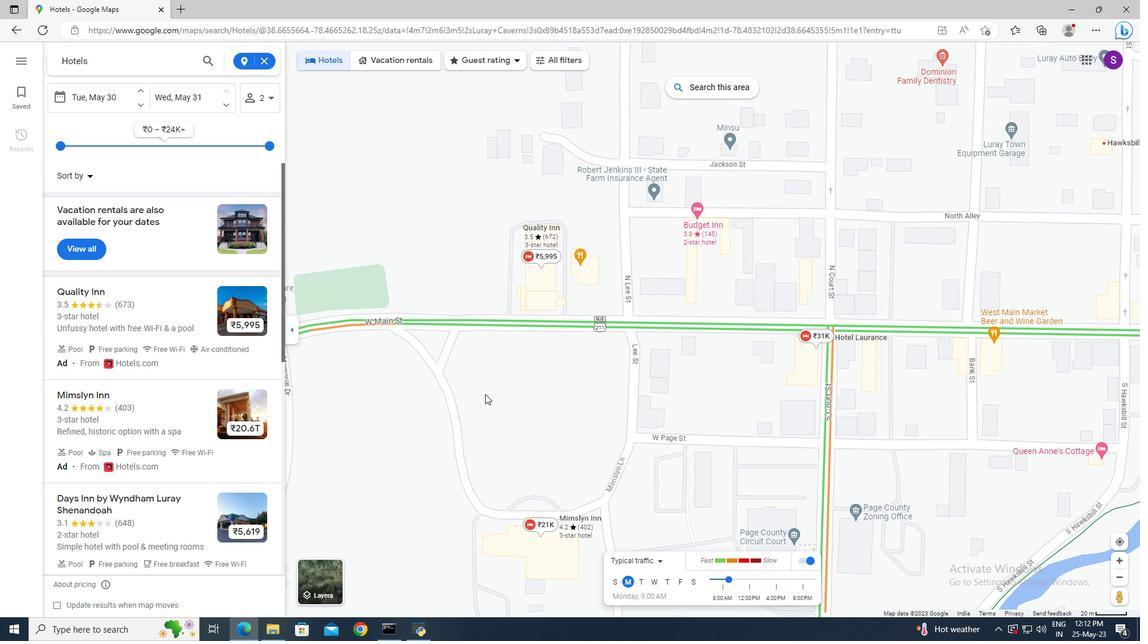 
Action: Mouse moved to (446, 438)
Screenshot: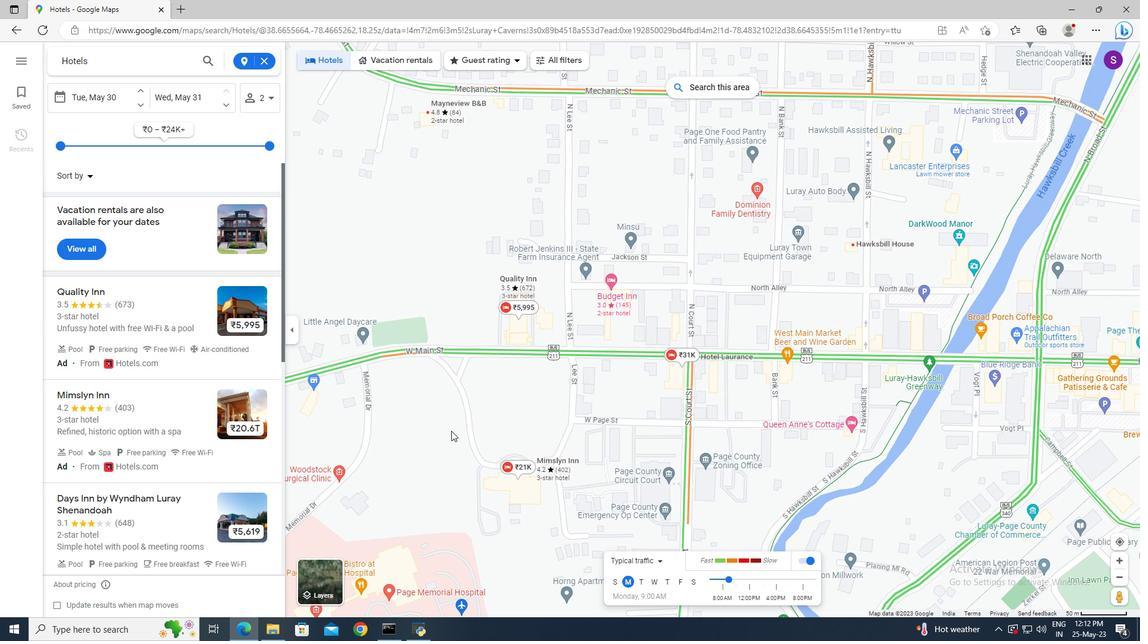 
Action: Mouse pressed left at (446, 438)
Screenshot: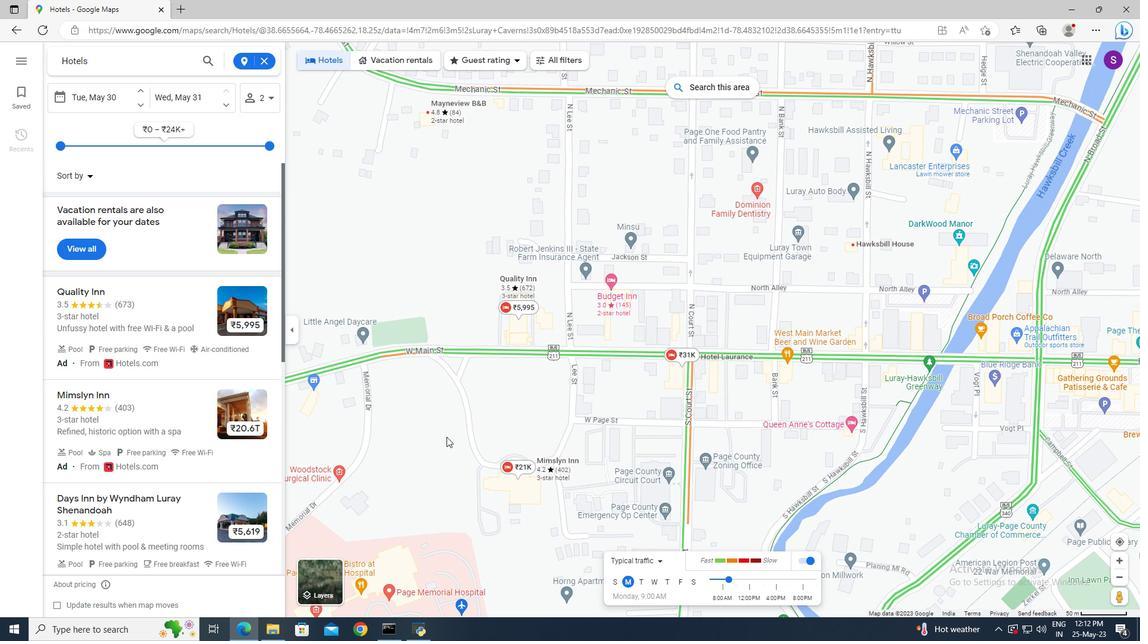 
Action: Mouse moved to (559, 402)
Screenshot: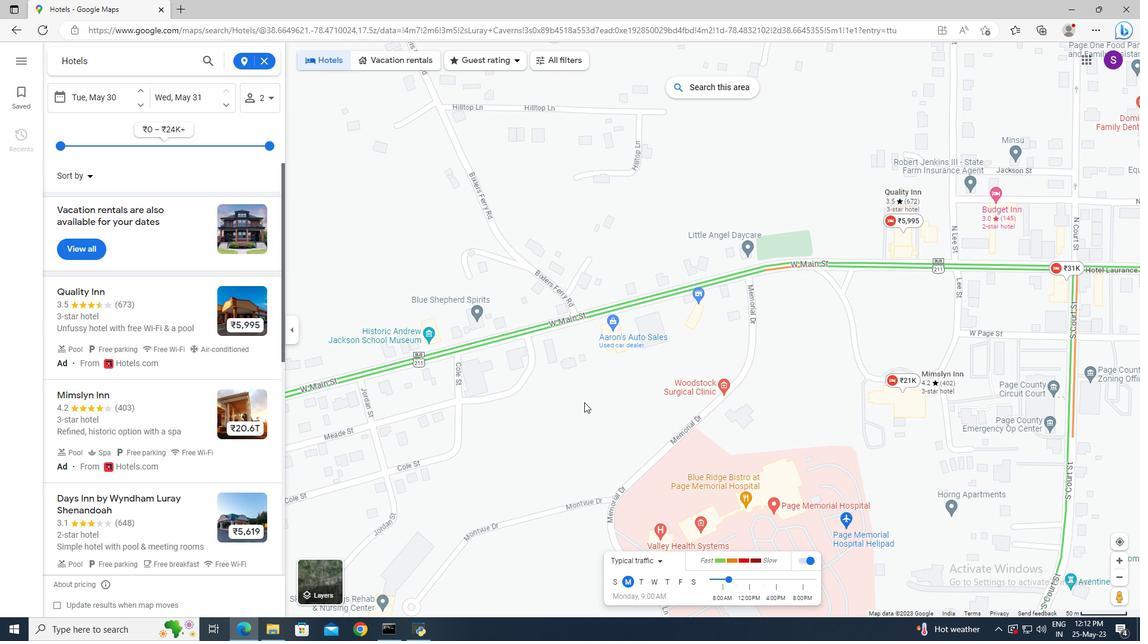 
Action: Mouse pressed left at (559, 402)
Screenshot: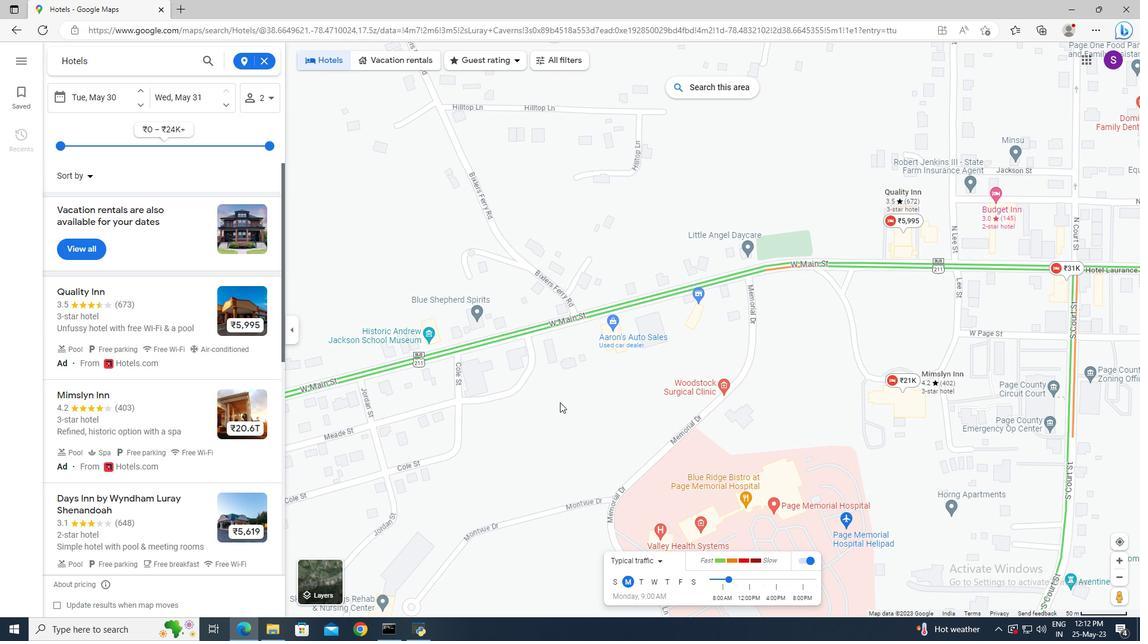 
Action: Mouse moved to (625, 491)
Screenshot: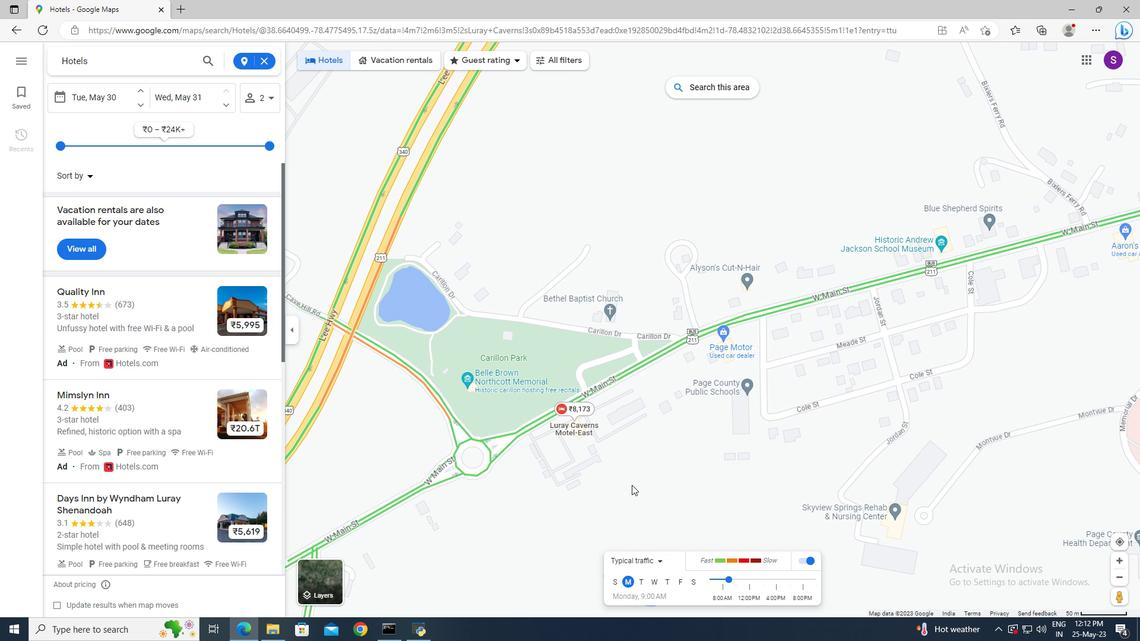 
Action: Mouse pressed left at (625, 491)
Screenshot: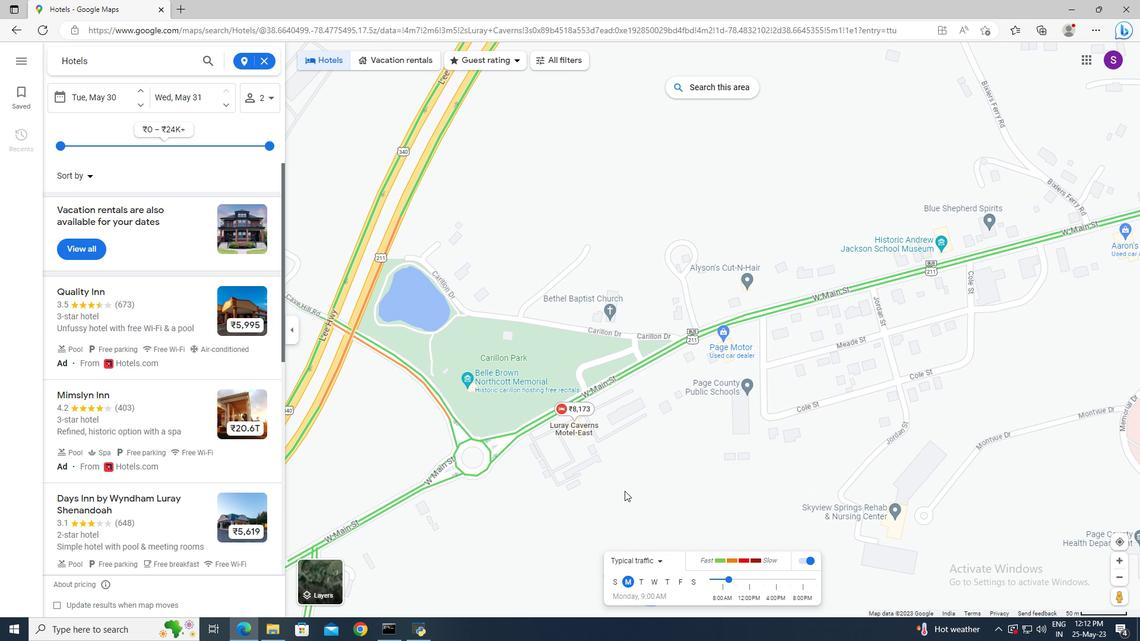 
Action: Mouse moved to (728, 377)
Screenshot: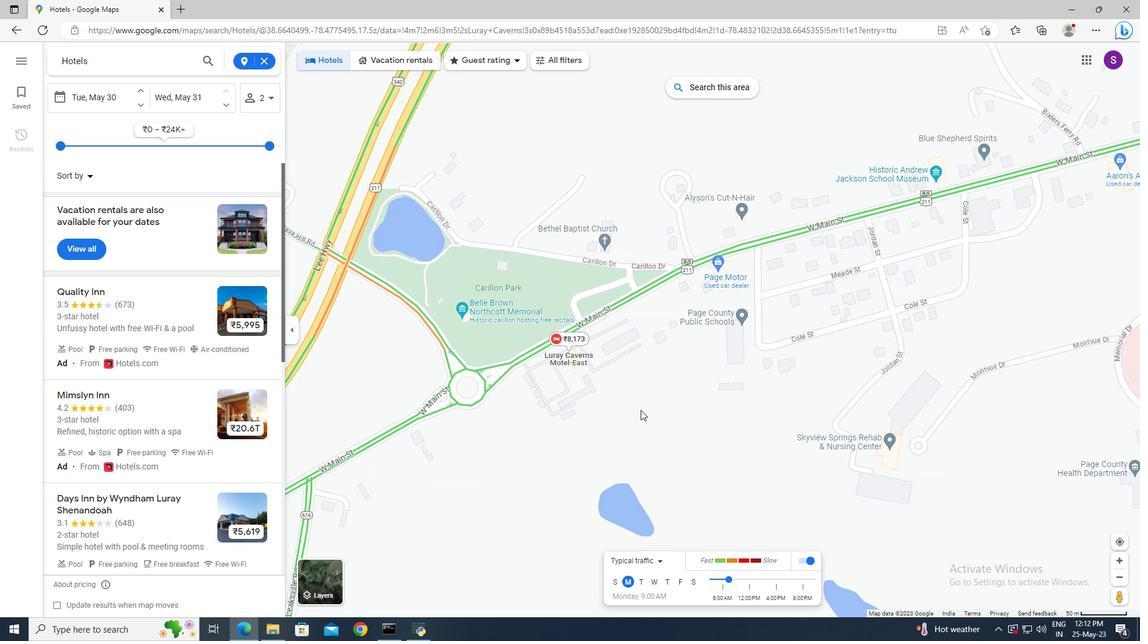 
Action: Mouse scrolled (728, 377) with delta (0, 0)
Screenshot: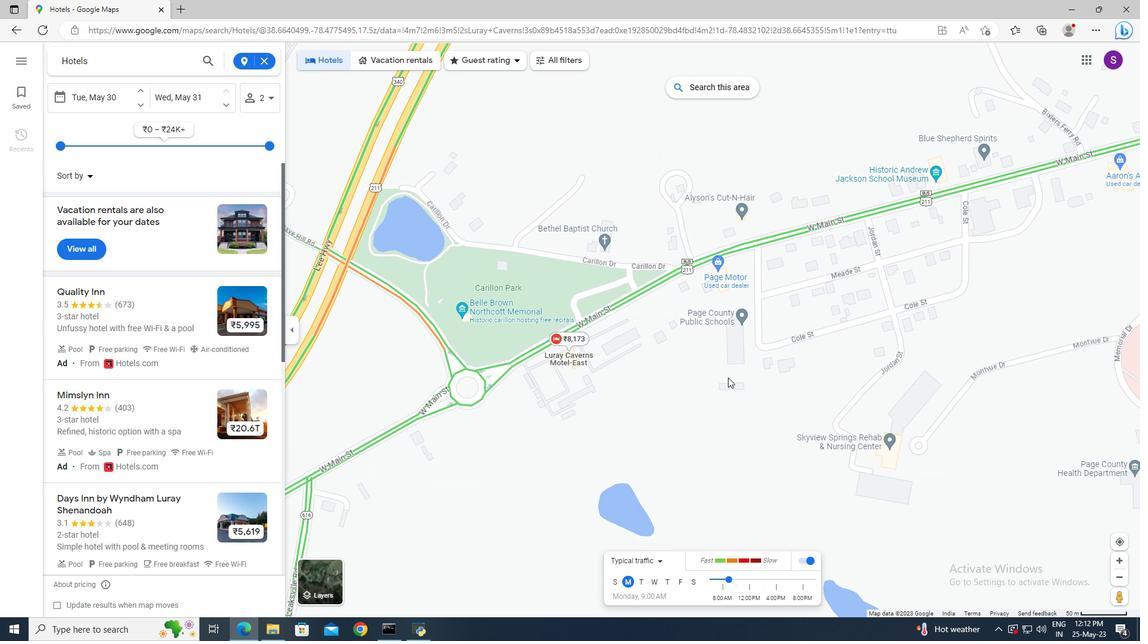 
Action: Mouse scrolled (728, 377) with delta (0, 0)
Screenshot: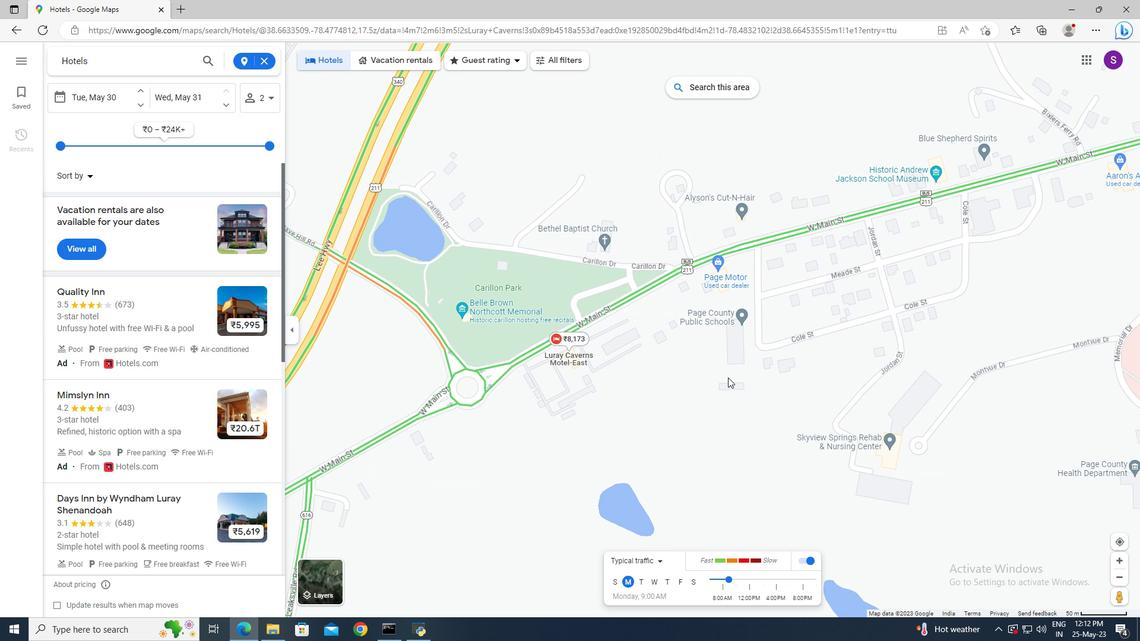 
Action: Mouse scrolled (728, 377) with delta (0, 0)
Screenshot: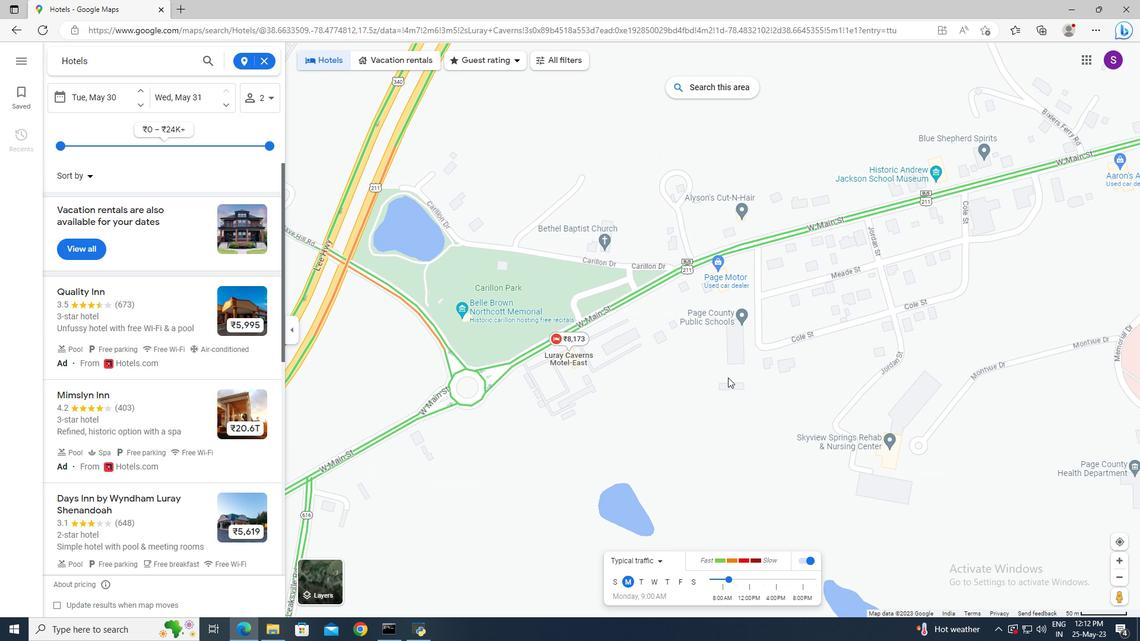 
Action: Mouse scrolled (728, 377) with delta (0, 0)
Screenshot: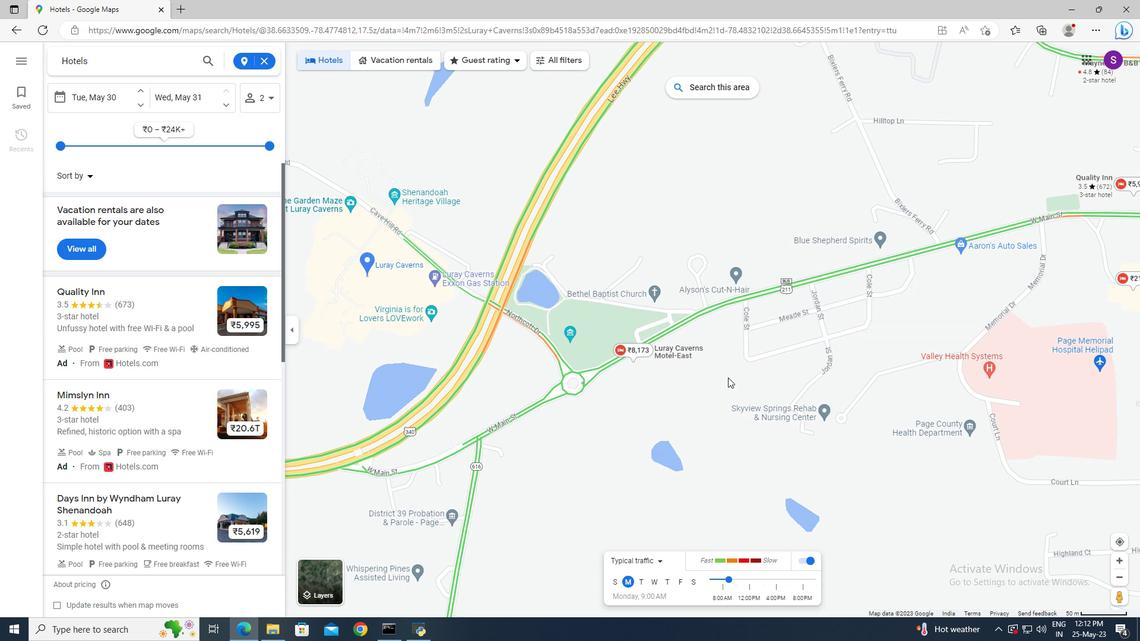 
Action: Mouse scrolled (728, 377) with delta (0, 0)
Screenshot: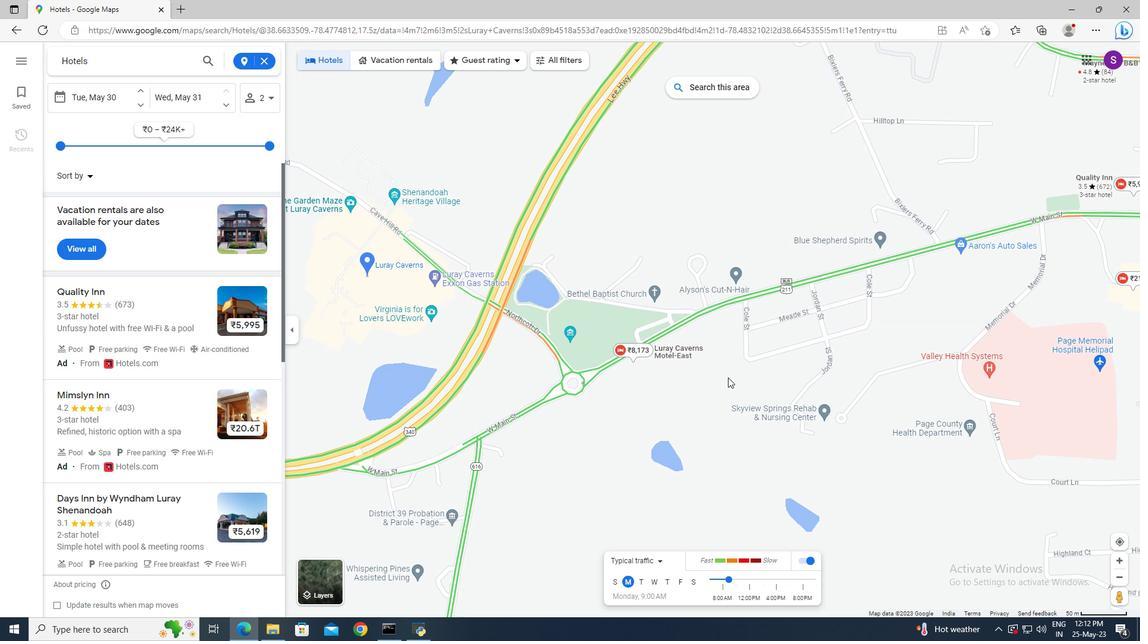 
Action: Mouse moved to (865, 347)
Screenshot: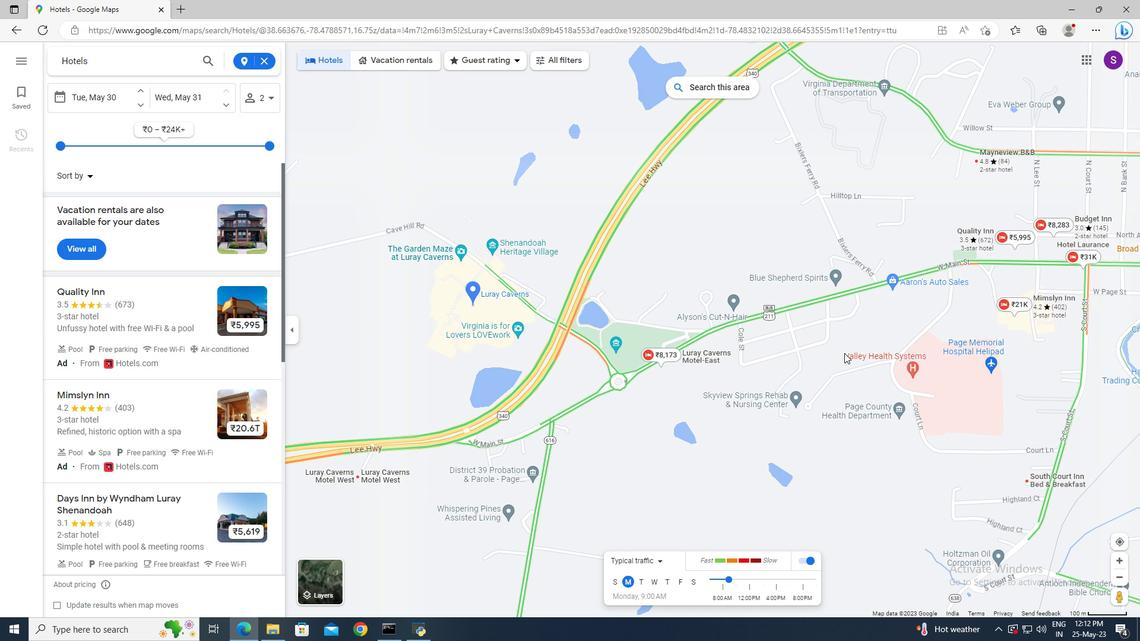 
Action: Mouse pressed left at (865, 347)
Screenshot: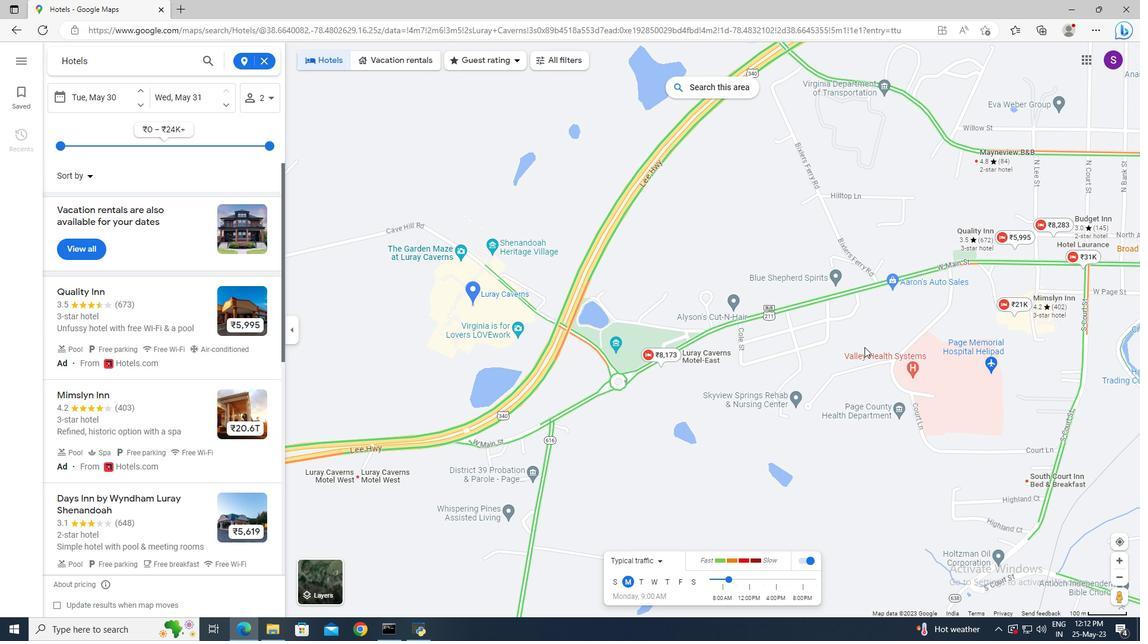 
Action: Mouse moved to (825, 245)
Screenshot: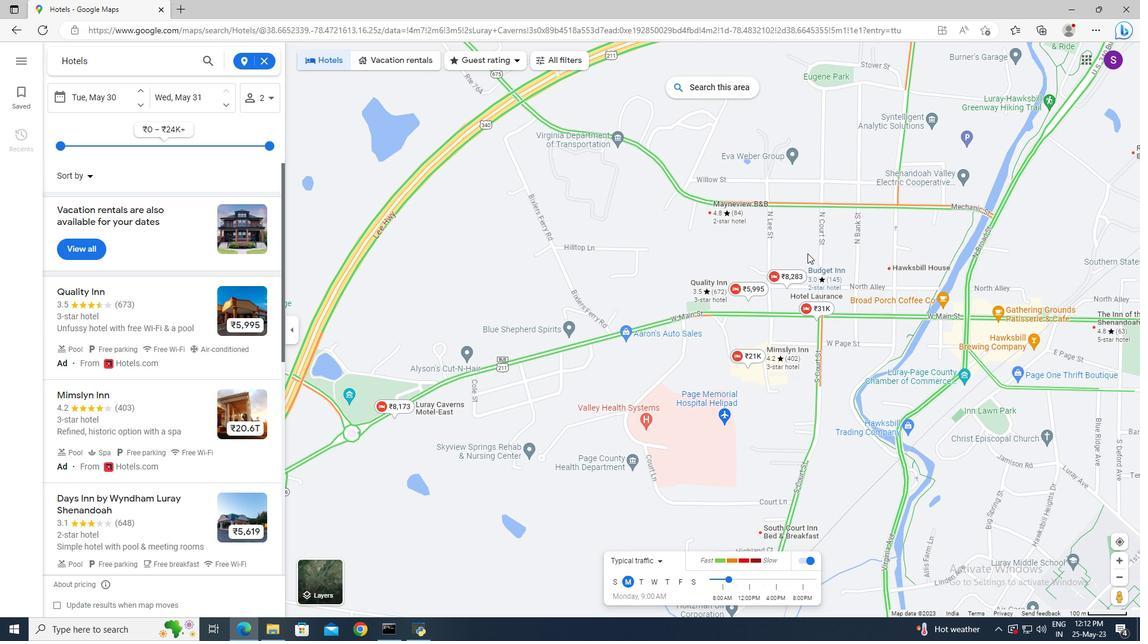 
Action: Mouse scrolled (825, 246) with delta (0, 0)
Screenshot: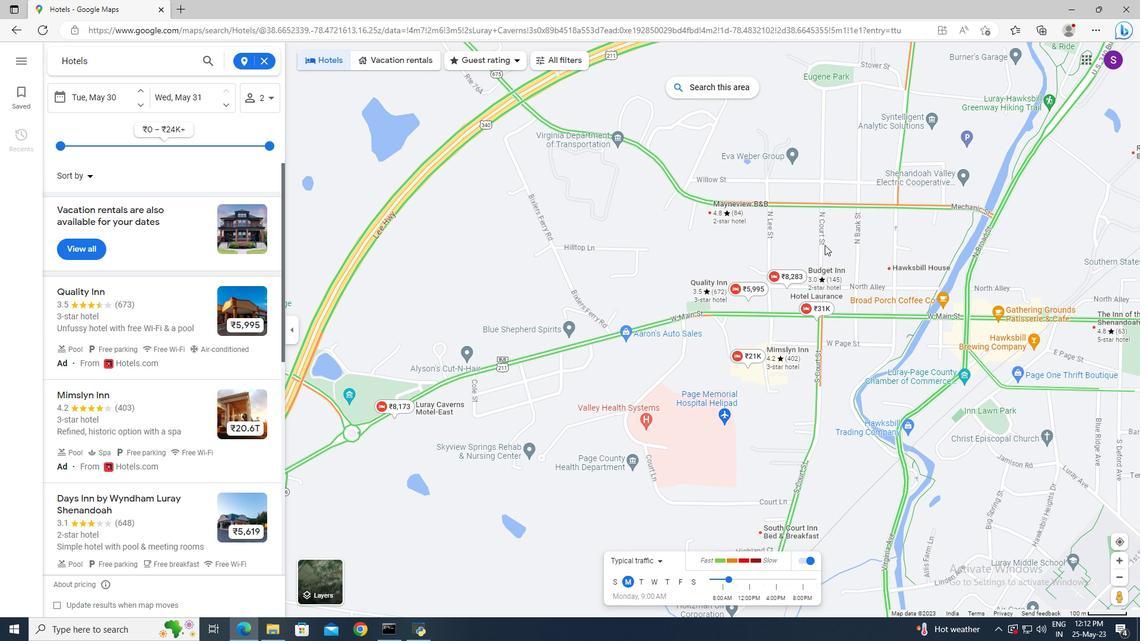 
Action: Mouse scrolled (825, 246) with delta (0, 0)
Screenshot: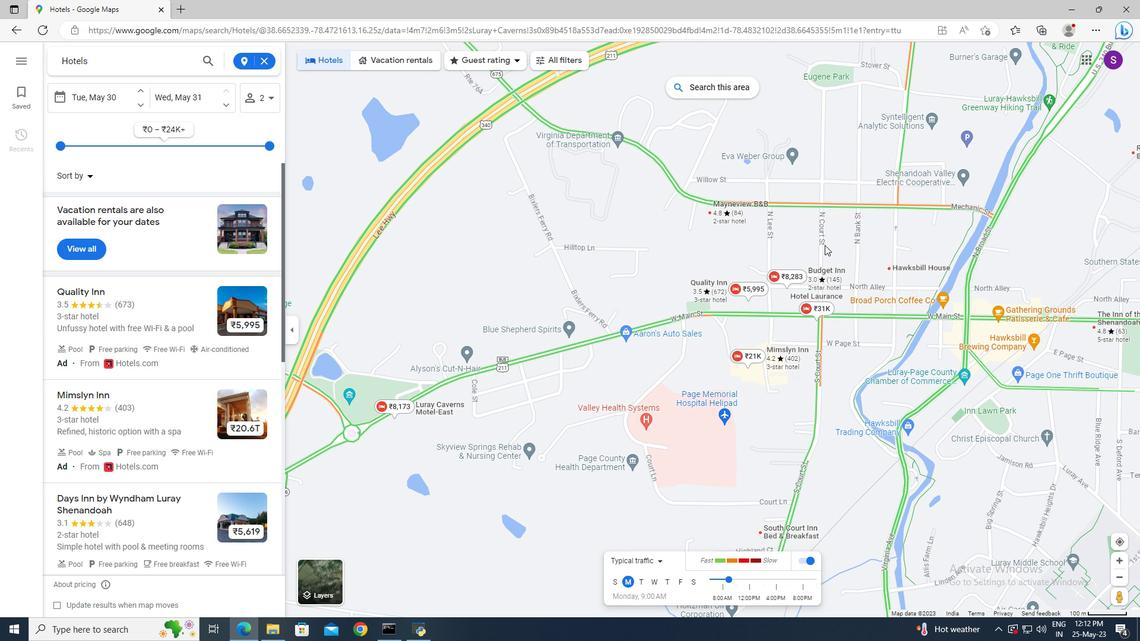 
Action: Mouse scrolled (825, 246) with delta (0, 0)
Screenshot: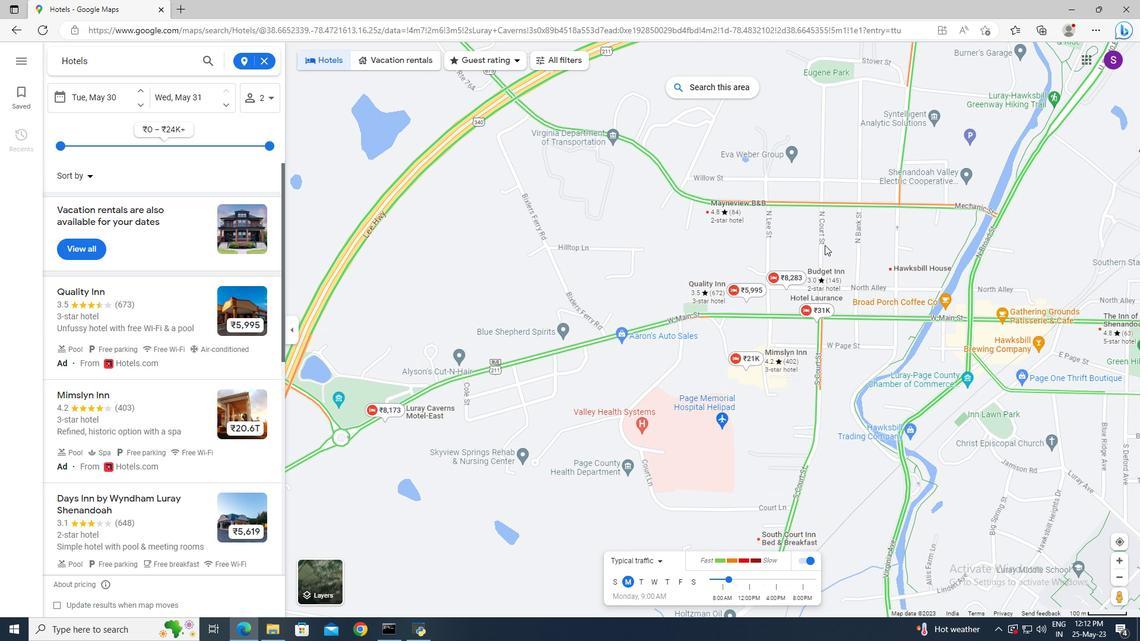 
Action: Mouse scrolled (825, 246) with delta (0, 0)
Screenshot: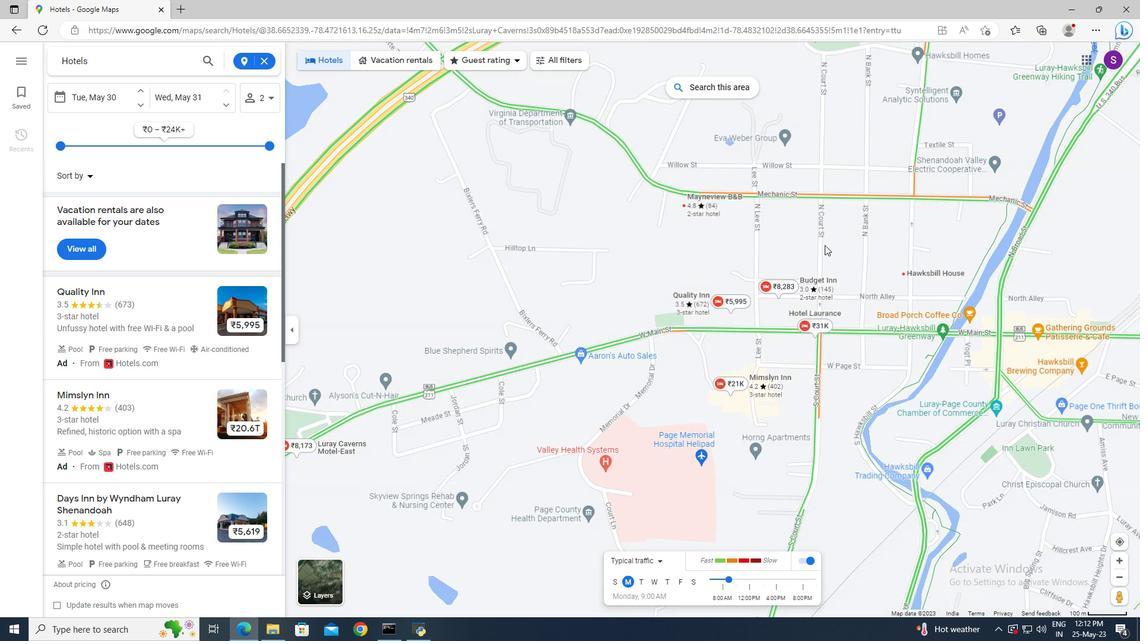 
Action: Mouse moved to (735, 337)
Screenshot: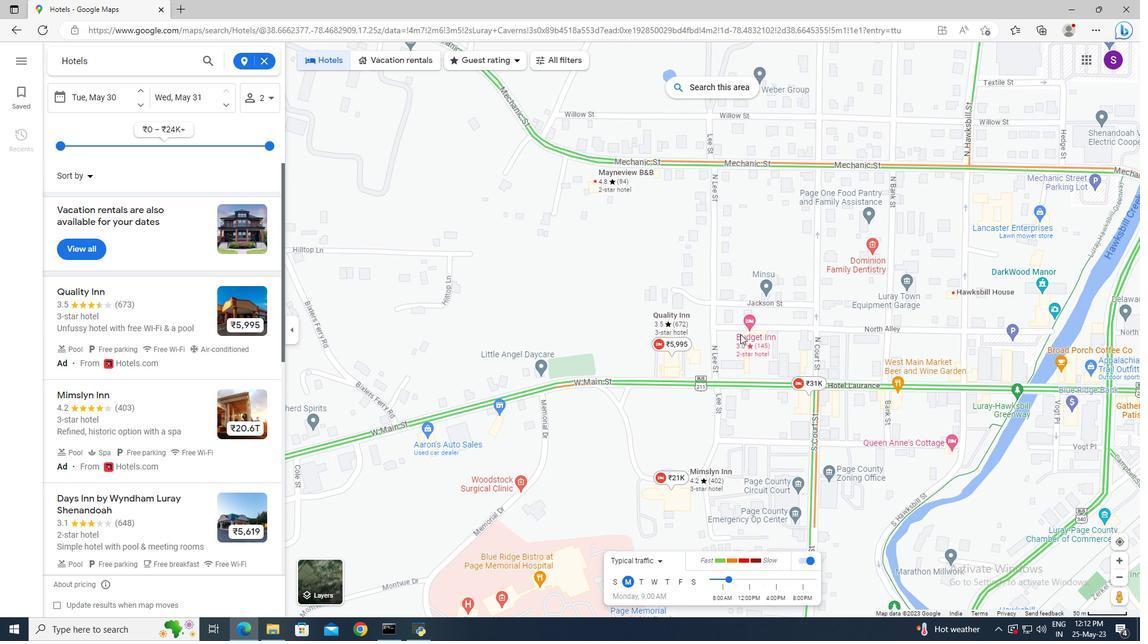 
Action: Mouse scrolled (735, 338) with delta (0, 0)
Screenshot: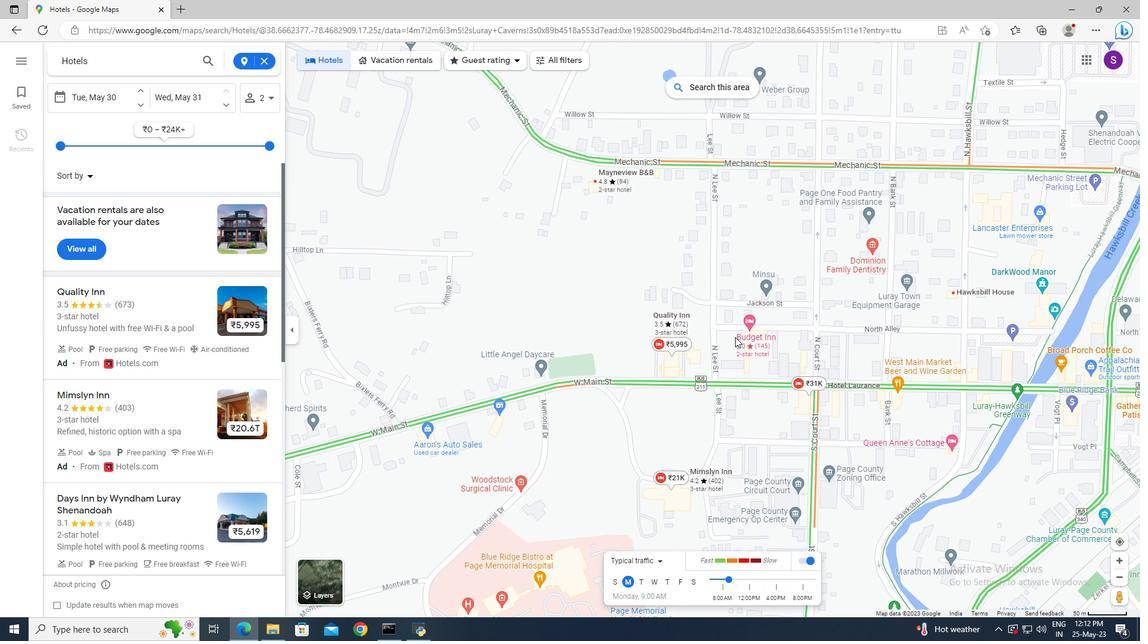 
Action: Mouse moved to (836, 264)
Screenshot: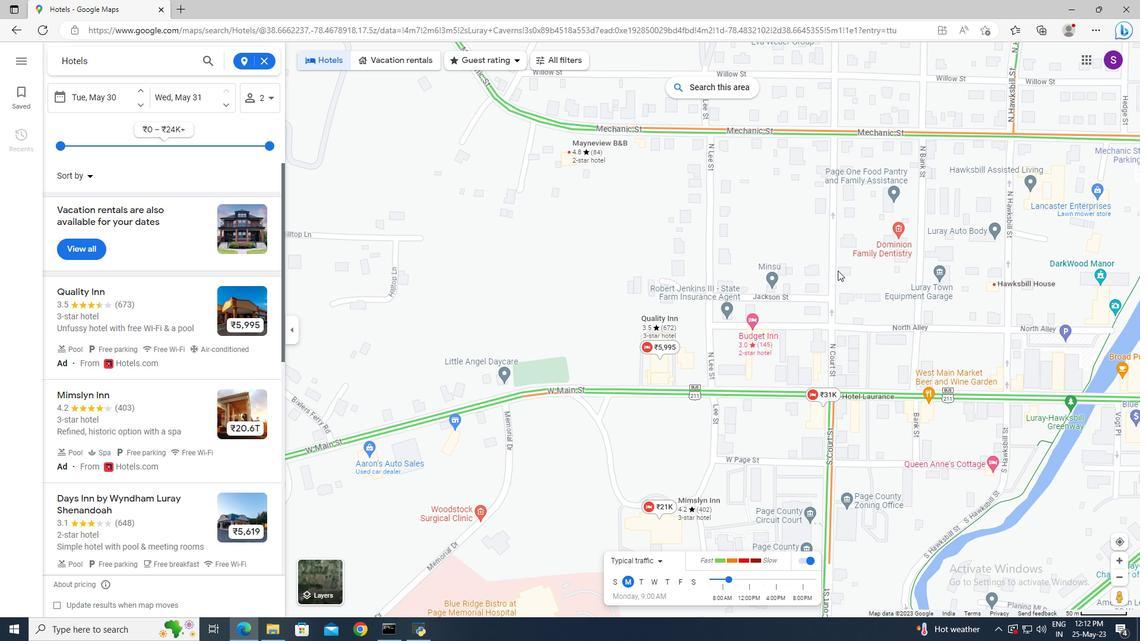 
Action: Mouse pressed left at (836, 264)
Screenshot: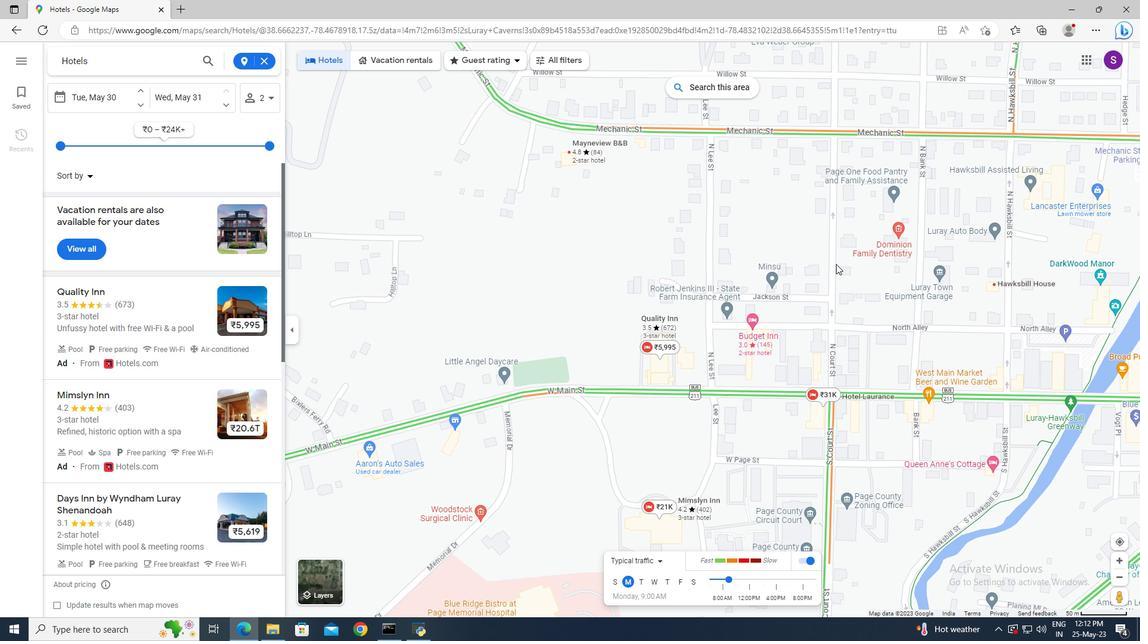
Action: Mouse moved to (648, 427)
Screenshot: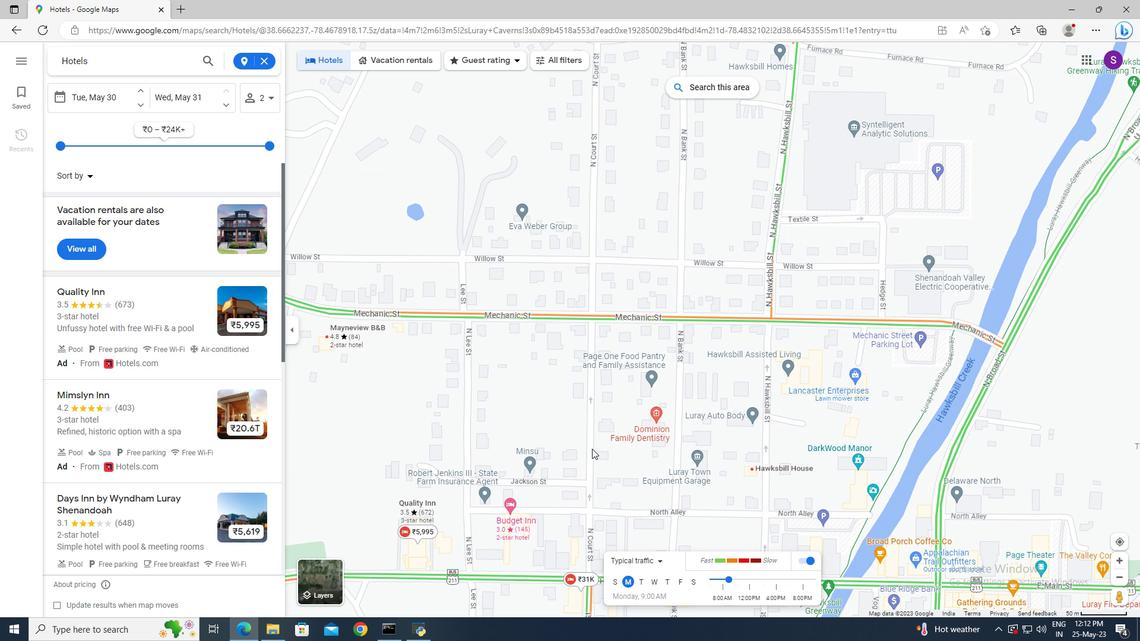 
Action: Mouse scrolled (648, 427) with delta (0, 0)
Screenshot: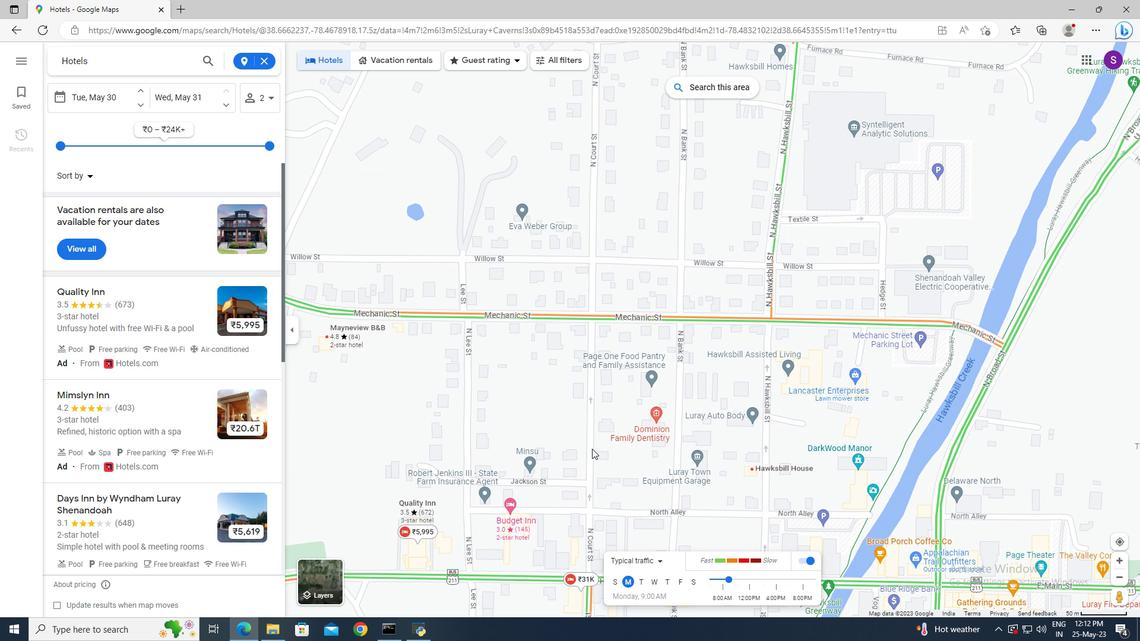 
Action: Mouse moved to (709, 381)
Screenshot: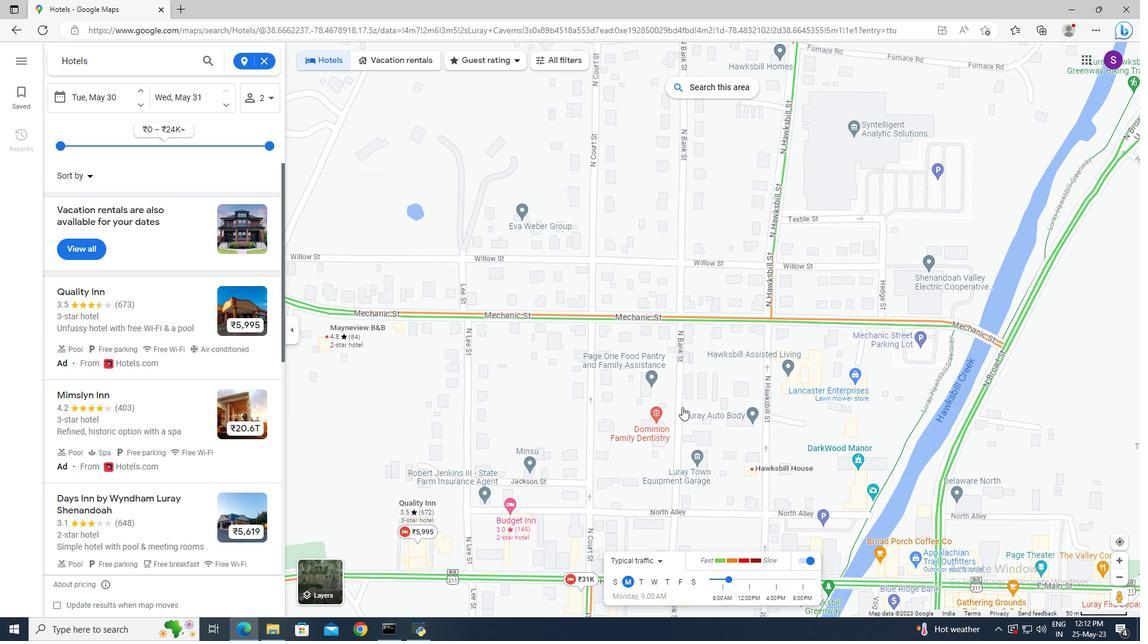 
Action: Mouse scrolled (709, 380) with delta (0, 0)
Screenshot: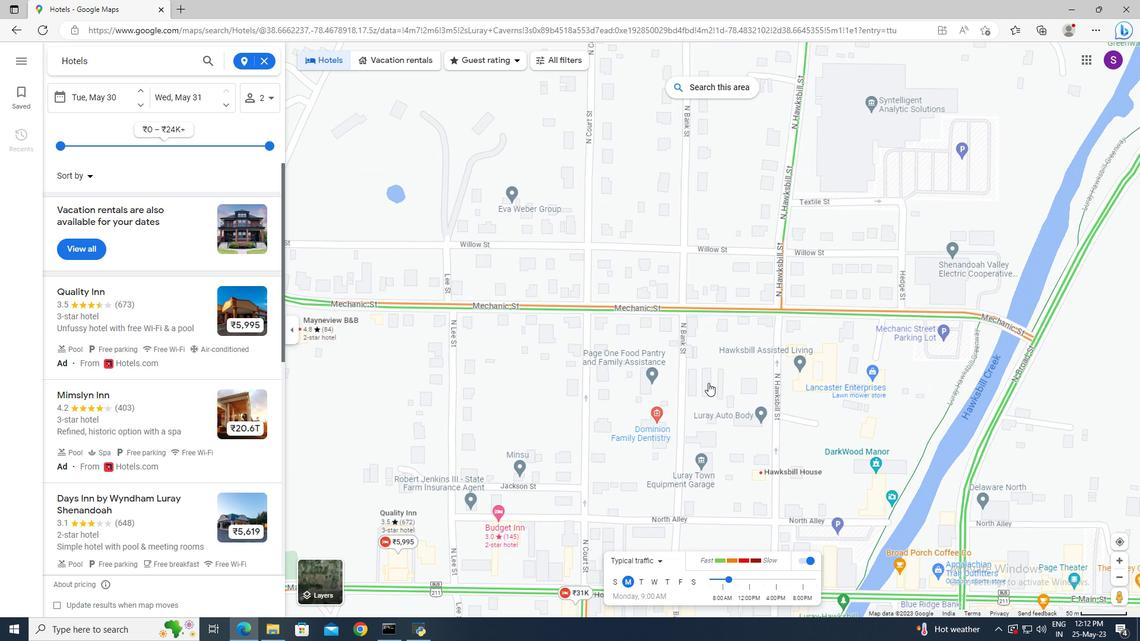 
Action: Mouse scrolled (709, 380) with delta (0, 0)
Screenshot: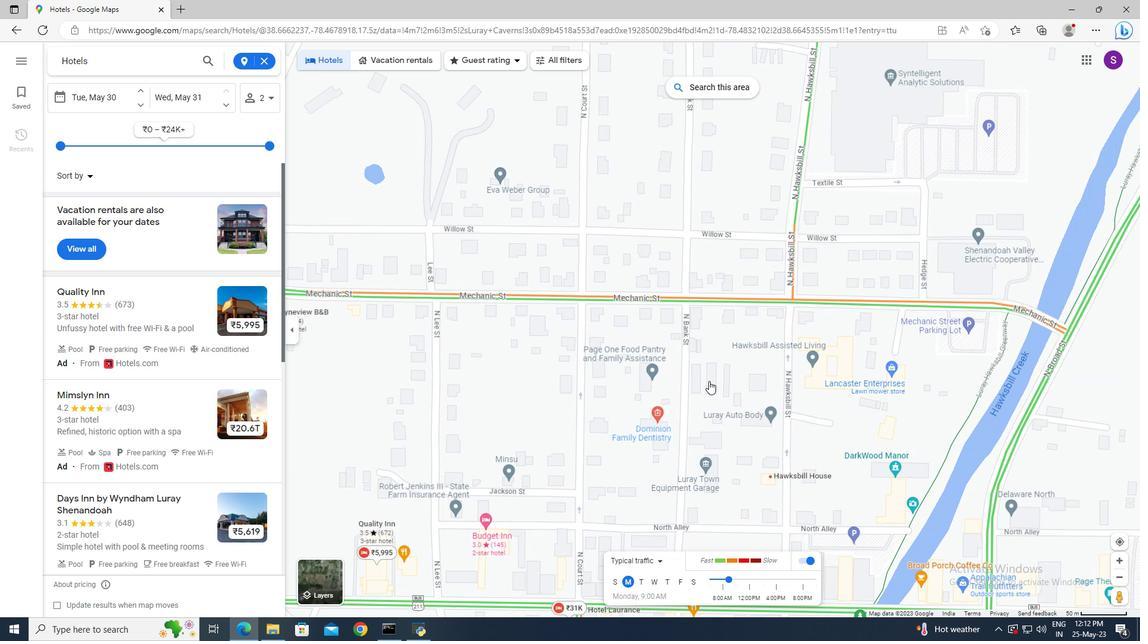 
Action: Mouse scrolled (709, 380) with delta (0, 0)
Screenshot: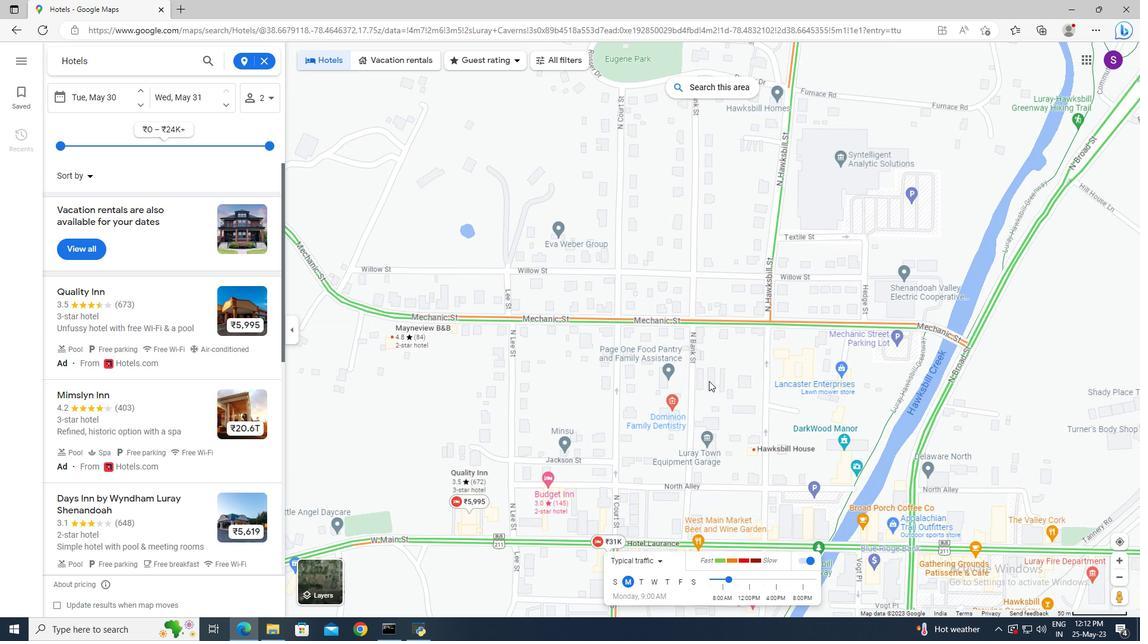 
Action: Mouse scrolled (709, 380) with delta (0, 0)
Screenshot: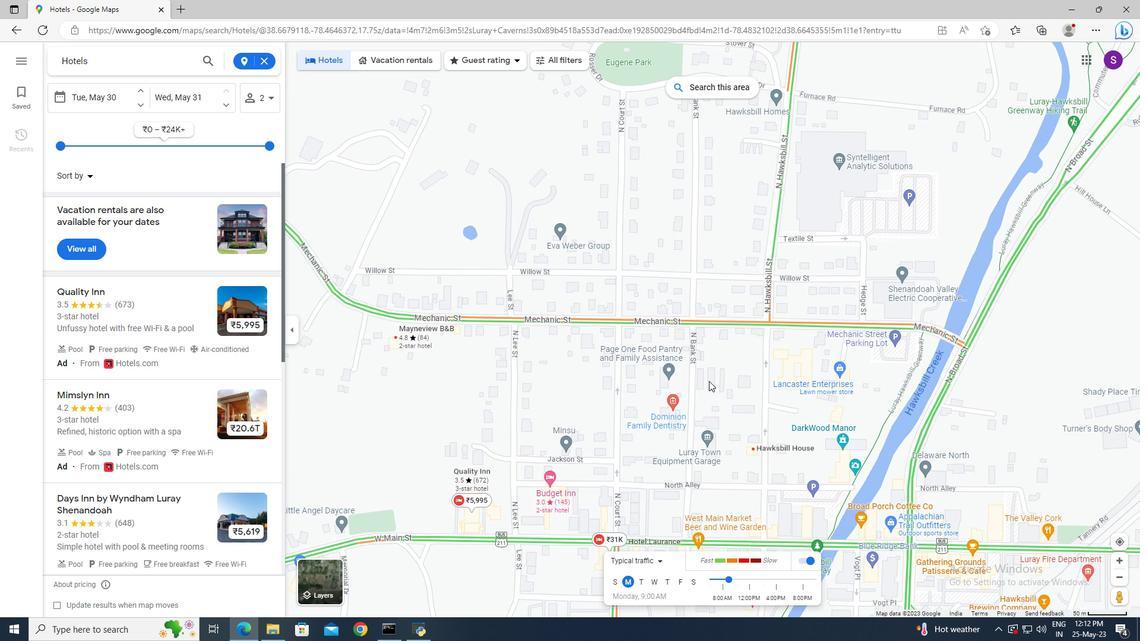 
Action: Mouse scrolled (709, 380) with delta (0, 0)
Screenshot: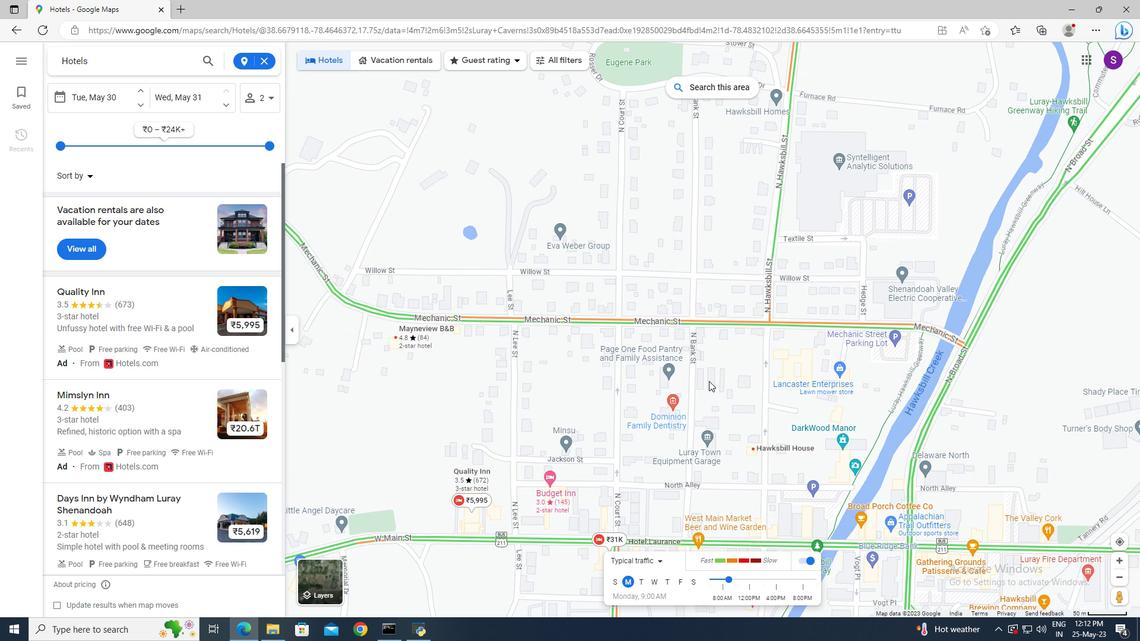 
Action: Mouse moved to (669, 496)
Screenshot: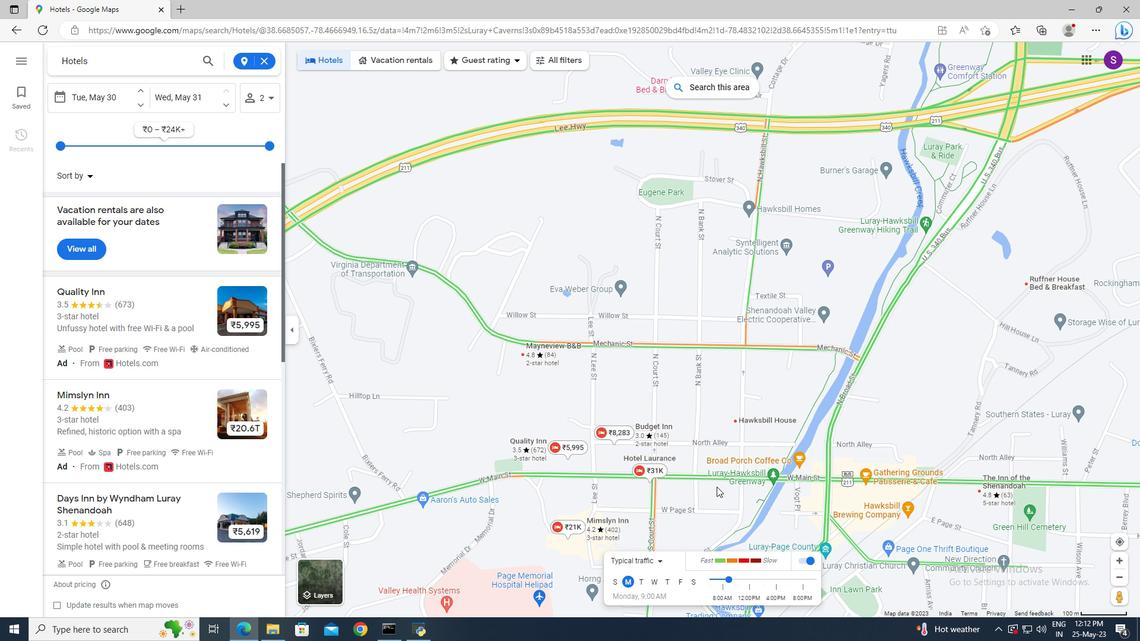 
Action: Mouse scrolled (669, 496) with delta (0, 0)
Screenshot: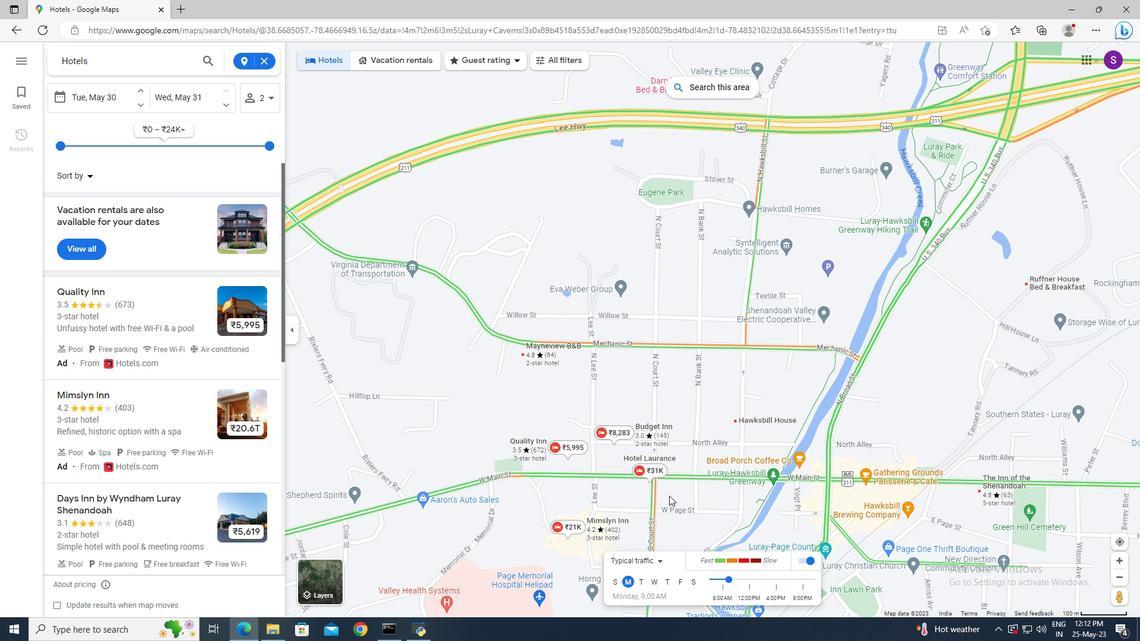 
Action: Mouse scrolled (669, 496) with delta (0, 0)
Screenshot: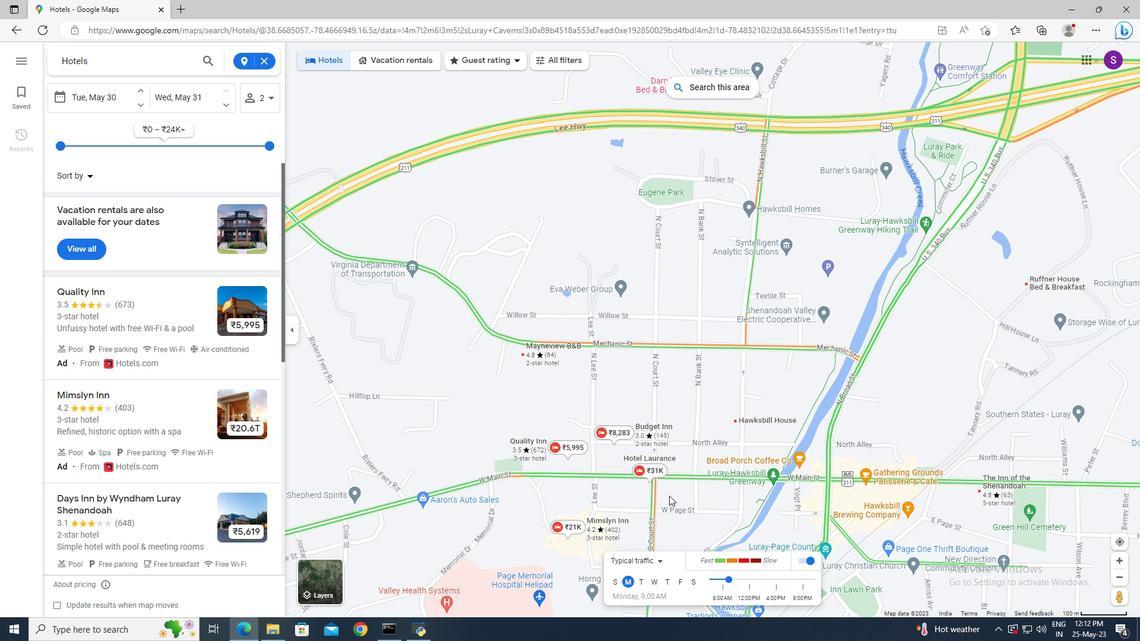 
Action: Mouse scrolled (669, 496) with delta (0, 0)
Screenshot: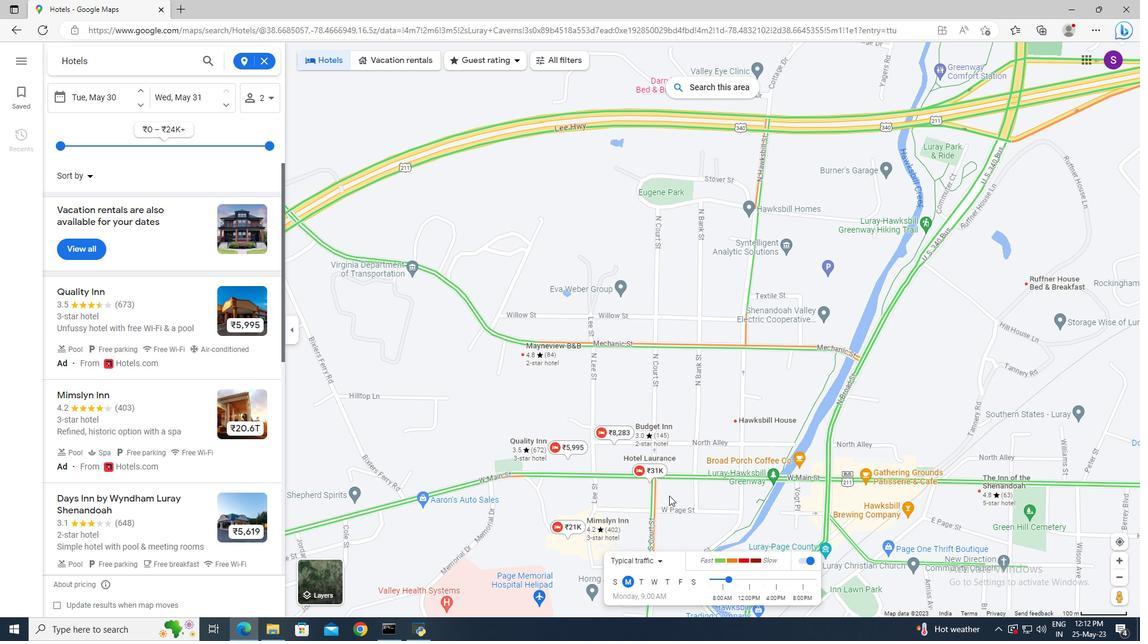 
Action: Mouse moved to (647, 496)
Screenshot: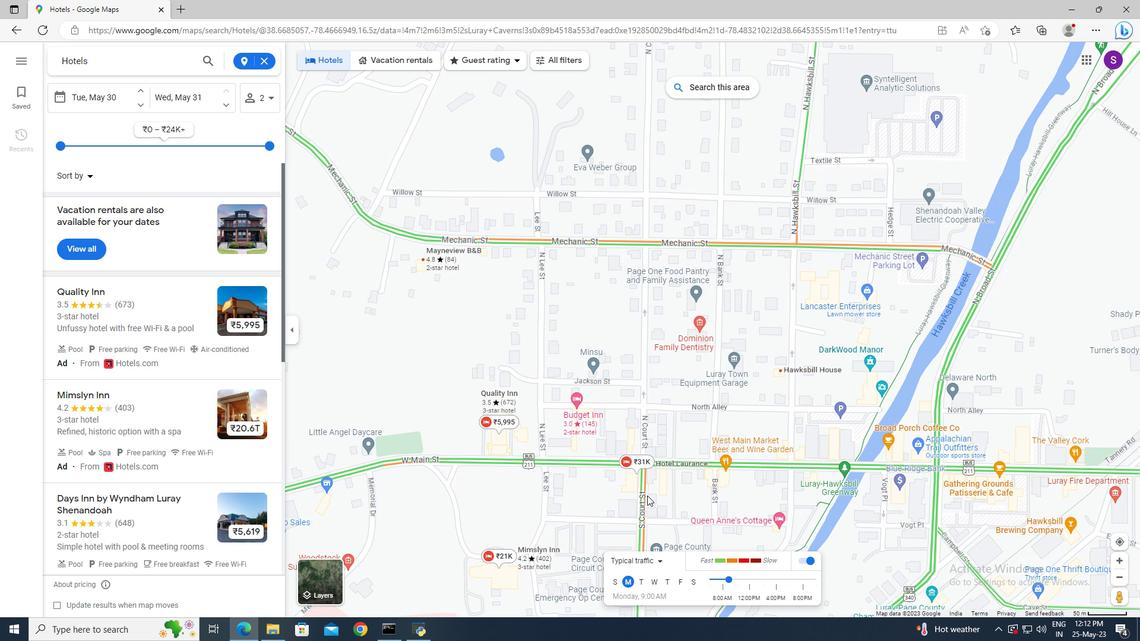 
Action: Mouse scrolled (647, 496) with delta (0, 0)
Screenshot: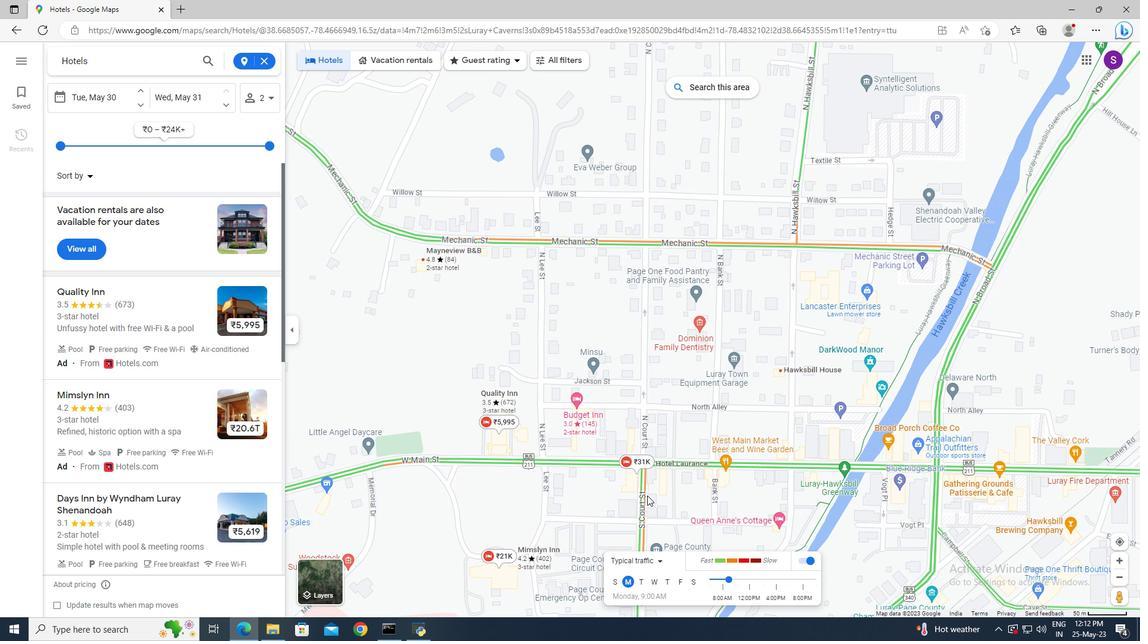 
Action: Mouse scrolled (647, 496) with delta (0, 0)
Screenshot: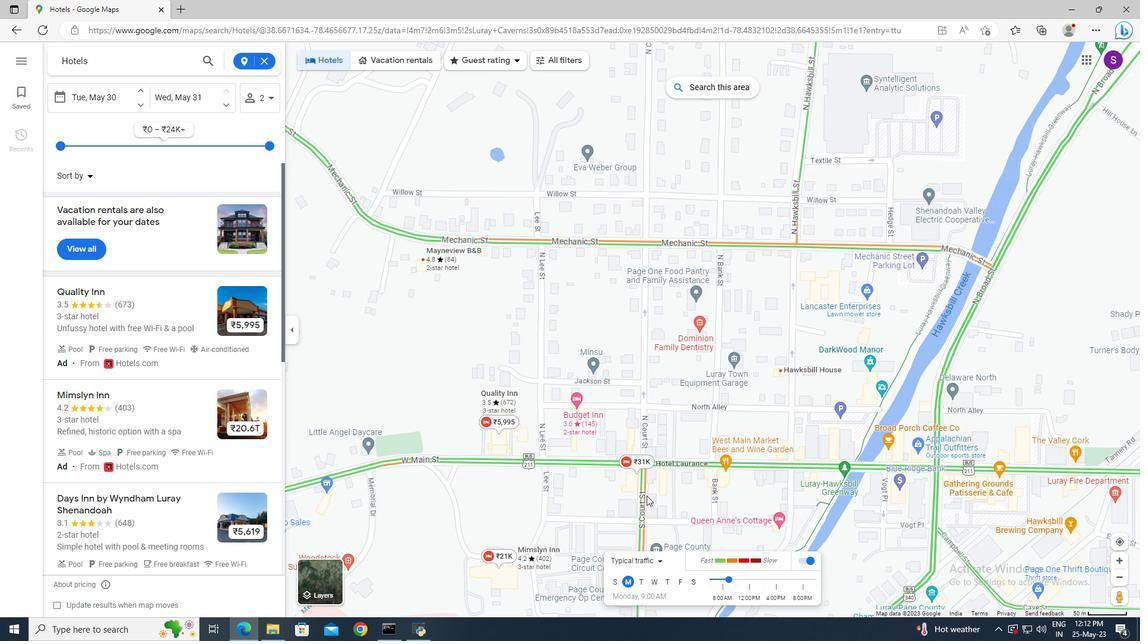 
Action: Mouse moved to (646, 496)
Screenshot: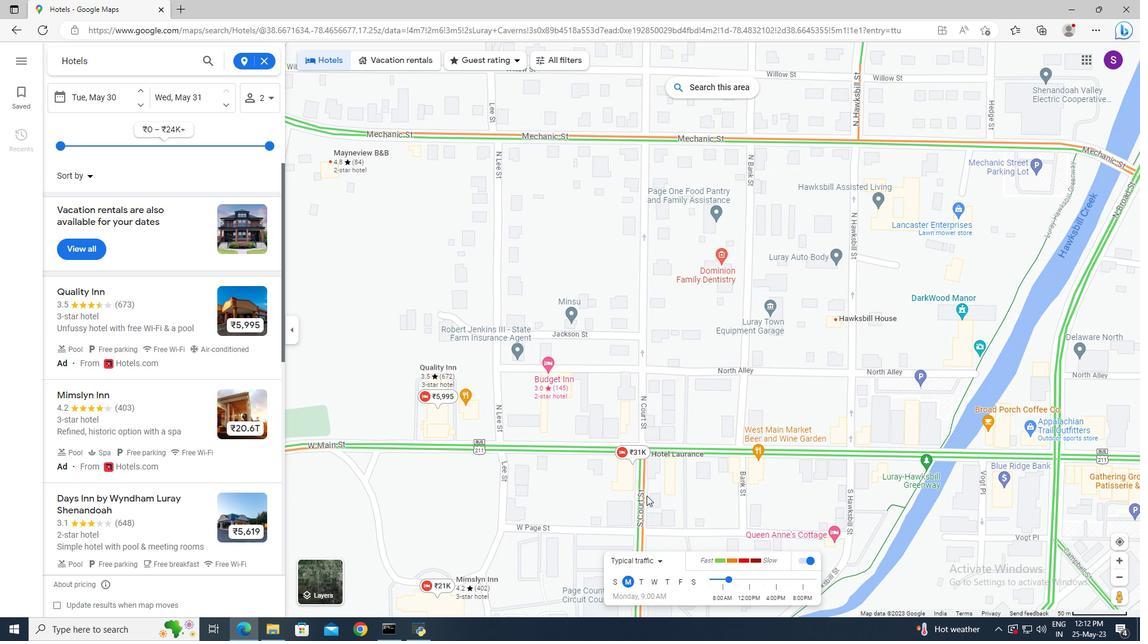 
Action: Mouse scrolled (646, 496) with delta (0, 0)
Screenshot: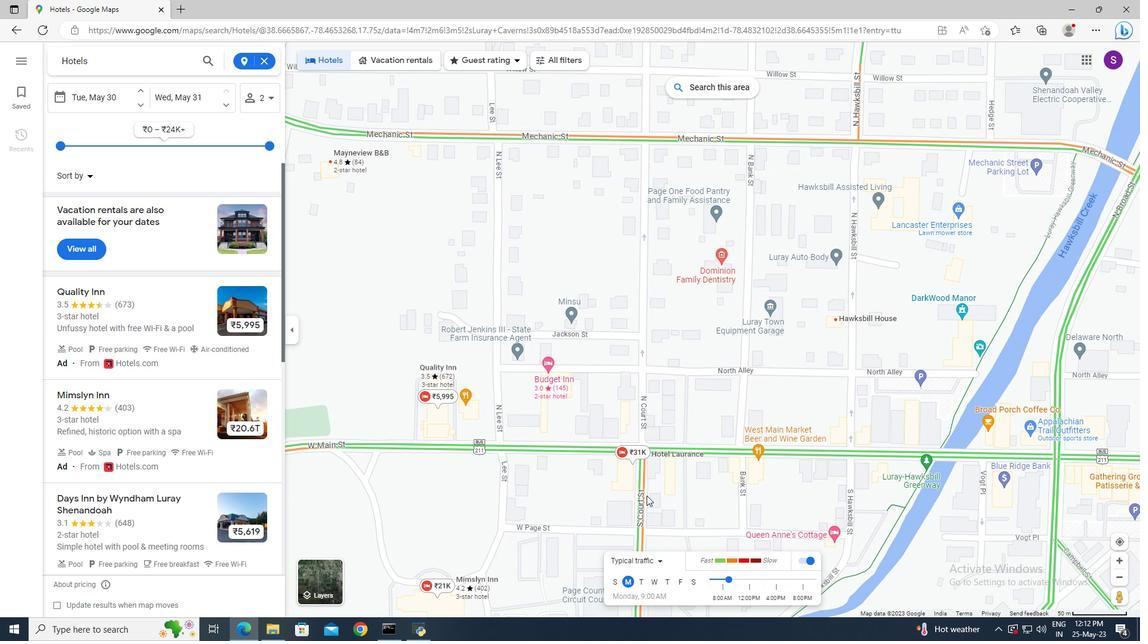 
Action: Mouse scrolled (646, 496) with delta (0, 0)
Screenshot: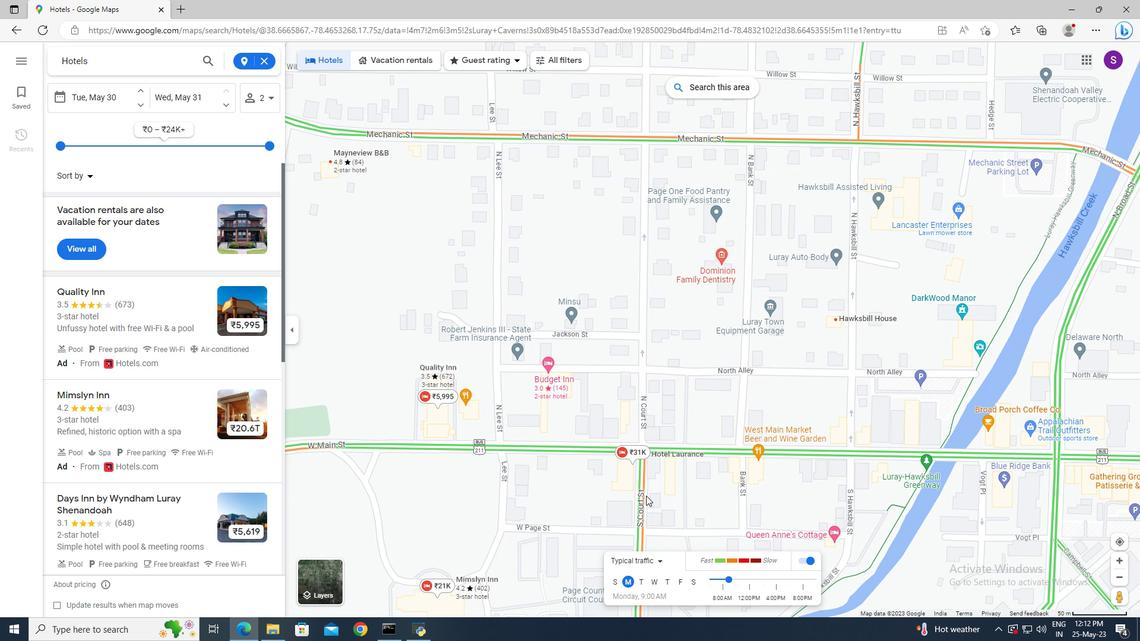 
Action: Mouse moved to (644, 492)
Screenshot: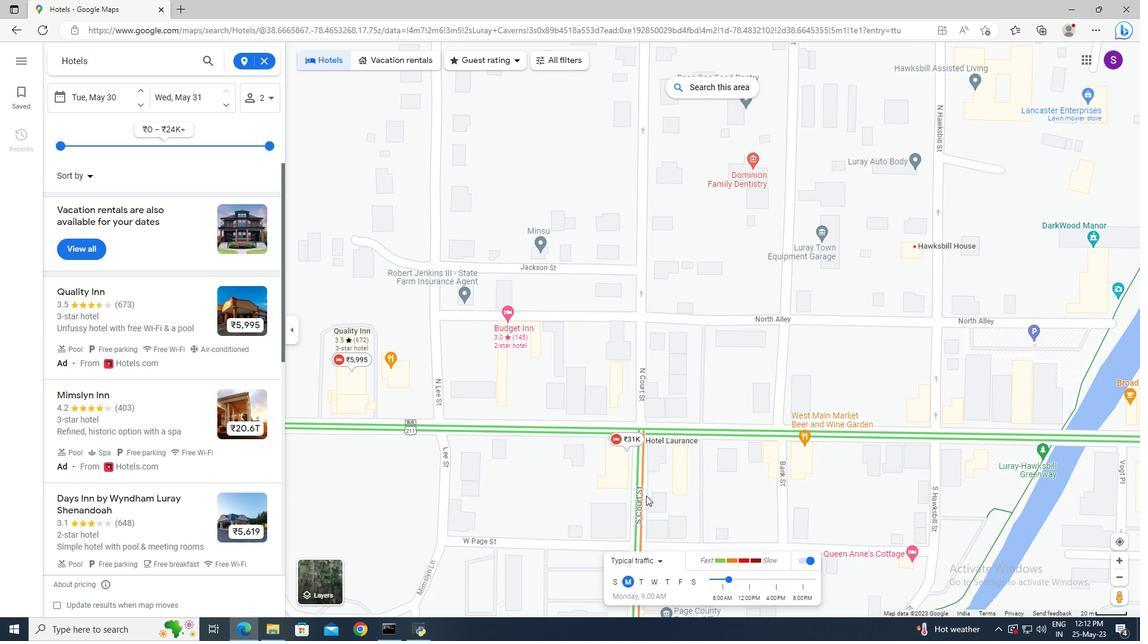 
Action: Mouse scrolled (644, 492) with delta (0, 0)
Screenshot: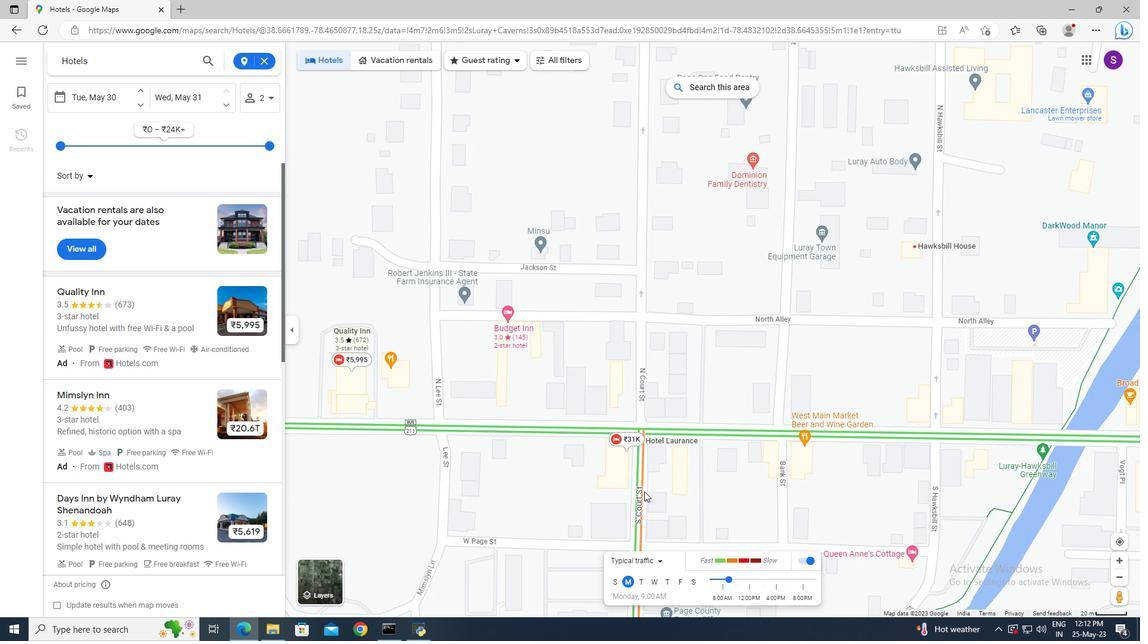 
Action: Mouse moved to (739, 467)
Screenshot: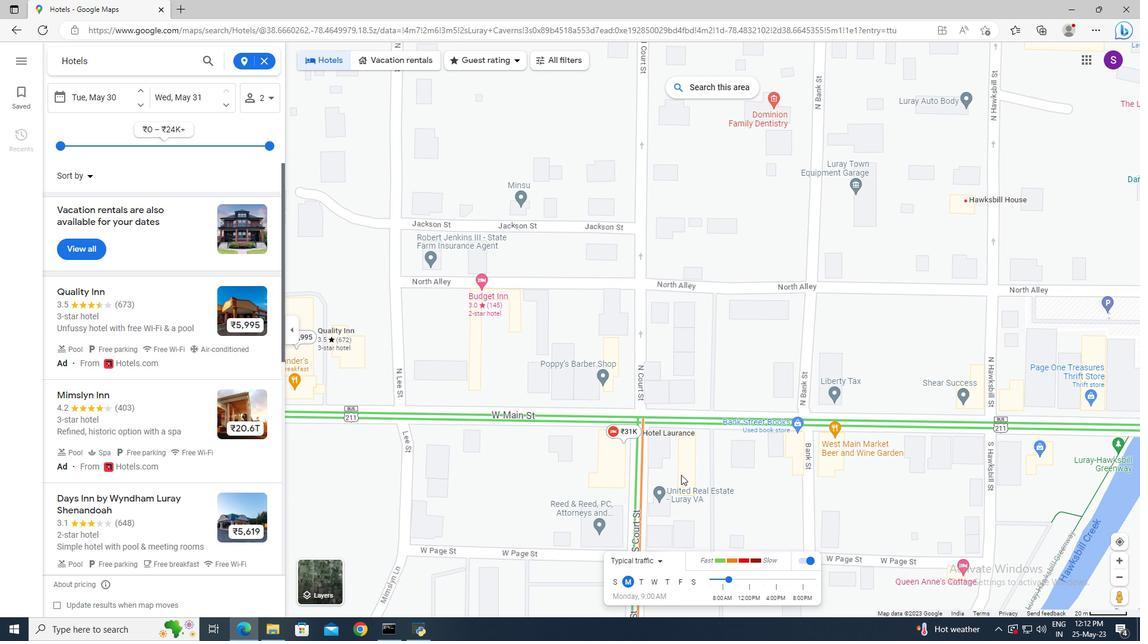 
Action: Mouse scrolled (739, 467) with delta (0, 0)
Screenshot: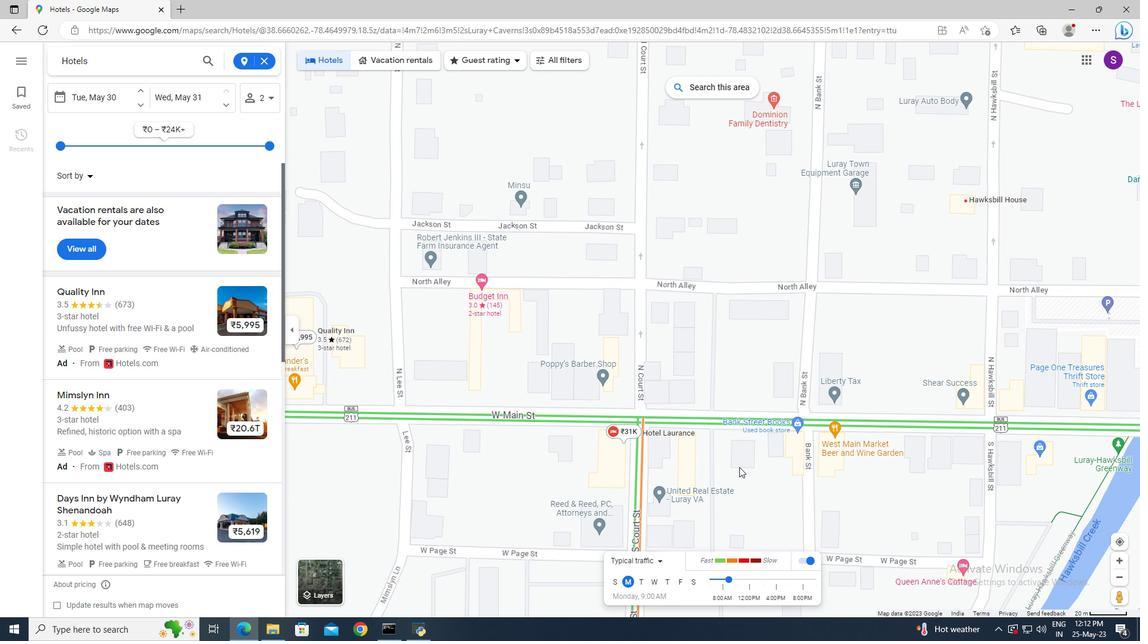 
Action: Mouse scrolled (739, 467) with delta (0, 0)
Screenshot: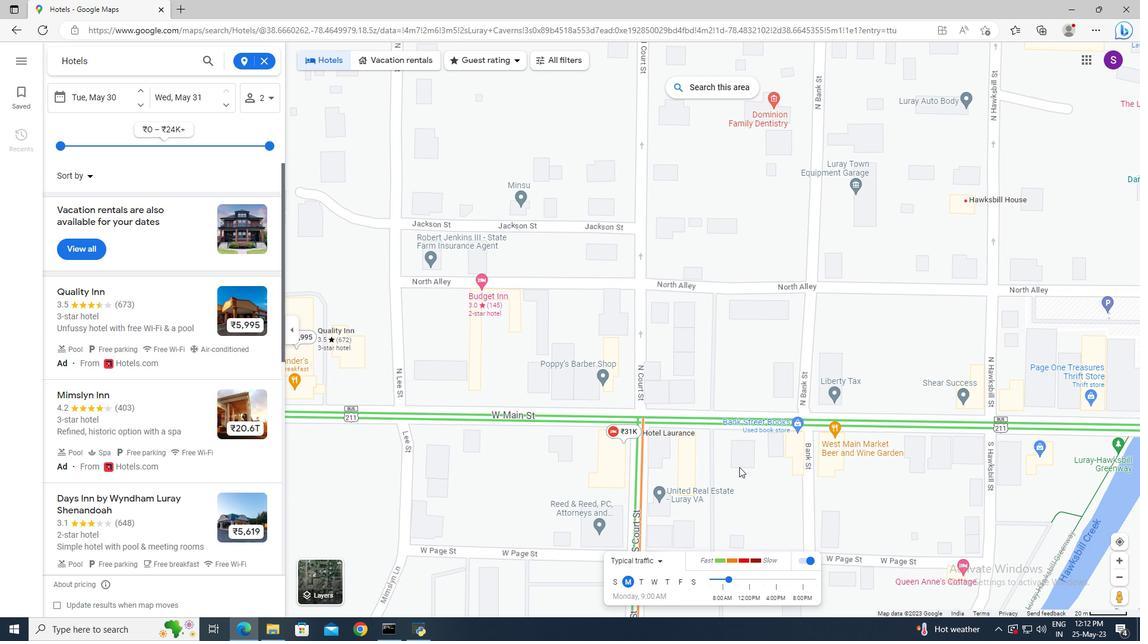 
Action: Mouse scrolled (739, 467) with delta (0, 0)
Screenshot: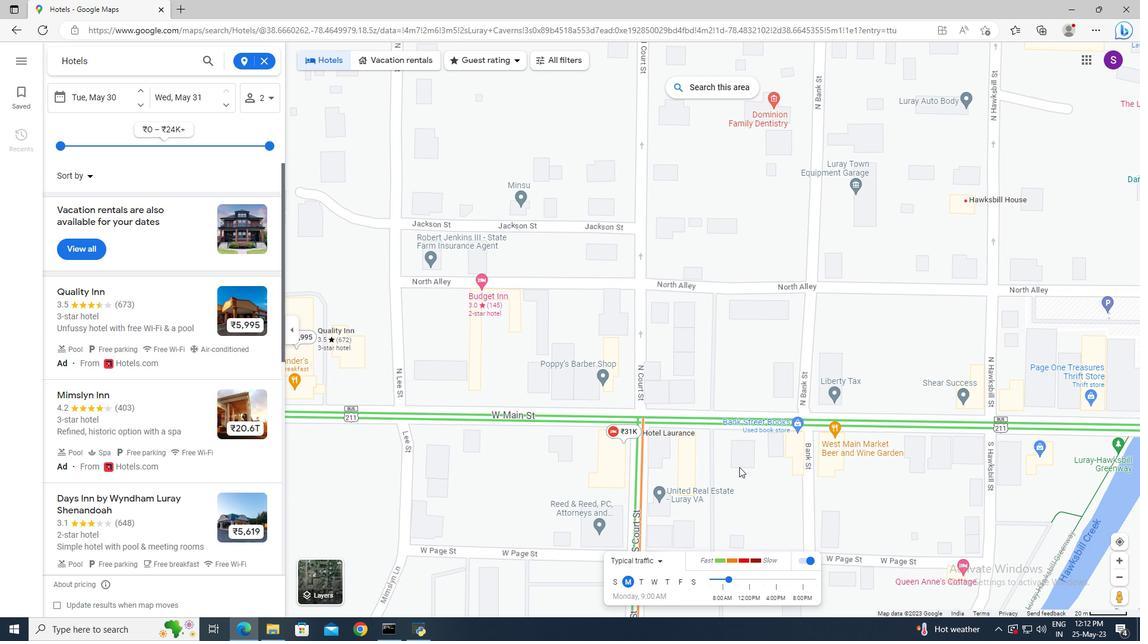 
Action: Mouse moved to (757, 490)
Screenshot: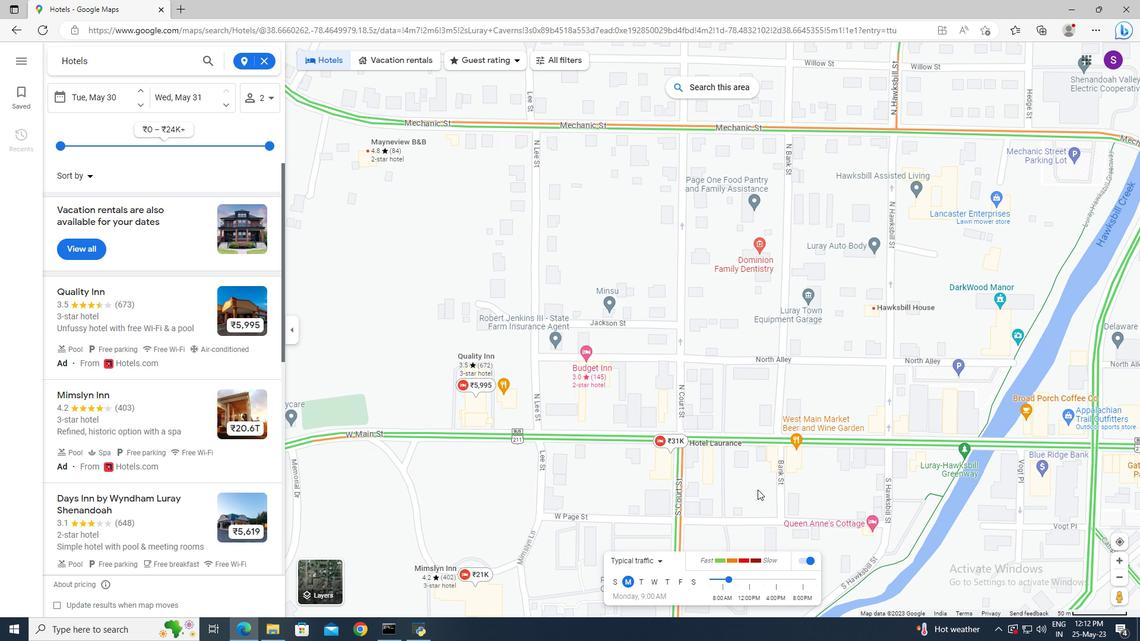 
Action: Mouse pressed left at (757, 490)
Screenshot: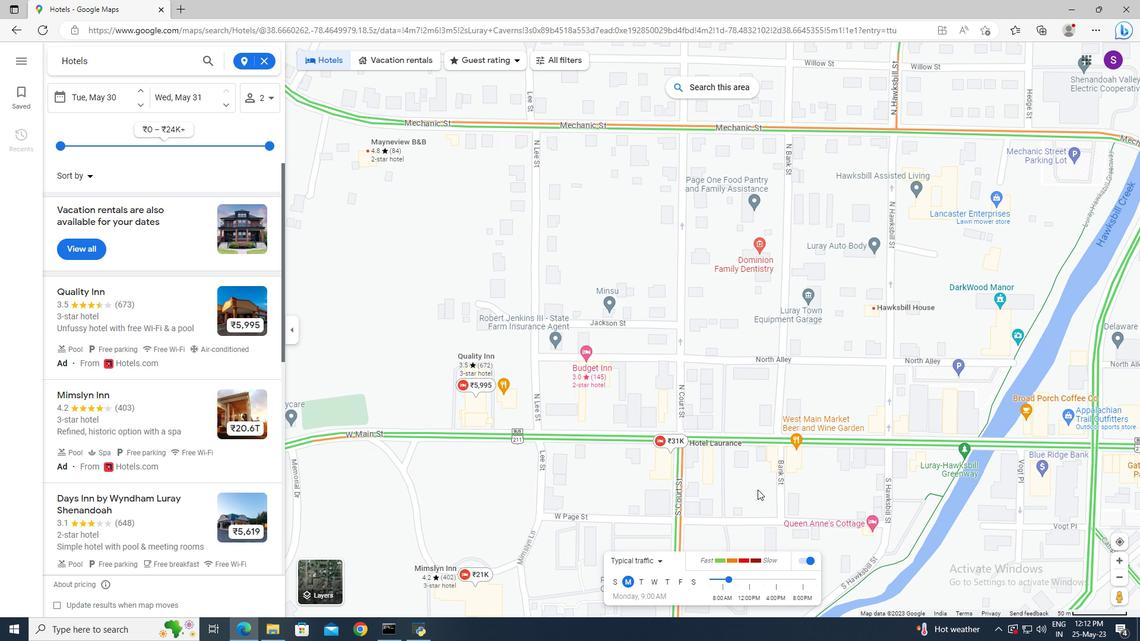 
Action: Mouse moved to (694, 449)
Screenshot: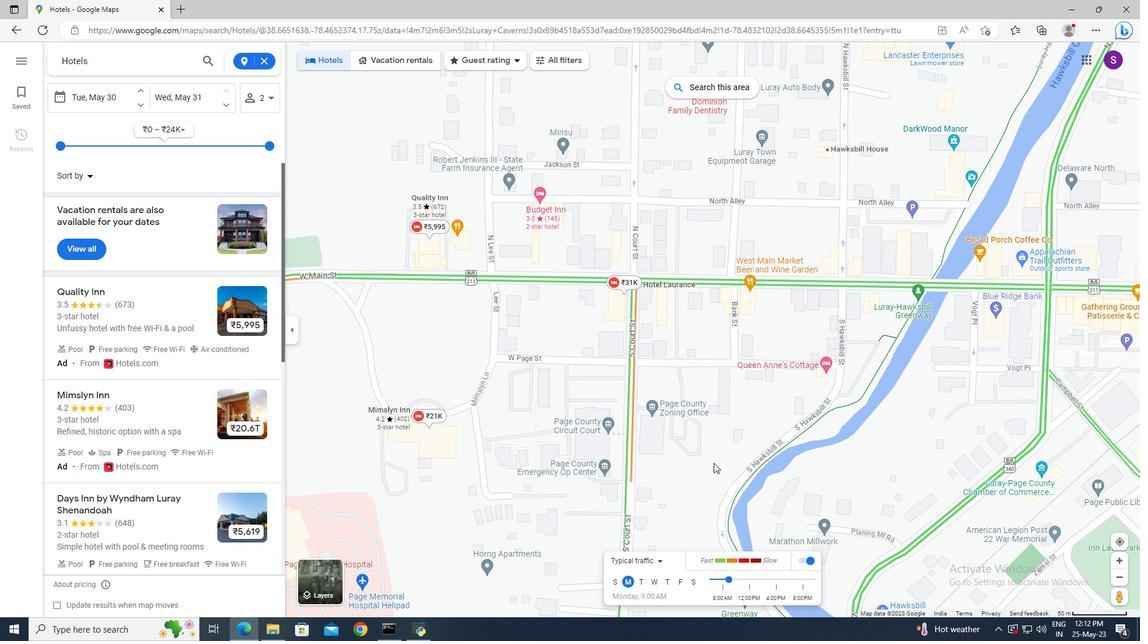 
Action: Mouse pressed left at (716, 469)
Screenshot: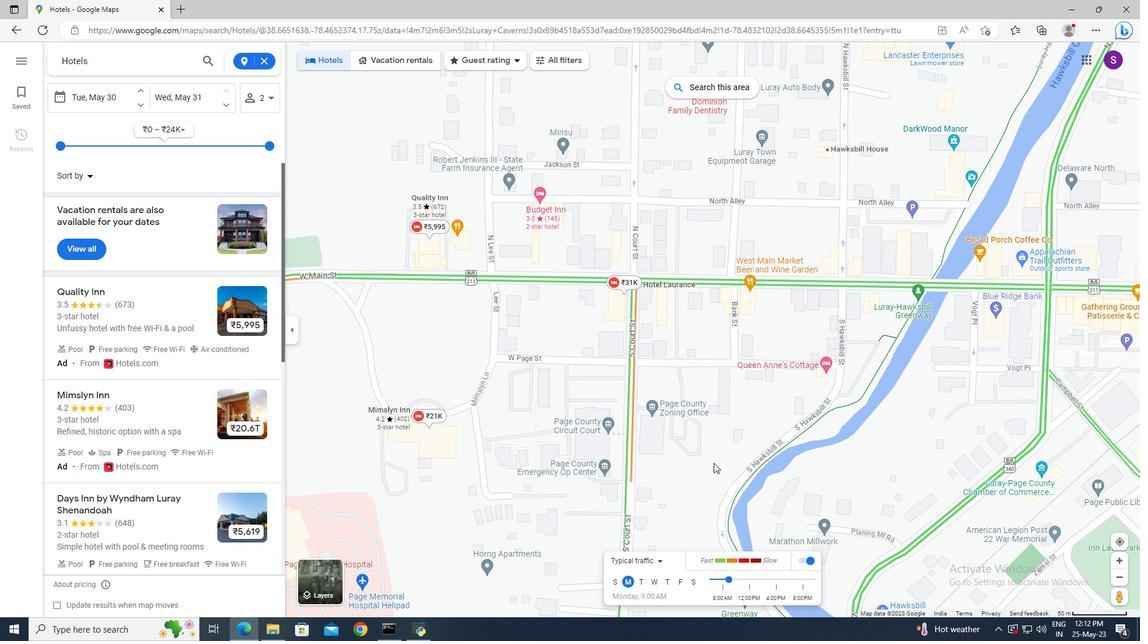 
Action: Mouse moved to (780, 408)
Screenshot: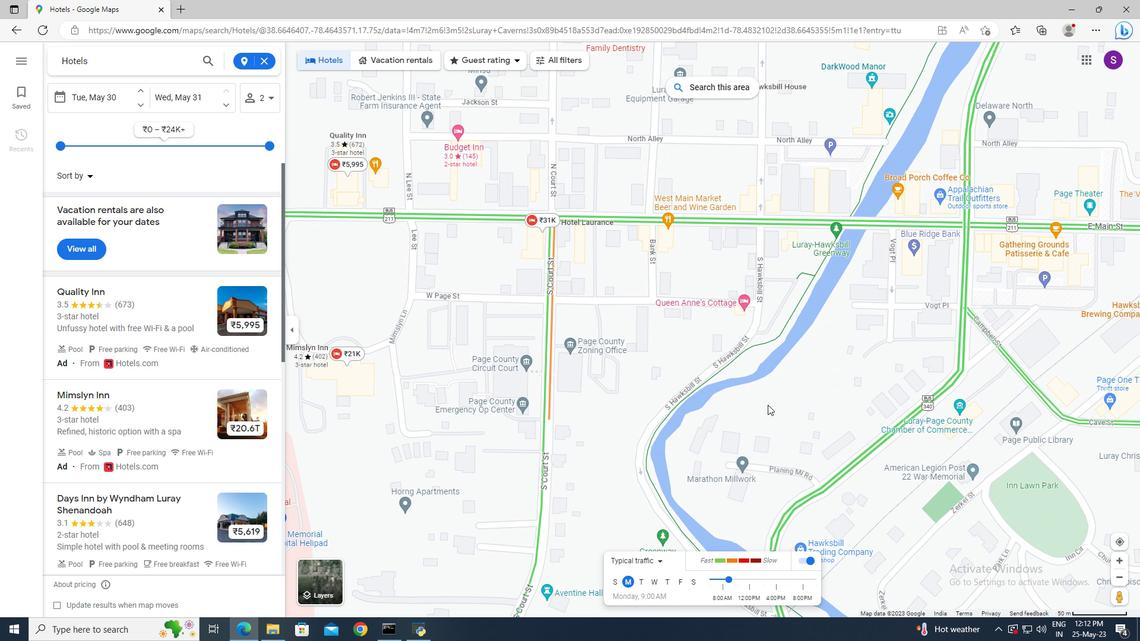 
Action: Mouse pressed left at (780, 408)
Screenshot: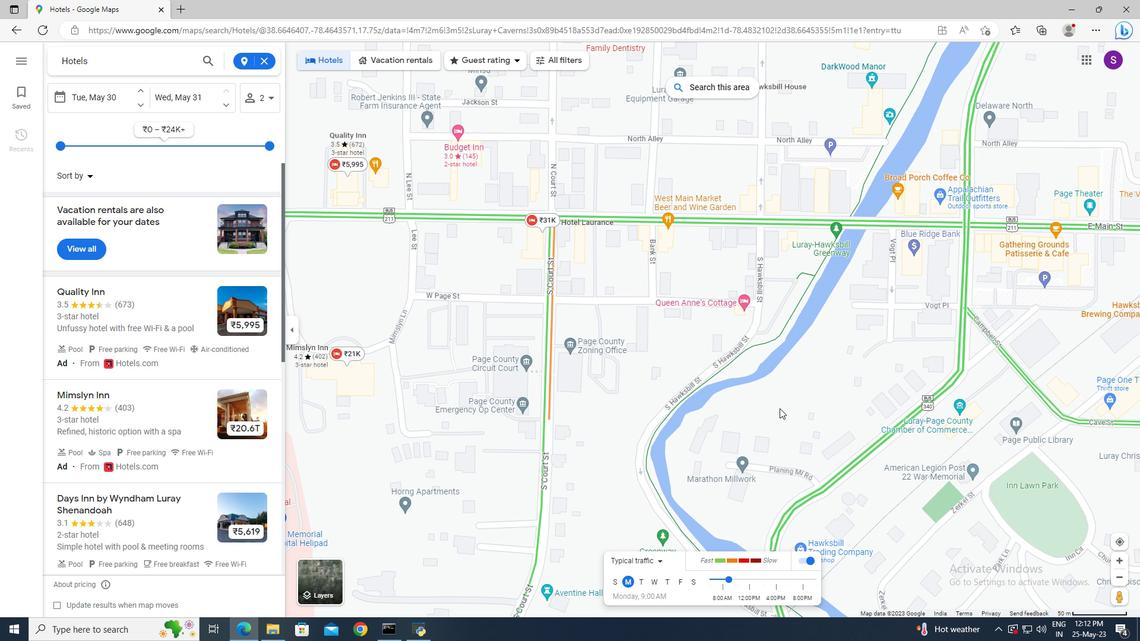 
Action: Mouse moved to (732, 346)
Screenshot: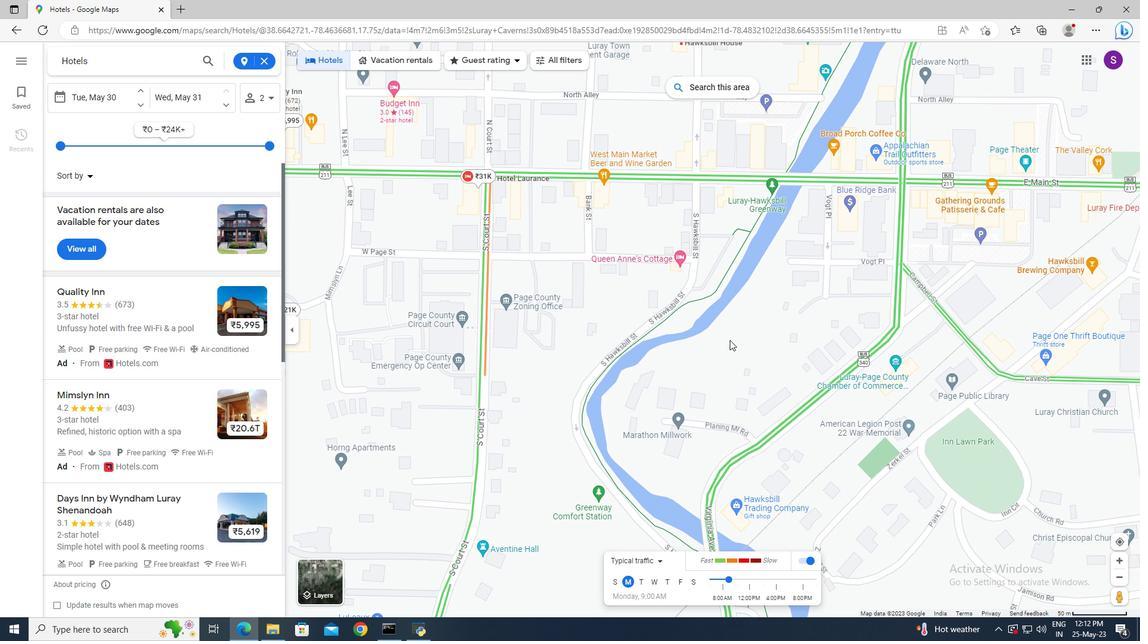 
Action: Mouse pressed left at (732, 346)
Screenshot: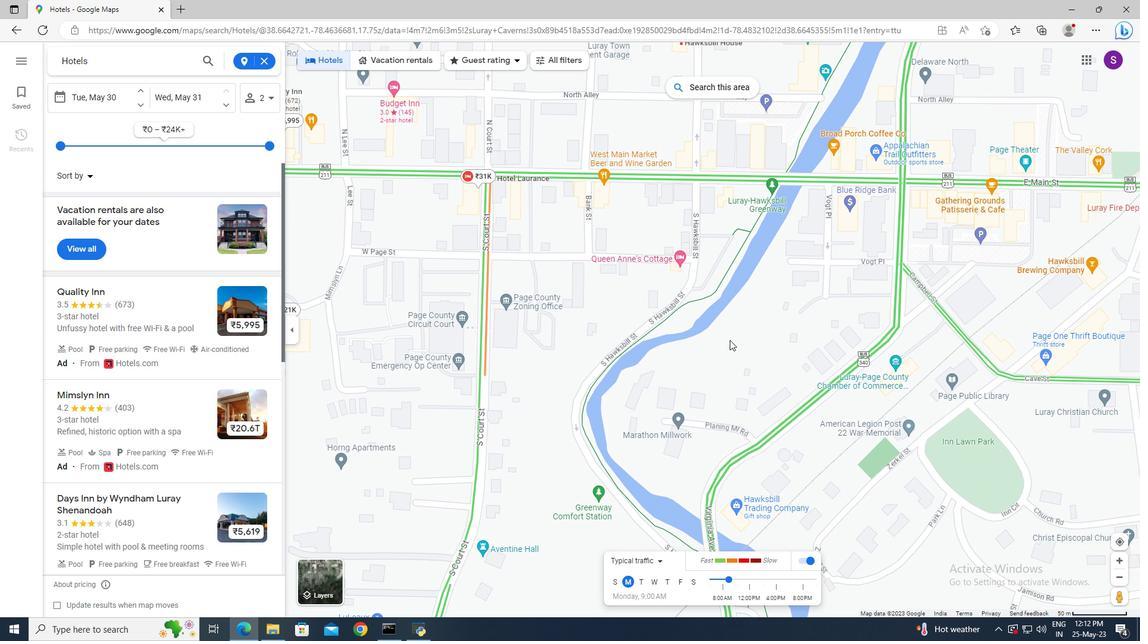 
Action: Mouse moved to (781, 385)
Screenshot: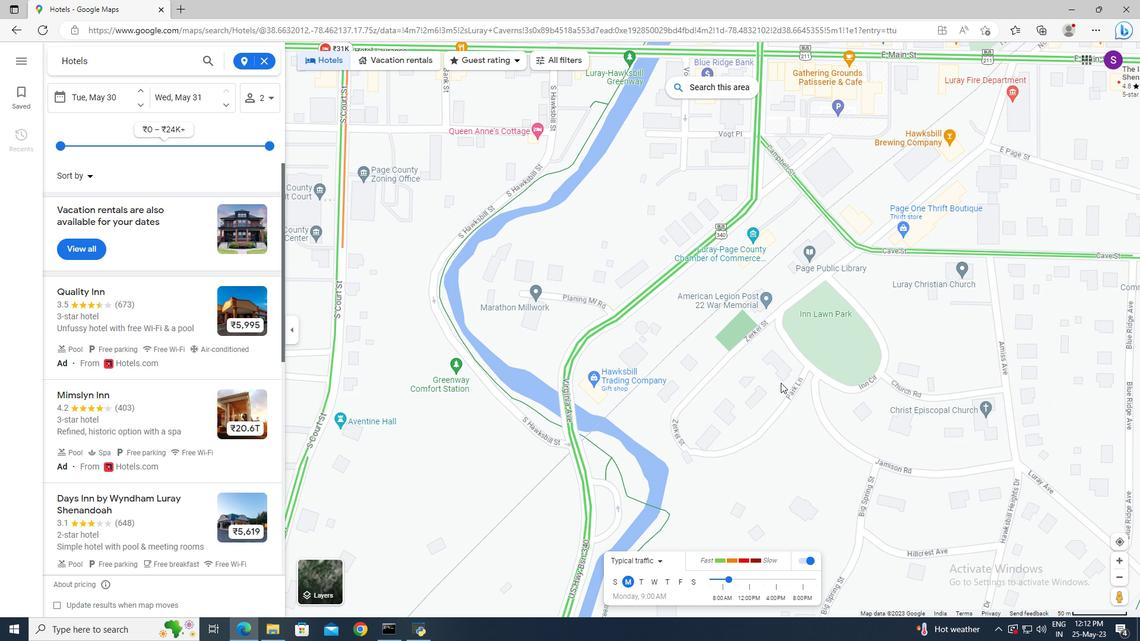 
Action: Mouse pressed left at (781, 385)
Screenshot: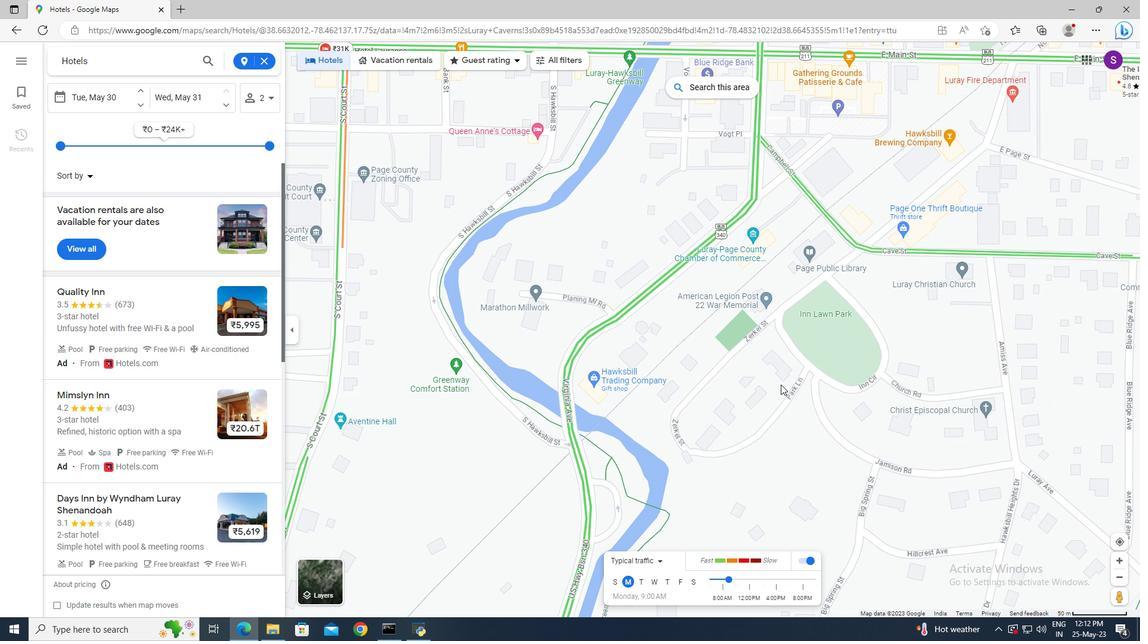 
Action: Mouse moved to (490, 149)
Screenshot: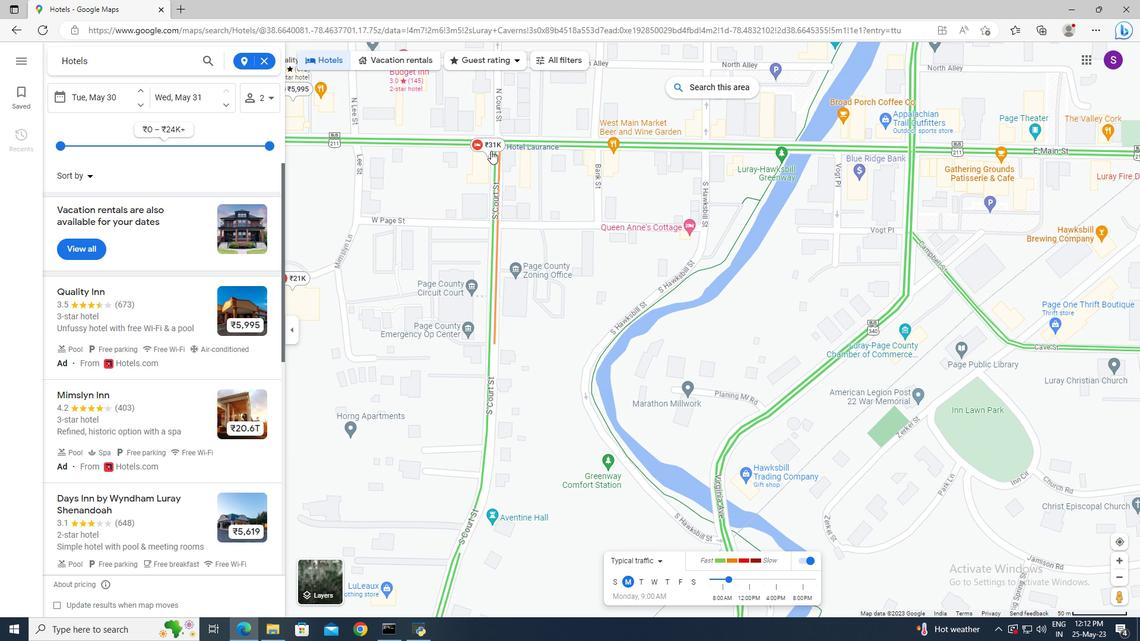 
Action: Mouse pressed left at (490, 149)
Screenshot: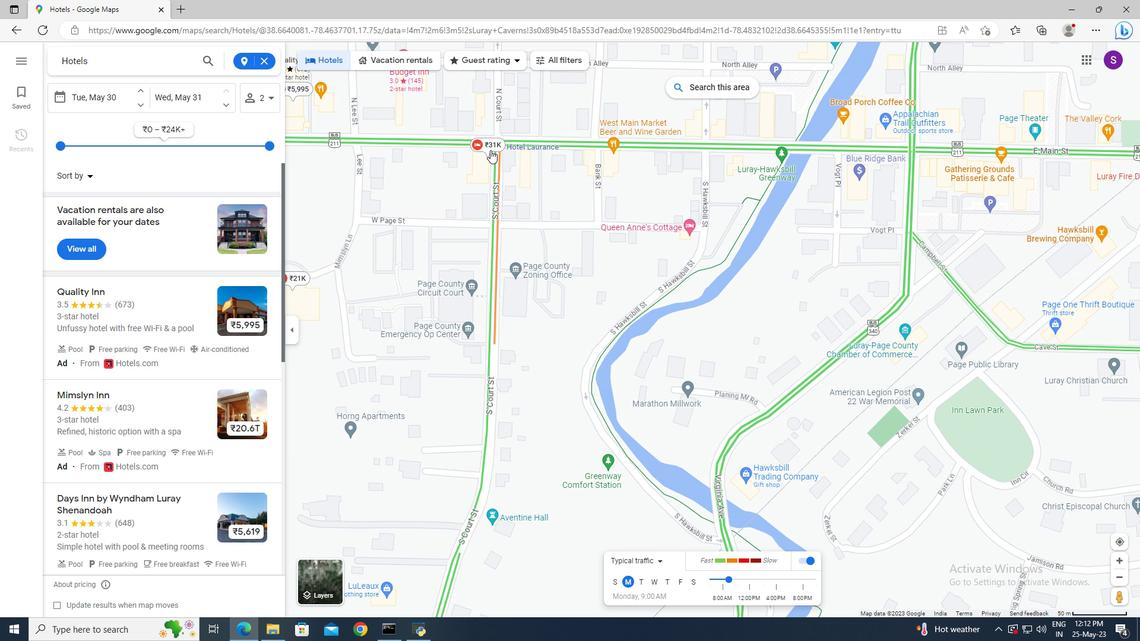
Action: Mouse moved to (434, 351)
Screenshot: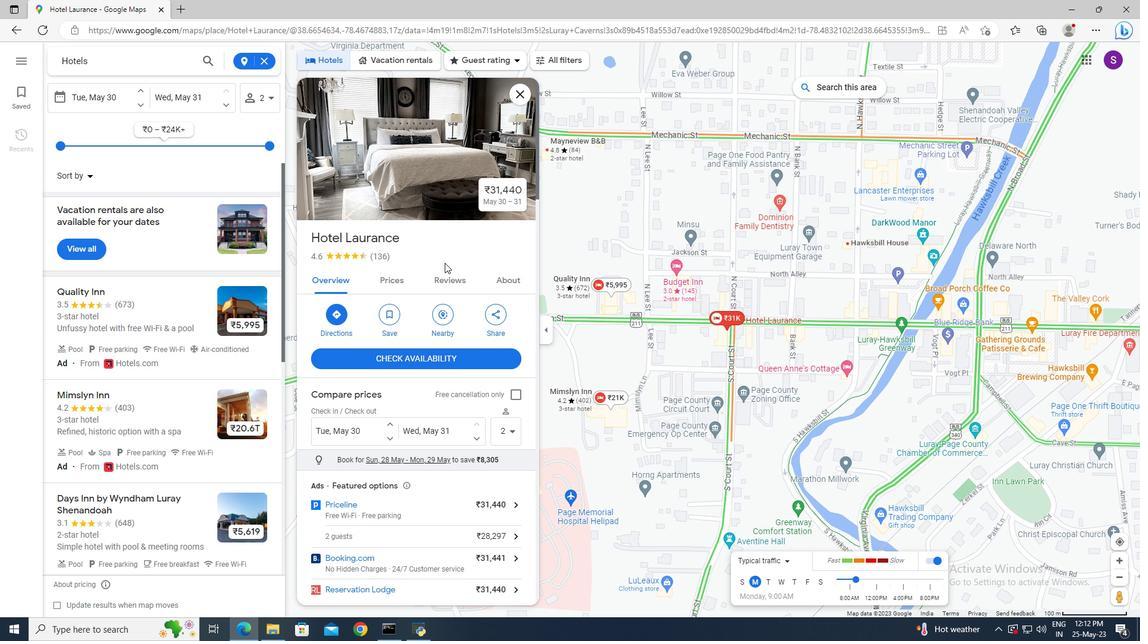 
Action: Mouse scrolled (434, 351) with delta (0, 0)
Screenshot: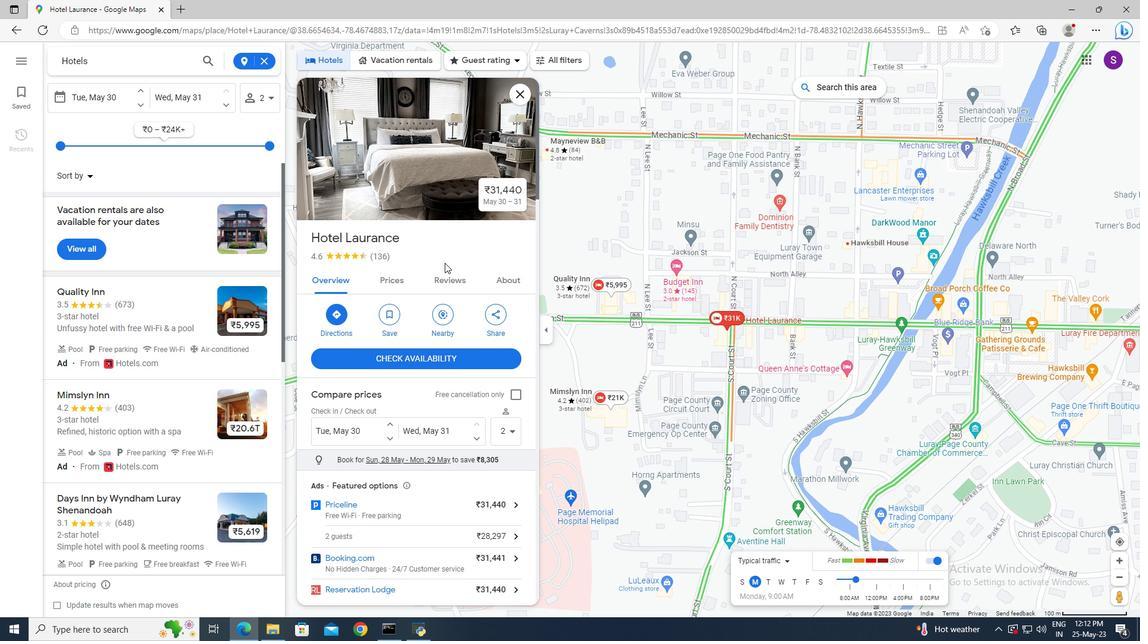 
Action: Mouse scrolled (434, 351) with delta (0, 0)
Screenshot: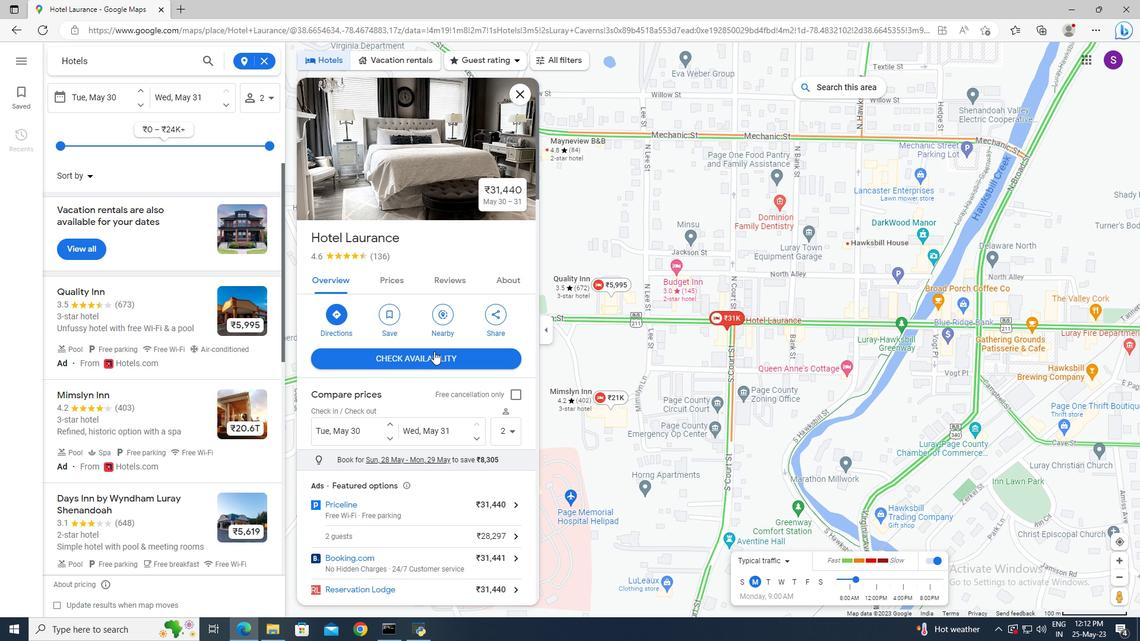 
Action: Mouse scrolled (434, 352) with delta (0, 0)
Screenshot: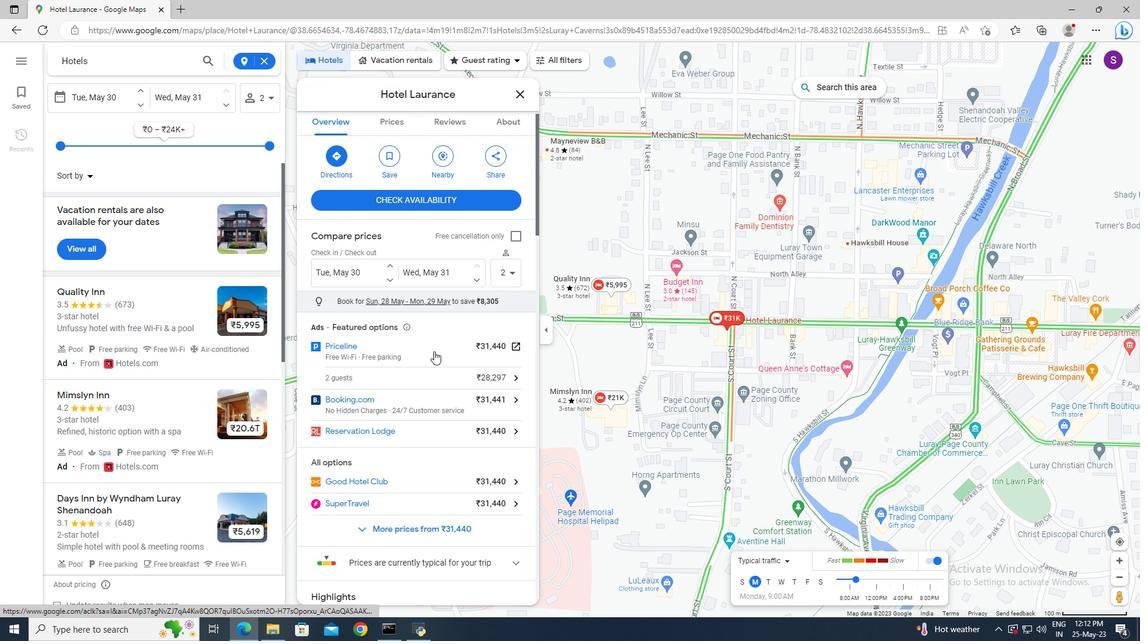 
Action: Mouse scrolled (434, 352) with delta (0, 0)
Screenshot: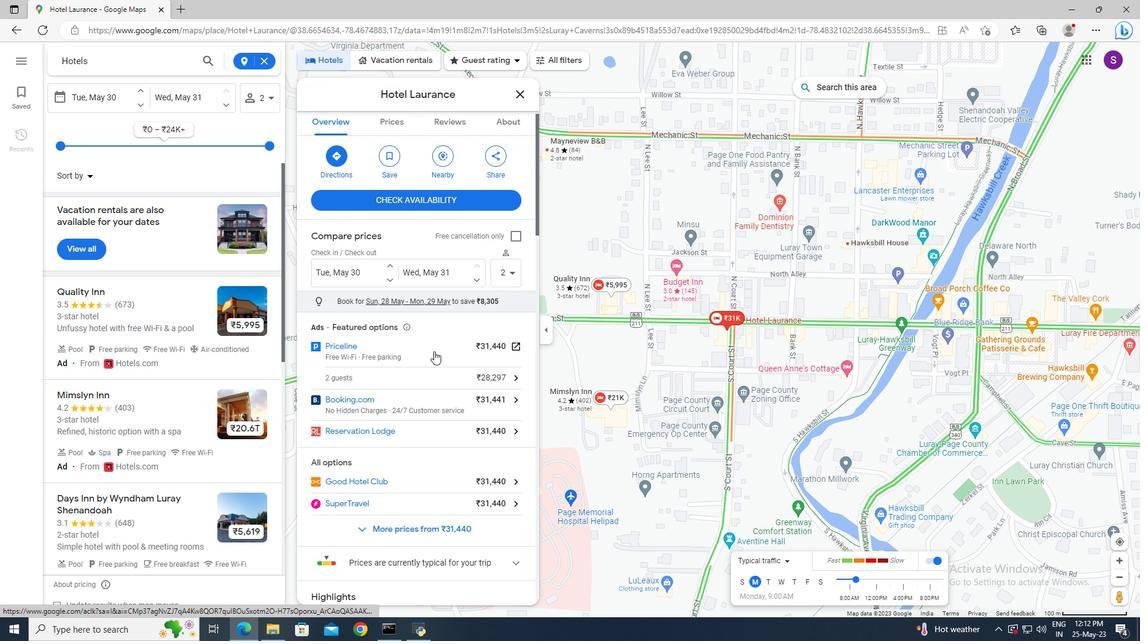 
Action: Mouse moved to (405, 285)
Screenshot: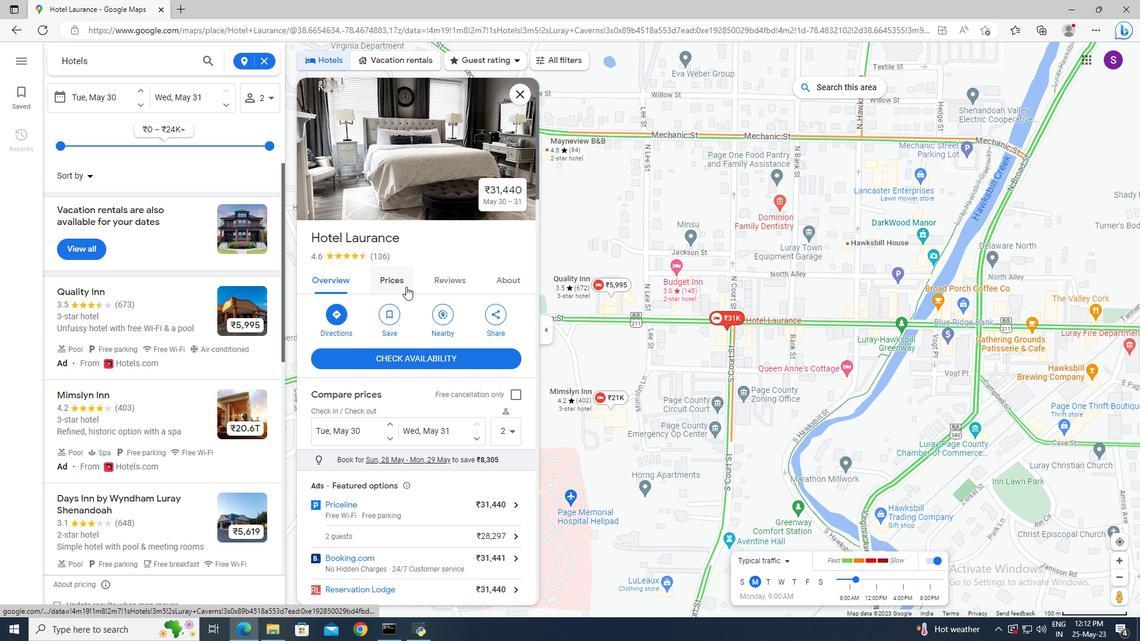 
Action: Mouse pressed left at (405, 285)
Screenshot: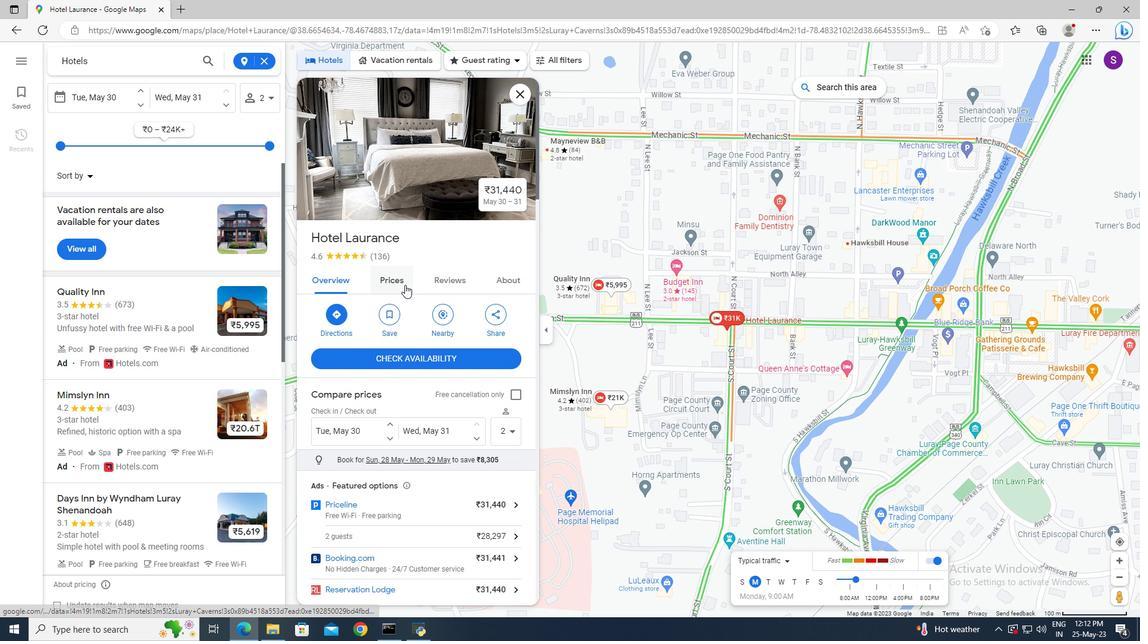 
Action: Mouse moved to (432, 285)
Screenshot: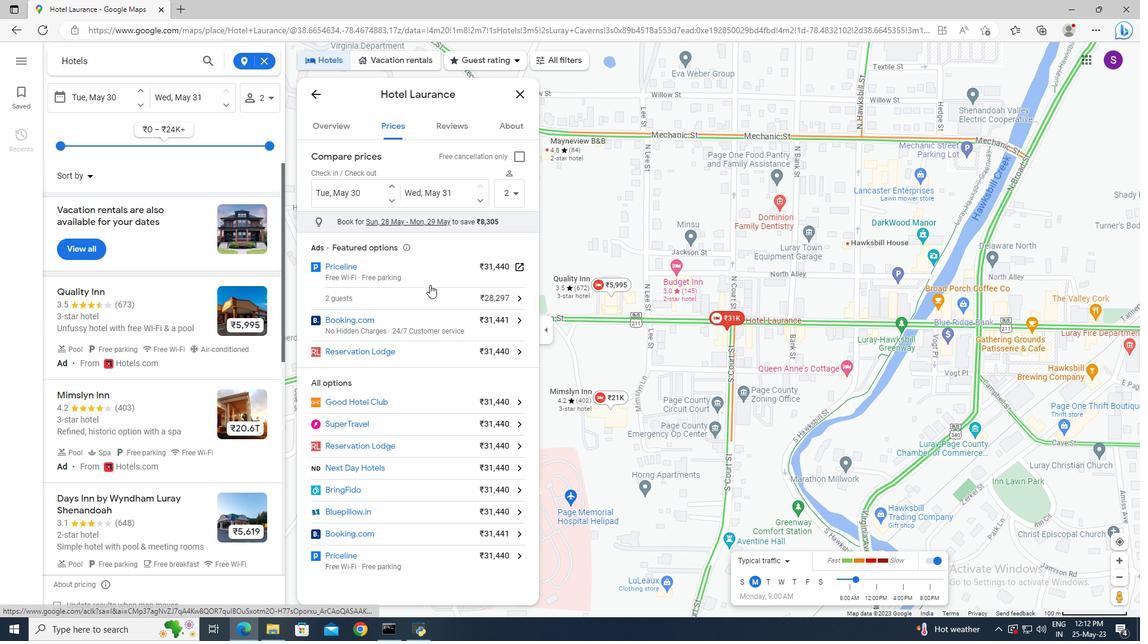 
Action: Mouse scrolled (432, 285) with delta (0, 0)
Screenshot: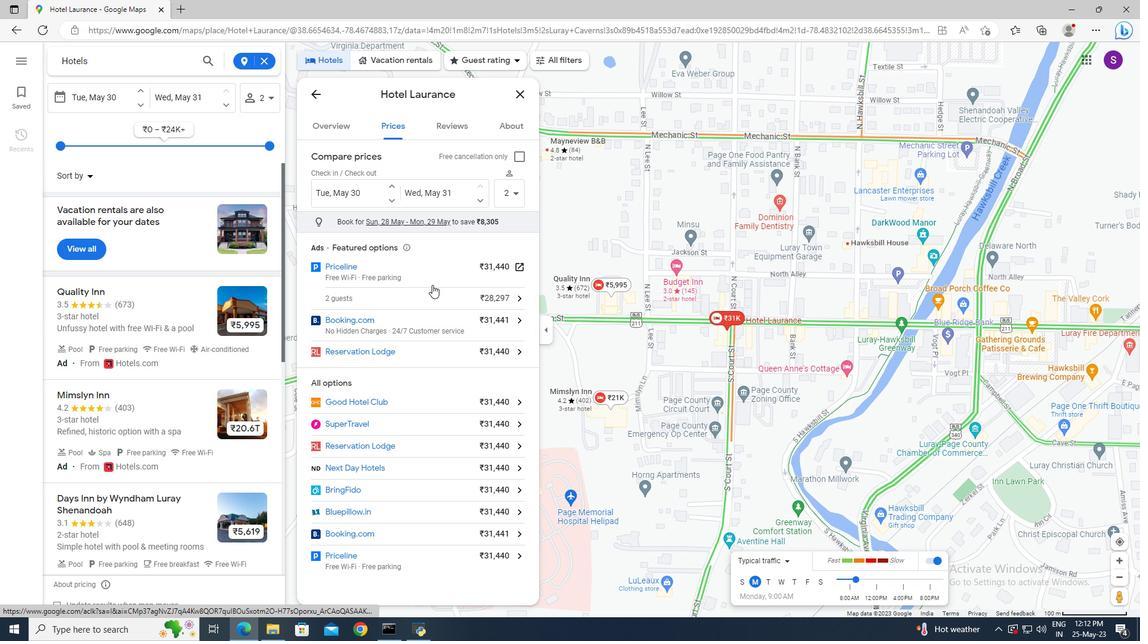 
Action: Mouse scrolled (432, 285) with delta (0, 0)
Screenshot: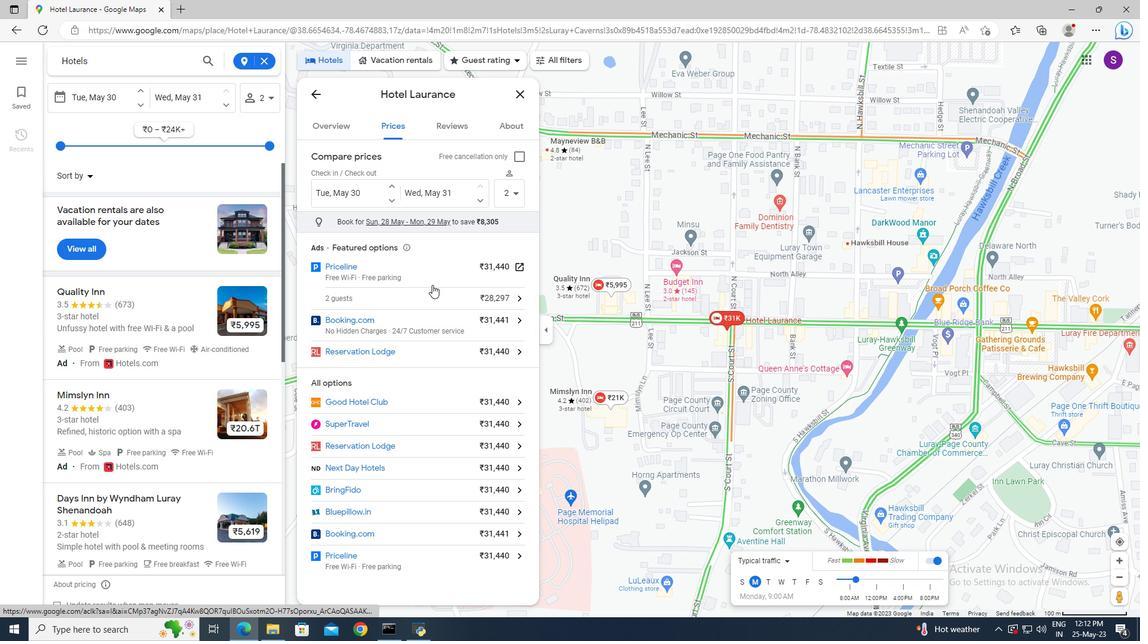 
Action: Mouse moved to (342, 129)
Screenshot: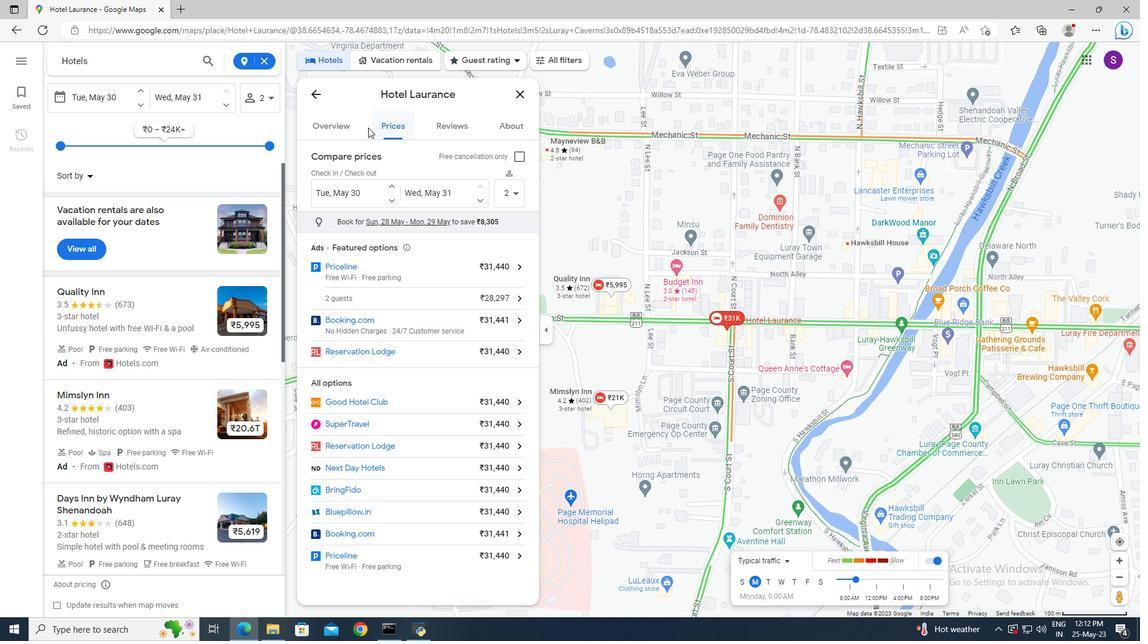 
Action: Mouse pressed left at (342, 129)
Screenshot: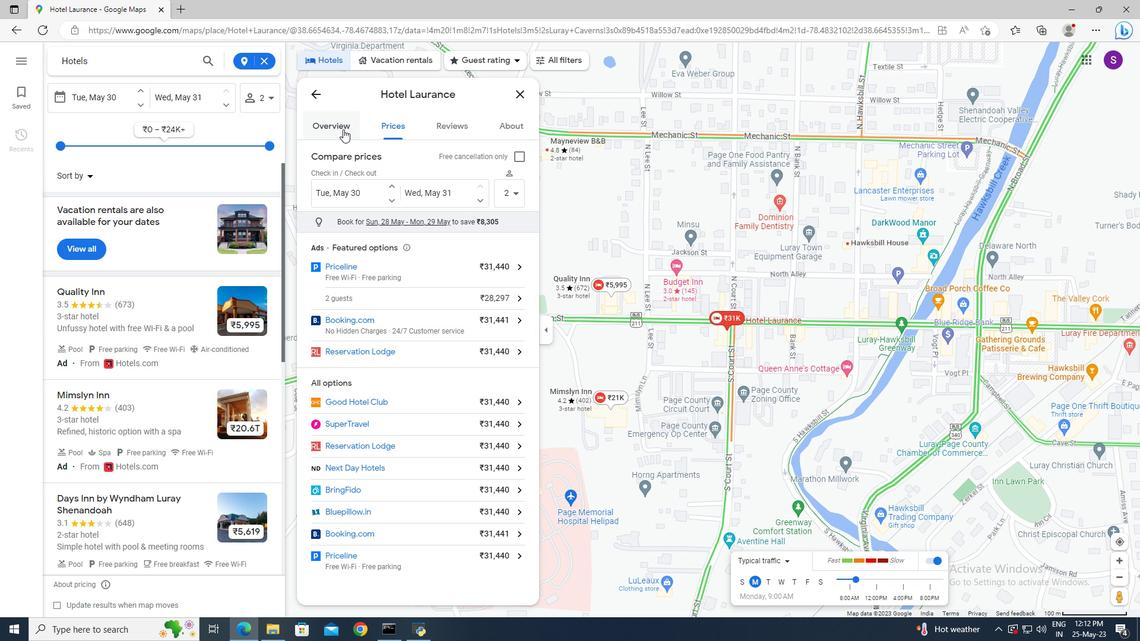 
Action: Mouse moved to (464, 287)
Screenshot: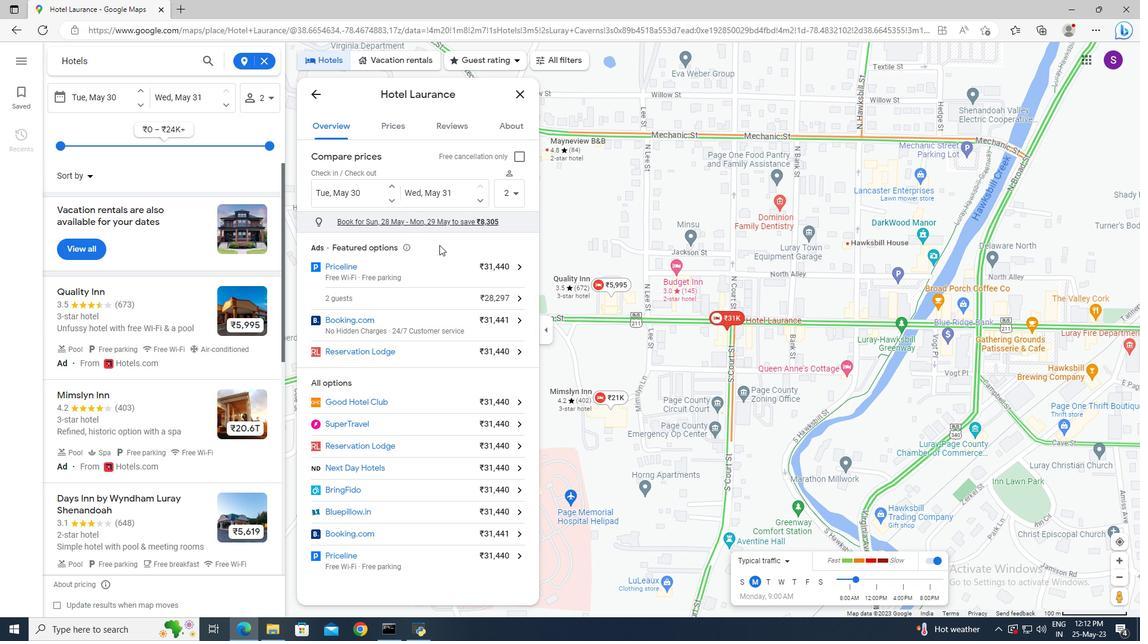 
